 Task: Add the iQOO Z7 5G and a Casio G-Shock watch to your Amazon wish list.
Action: Mouse moved to (527, 332)
Screenshot: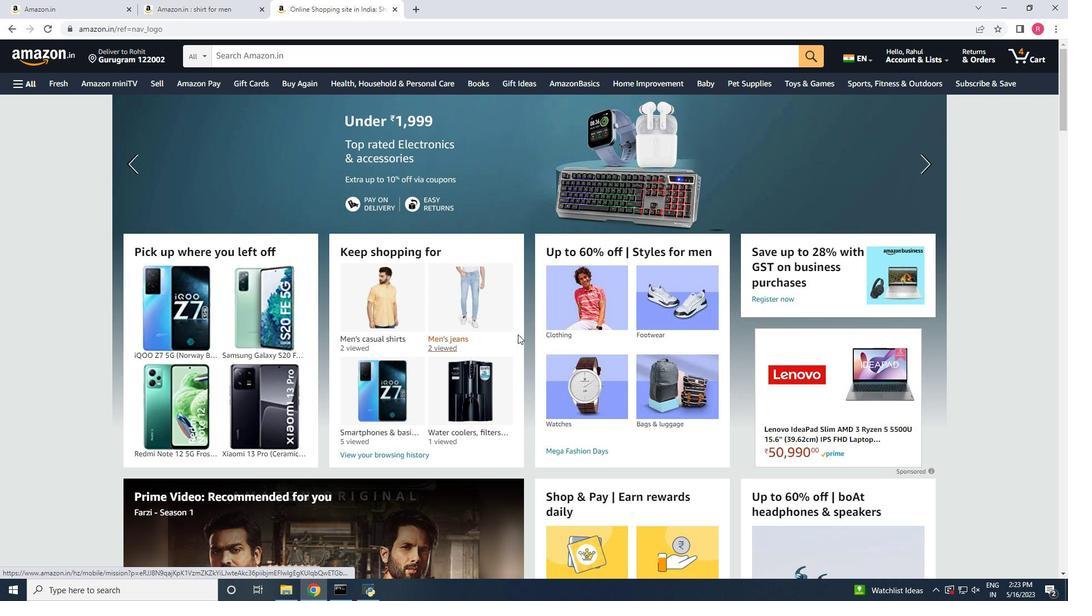 
Action: Mouse scrolled (527, 332) with delta (0, 0)
Screenshot: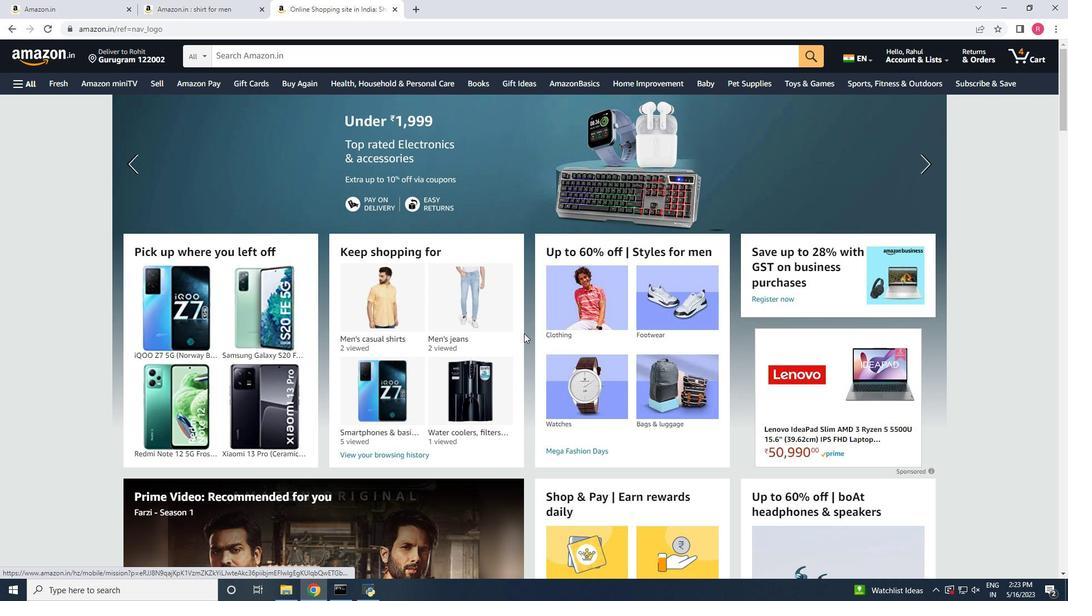 
Action: Mouse scrolled (527, 332) with delta (0, 0)
Screenshot: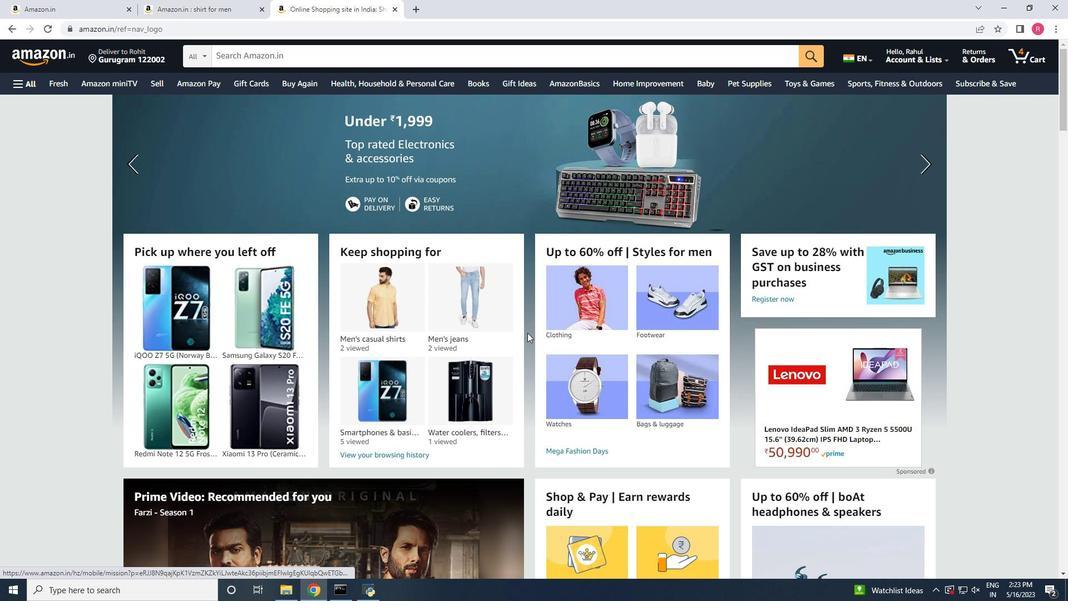 
Action: Mouse moved to (584, 248)
Screenshot: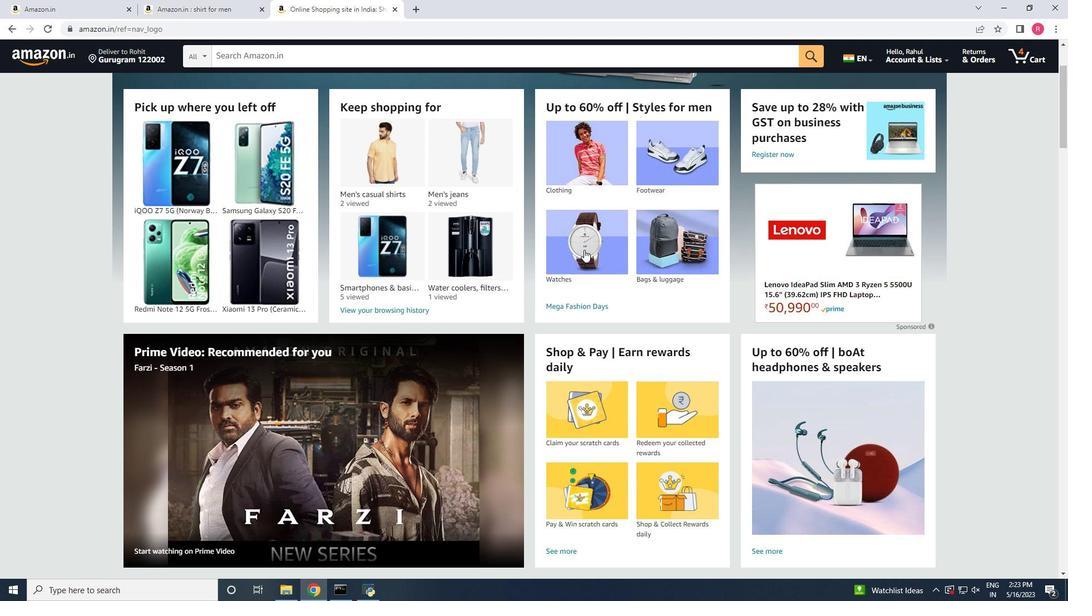
Action: Mouse pressed left at (584, 248)
Screenshot: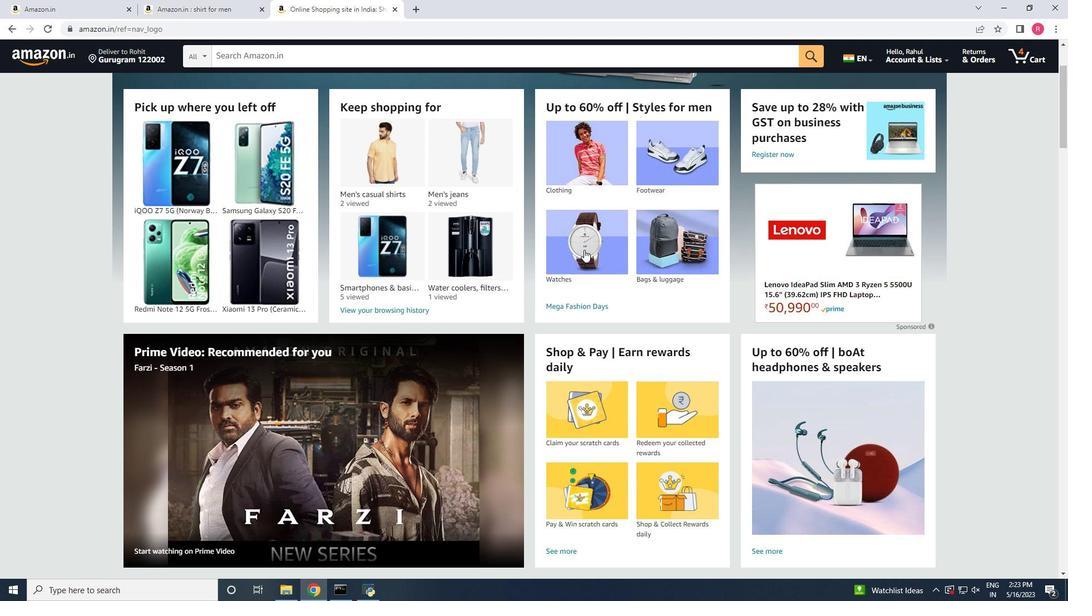 
Action: Mouse moved to (221, 299)
Screenshot: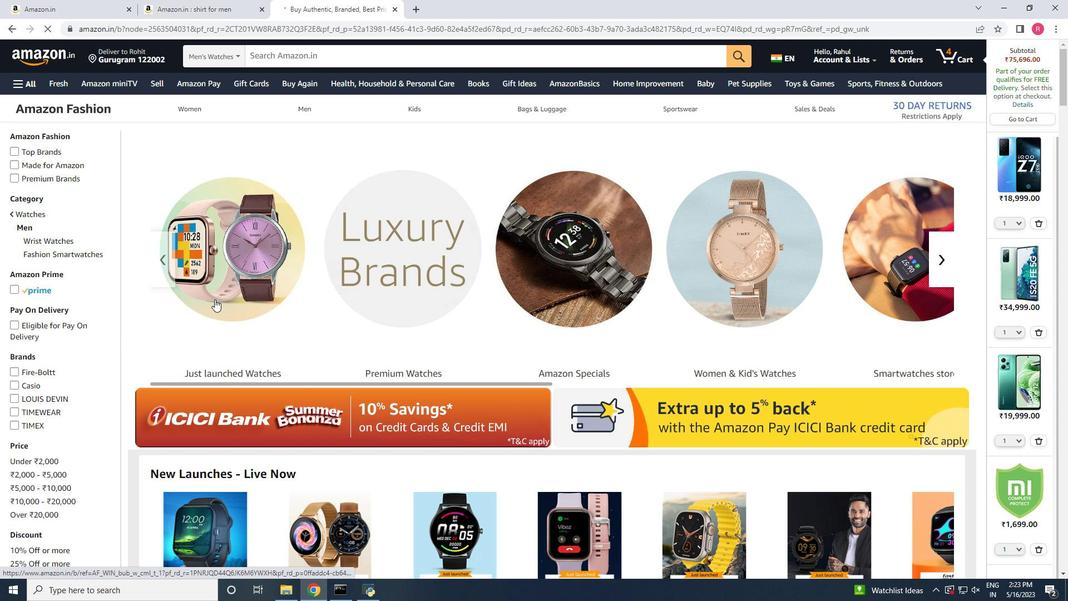 
Action: Mouse scrolled (221, 298) with delta (0, 0)
Screenshot: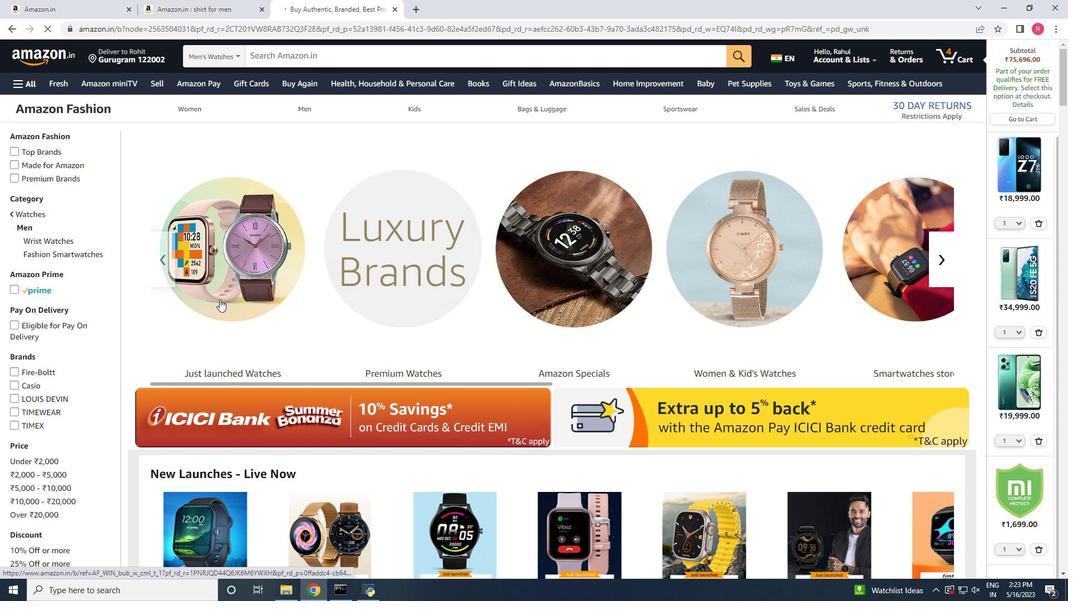 
Action: Mouse scrolled (221, 298) with delta (0, 0)
Screenshot: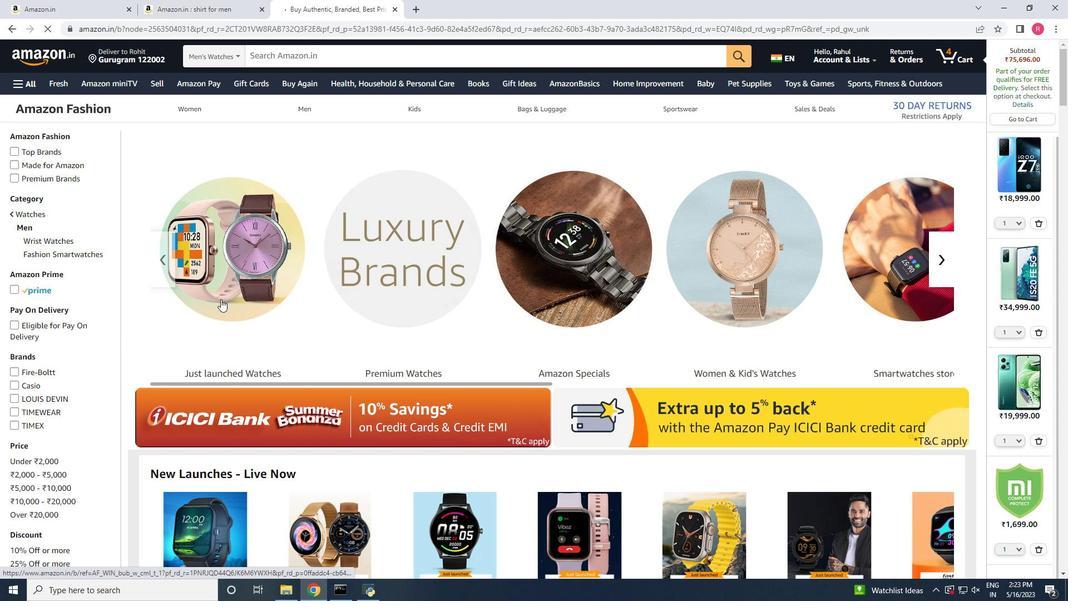 
Action: Mouse scrolled (221, 298) with delta (0, 0)
Screenshot: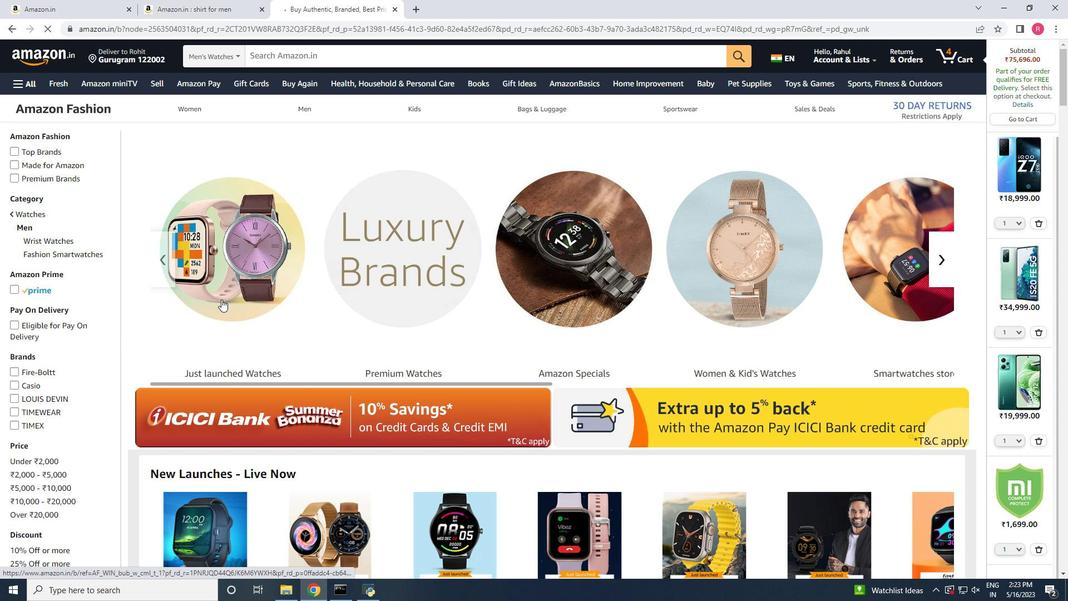 
Action: Mouse scrolled (221, 298) with delta (0, 0)
Screenshot: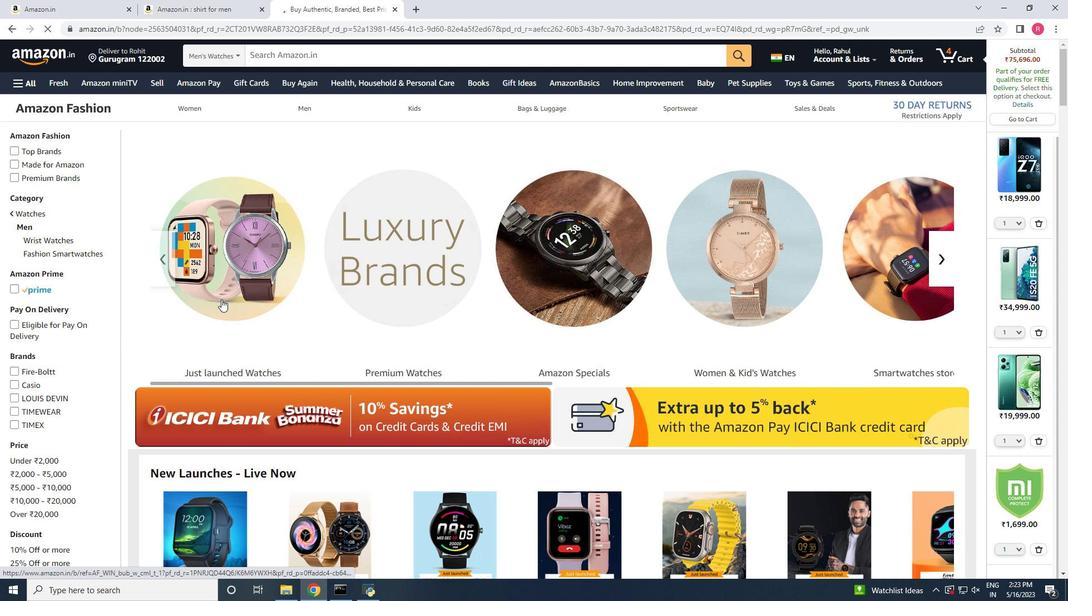 
Action: Mouse scrolled (221, 298) with delta (0, 0)
Screenshot: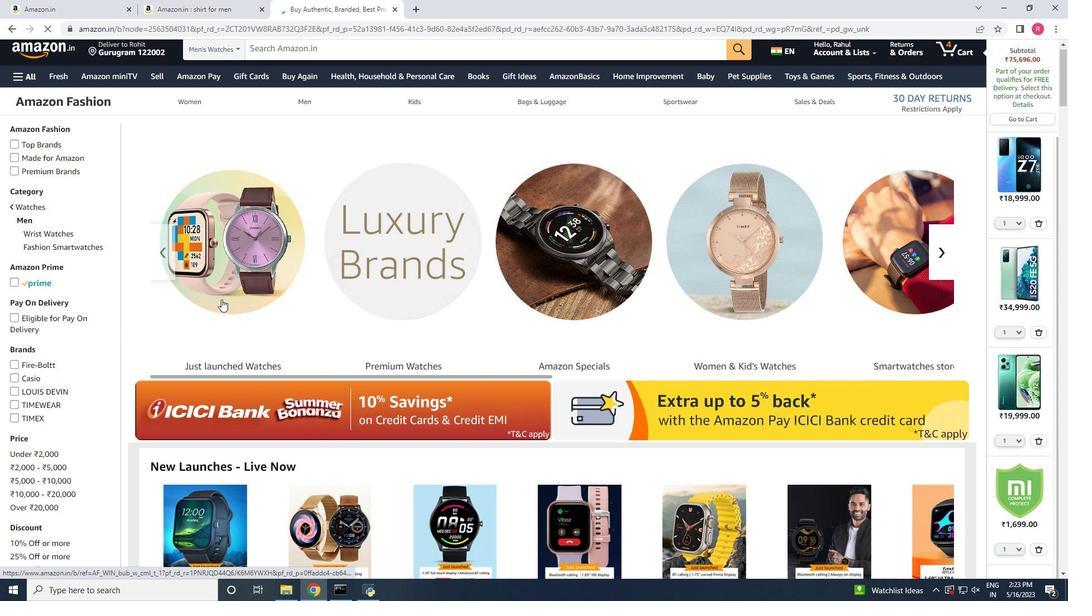 
Action: Mouse moved to (433, 444)
Screenshot: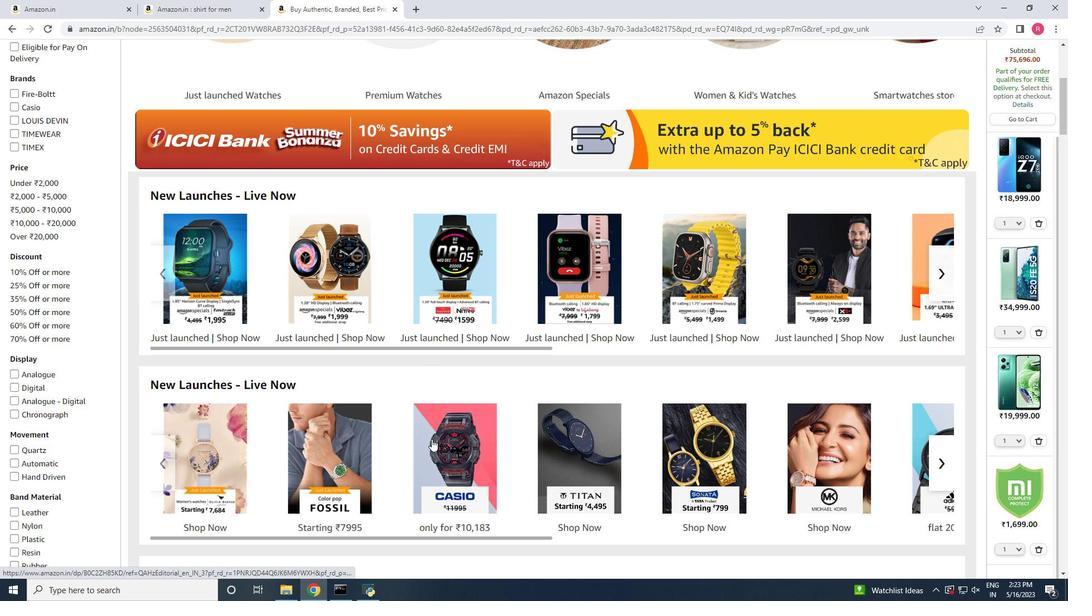 
Action: Mouse pressed left at (433, 444)
Screenshot: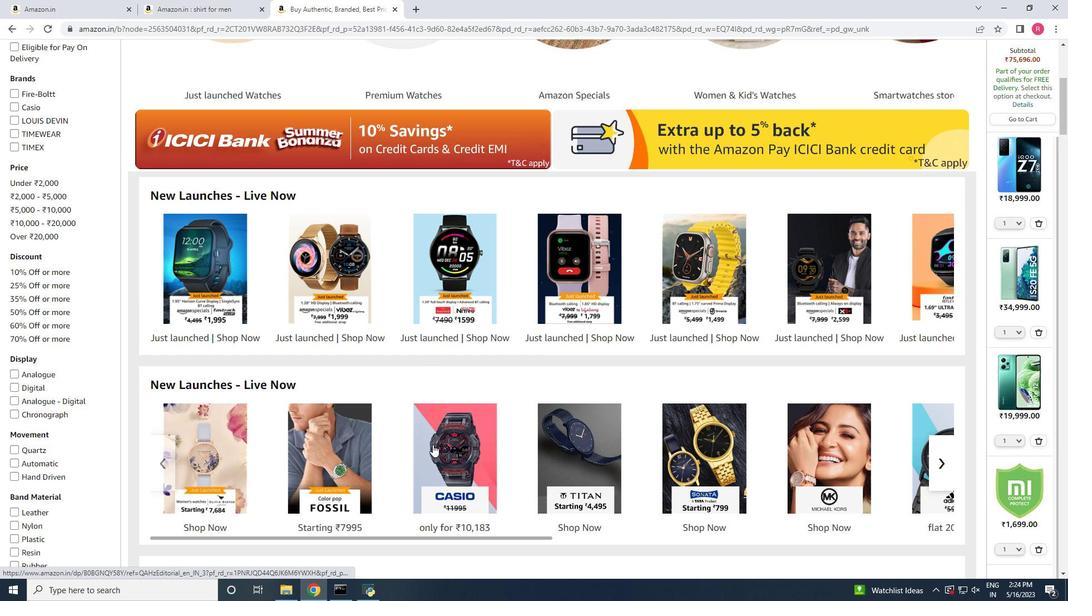 
Action: Mouse moved to (282, 398)
Screenshot: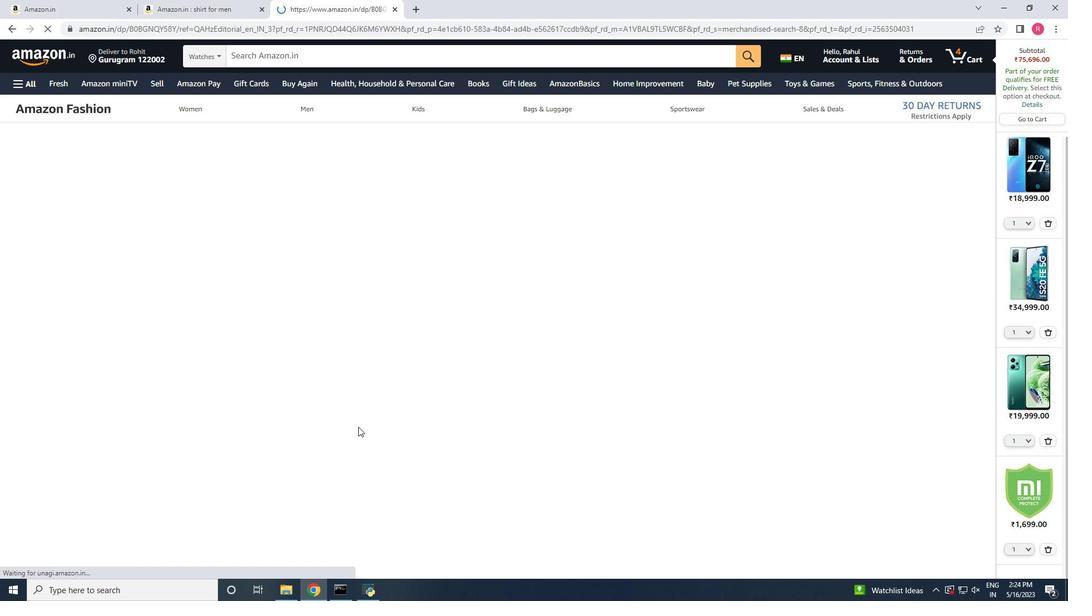 
Action: Mouse scrolled (282, 398) with delta (0, 0)
Screenshot: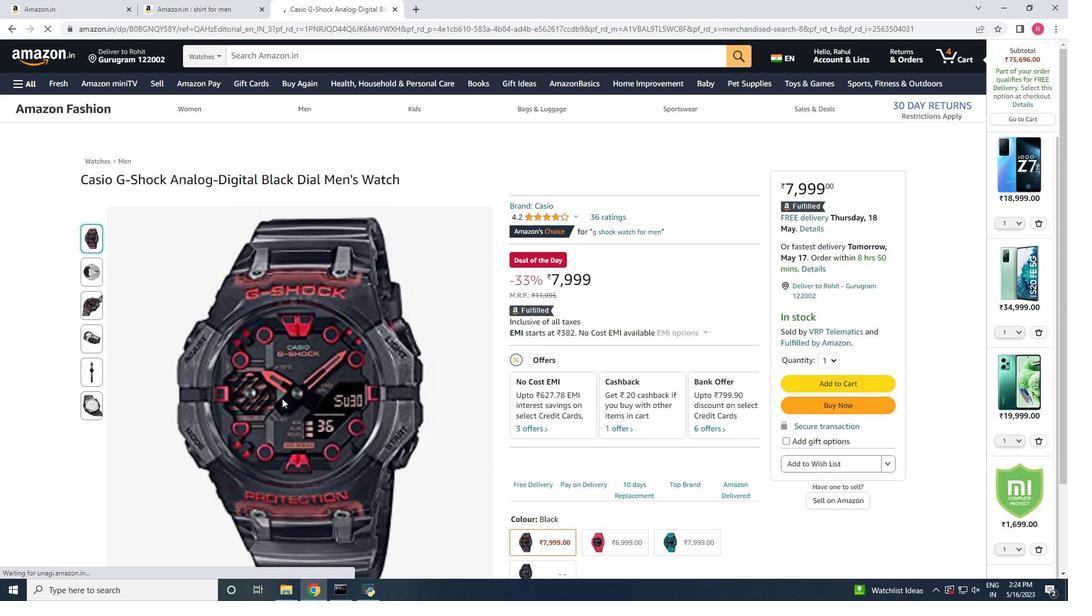 
Action: Mouse scrolled (282, 398) with delta (0, 0)
Screenshot: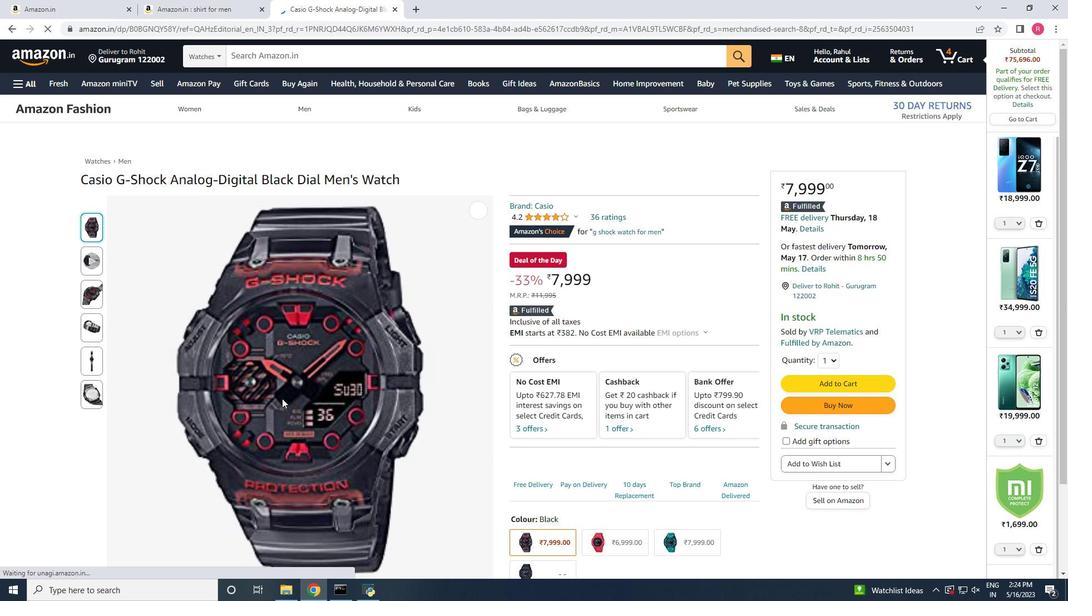 
Action: Mouse scrolled (282, 398) with delta (0, 0)
Screenshot: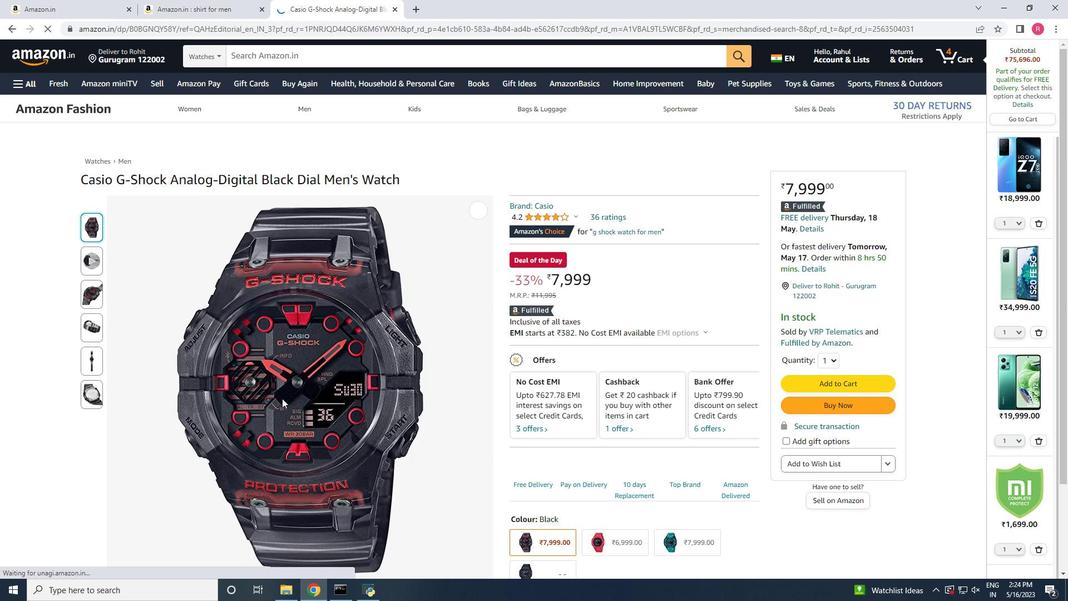 
Action: Mouse scrolled (282, 398) with delta (0, 0)
Screenshot: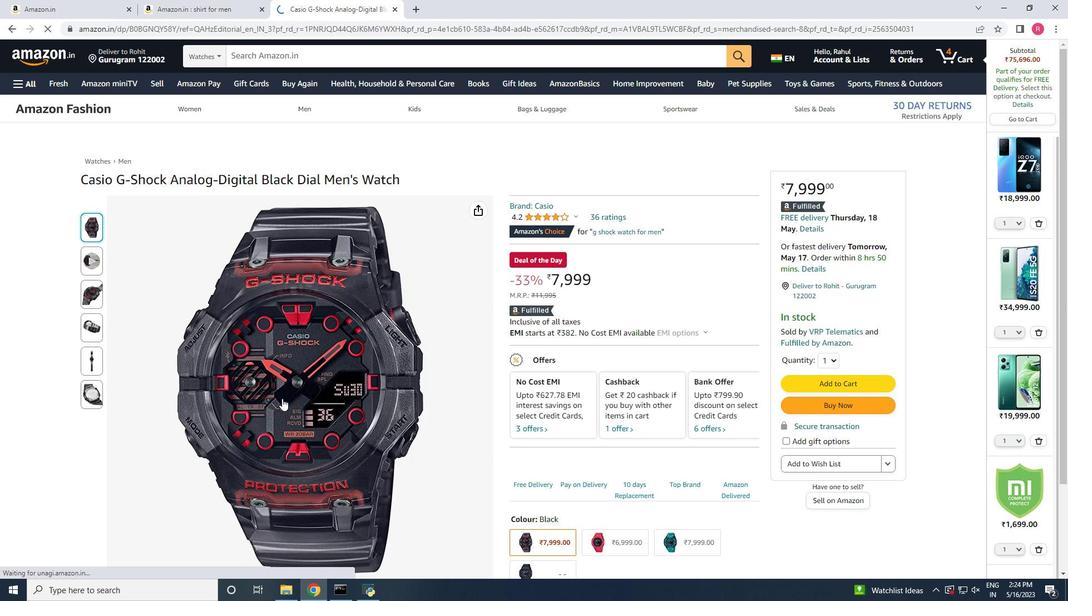 
Action: Mouse moved to (455, 414)
Screenshot: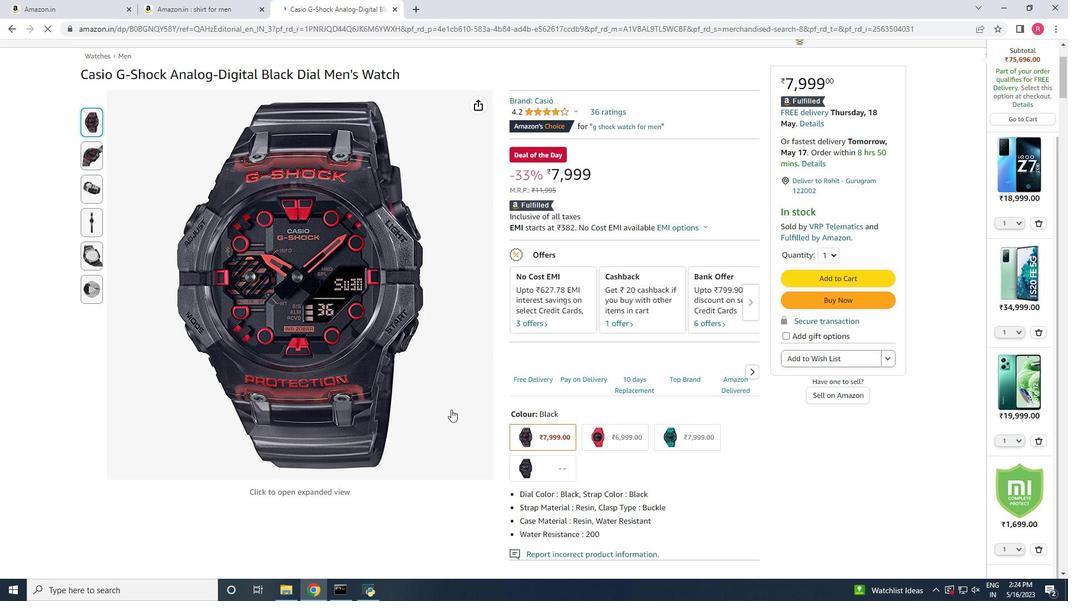 
Action: Mouse scrolled (455, 414) with delta (0, 0)
Screenshot: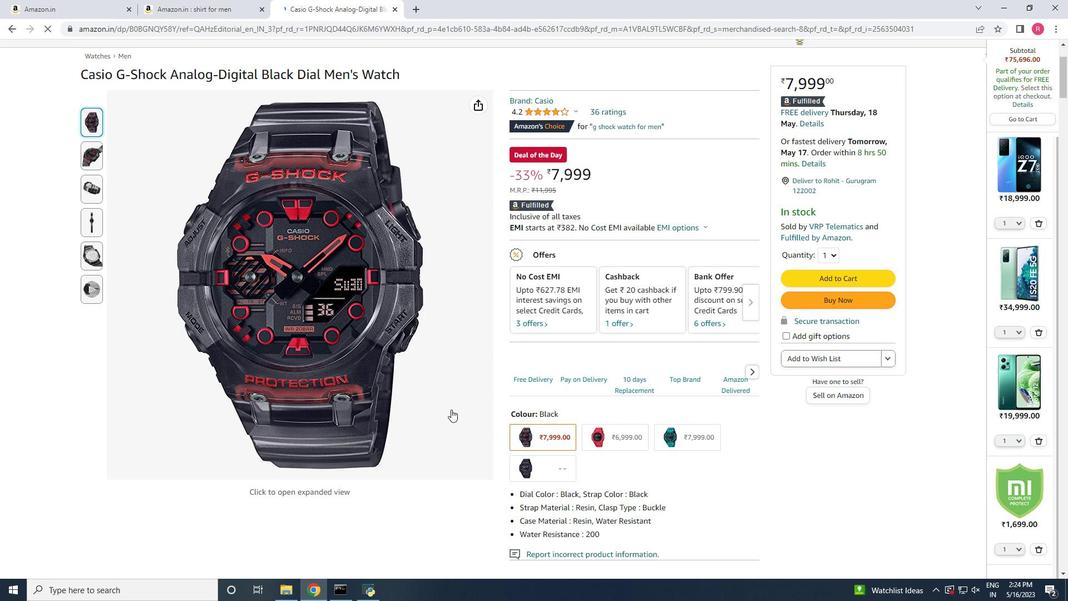 
Action: Mouse moved to (843, 303)
Screenshot: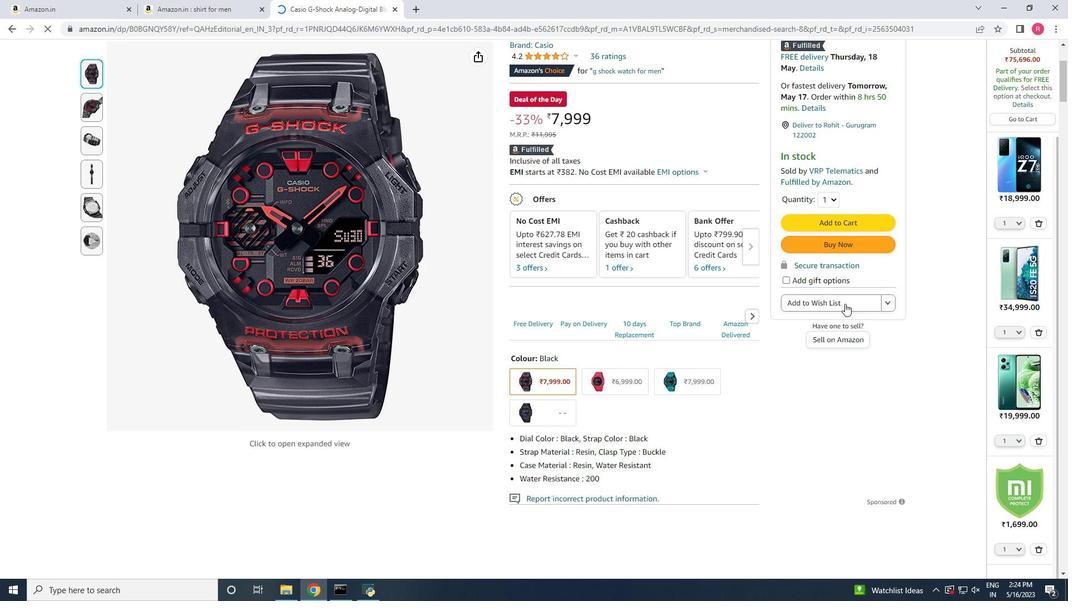 
Action: Mouse pressed left at (843, 303)
Screenshot: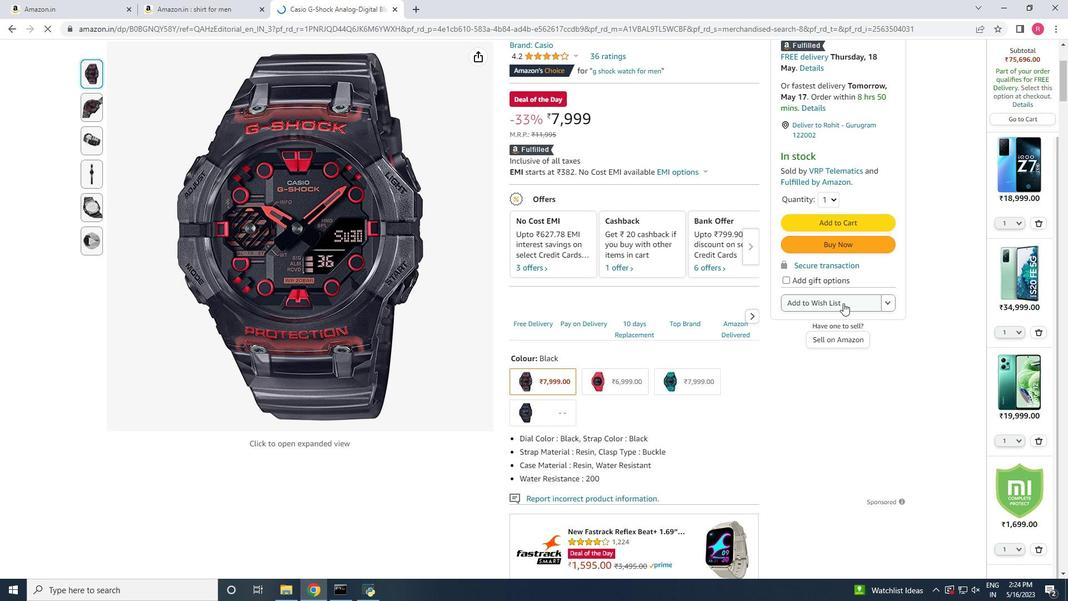 
Action: Mouse moved to (683, 198)
Screenshot: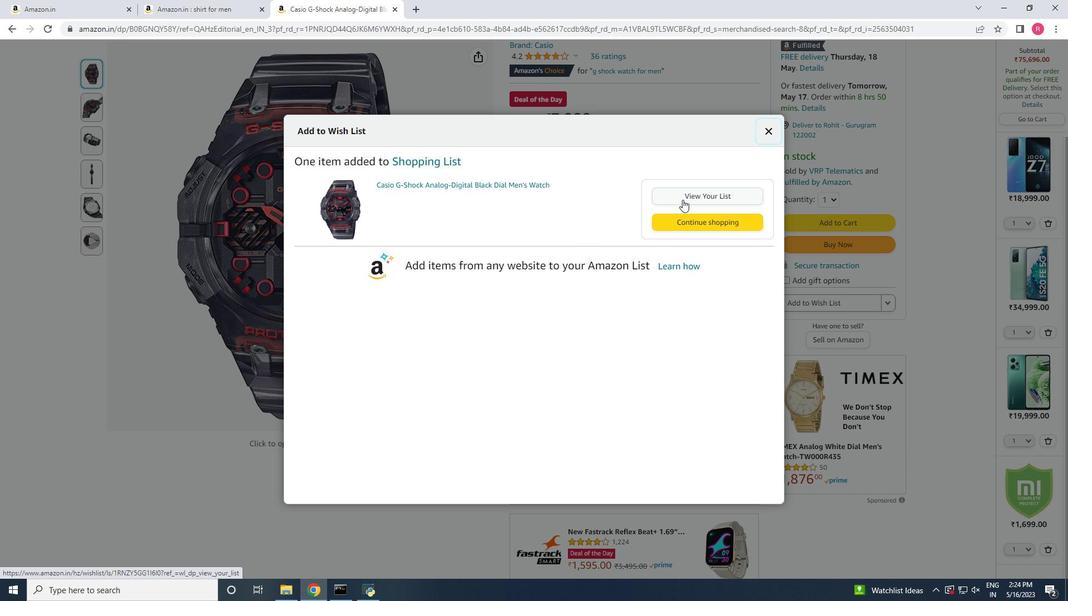 
Action: Mouse pressed left at (683, 198)
Screenshot: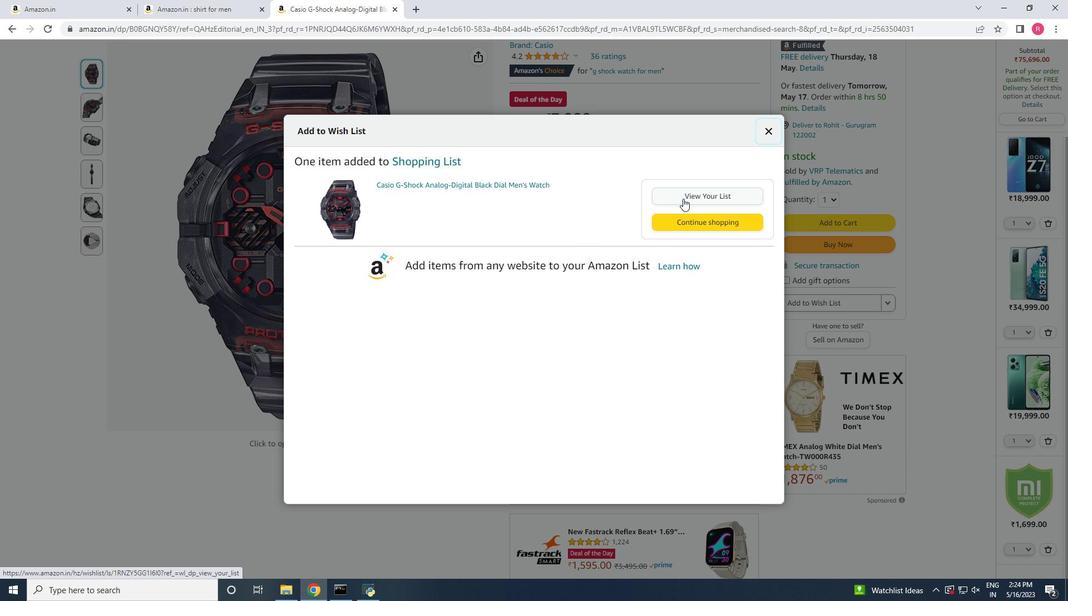 
Action: Mouse moved to (483, 303)
Screenshot: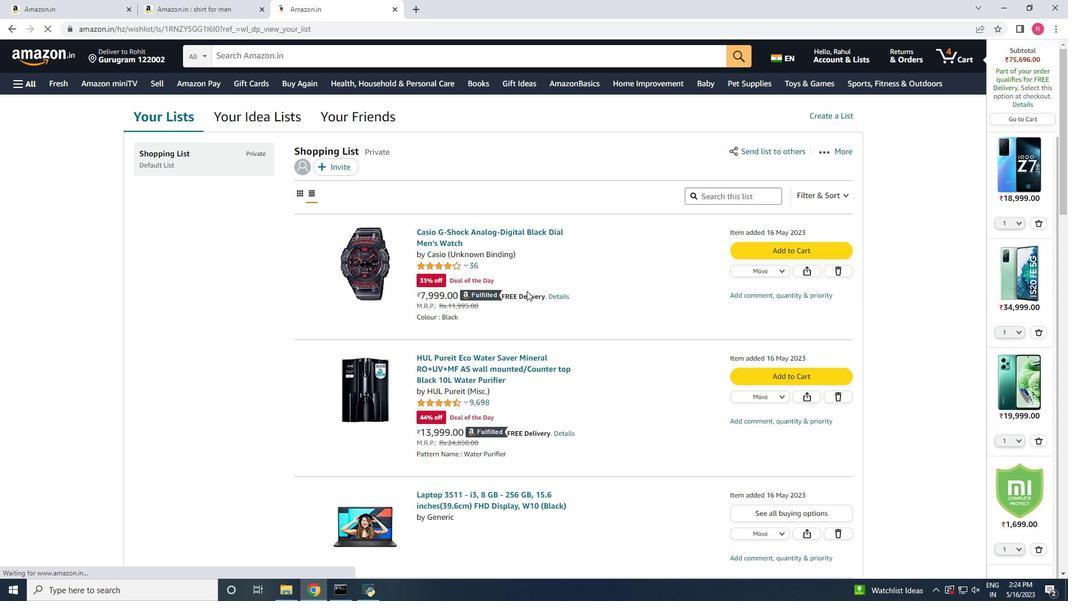 
Action: Mouse scrolled (483, 303) with delta (0, 0)
Screenshot: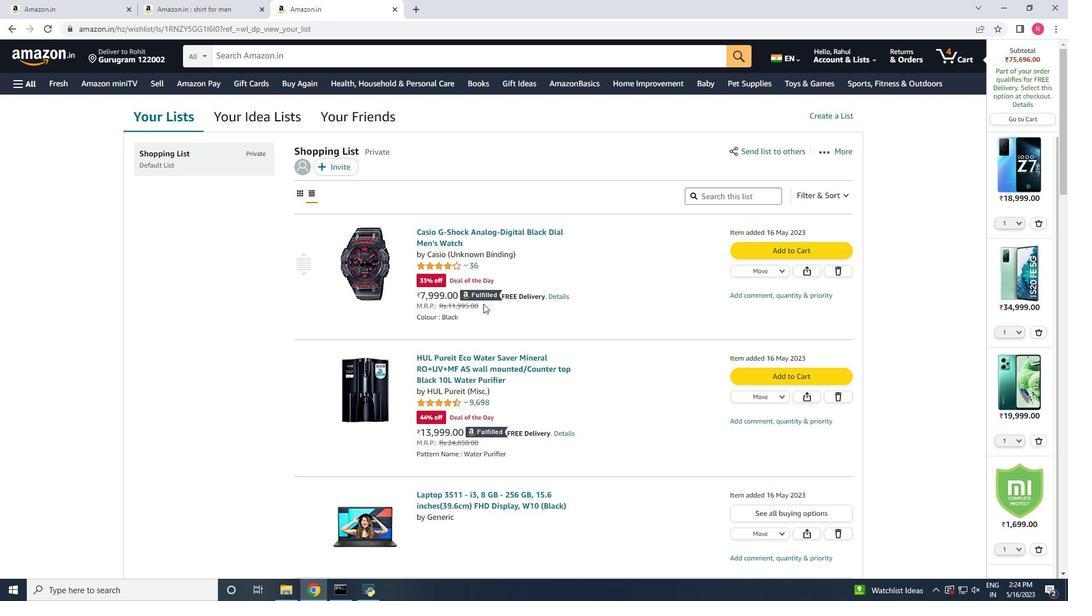
Action: Mouse scrolled (483, 303) with delta (0, 0)
Screenshot: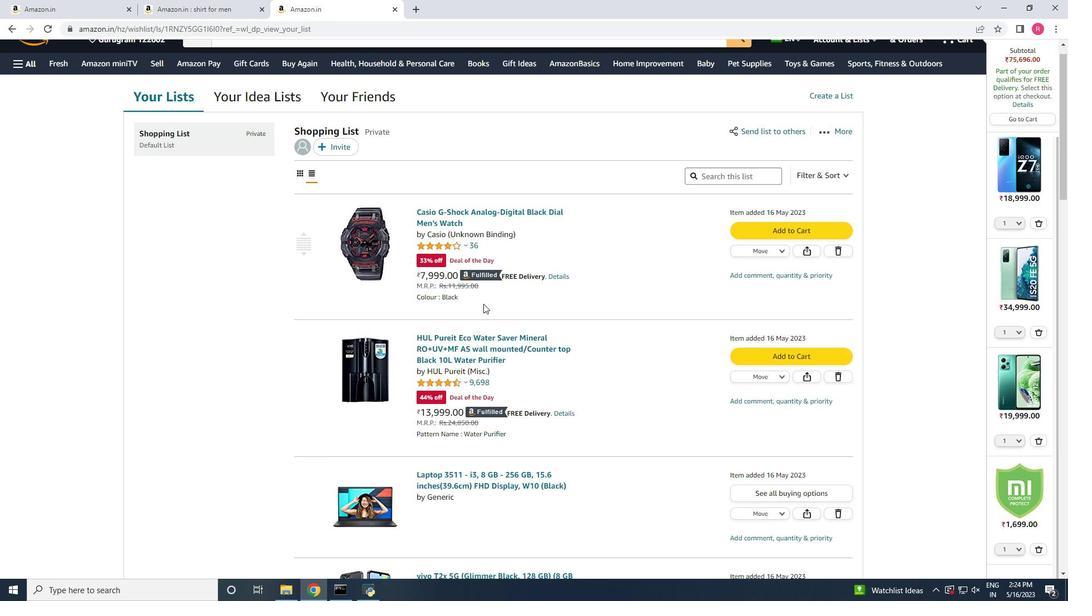 
Action: Mouse scrolled (483, 303) with delta (0, 0)
Screenshot: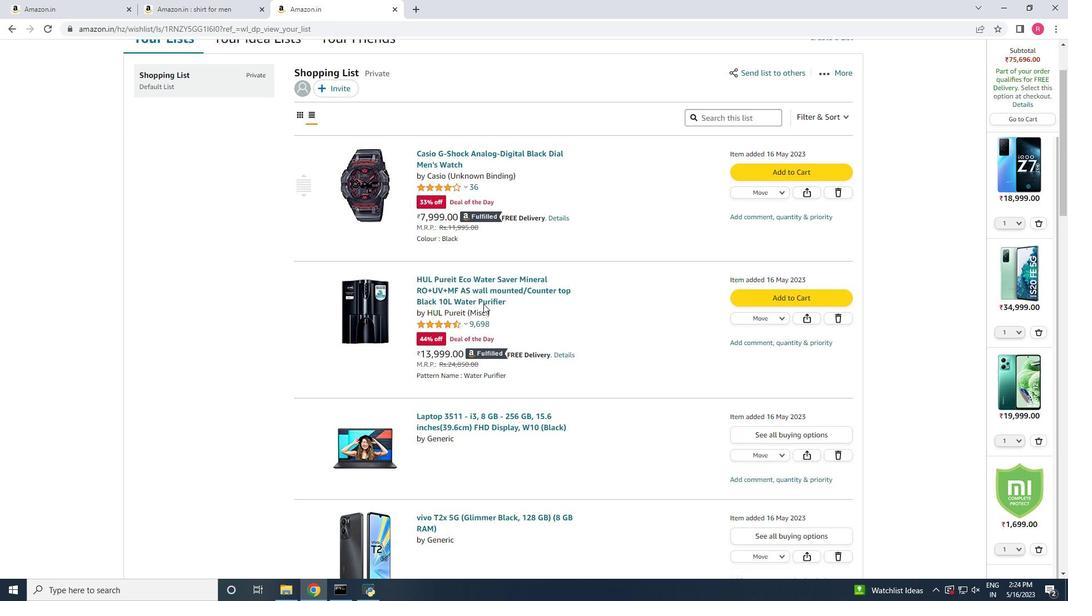 
Action: Mouse scrolled (483, 303) with delta (0, 0)
Screenshot: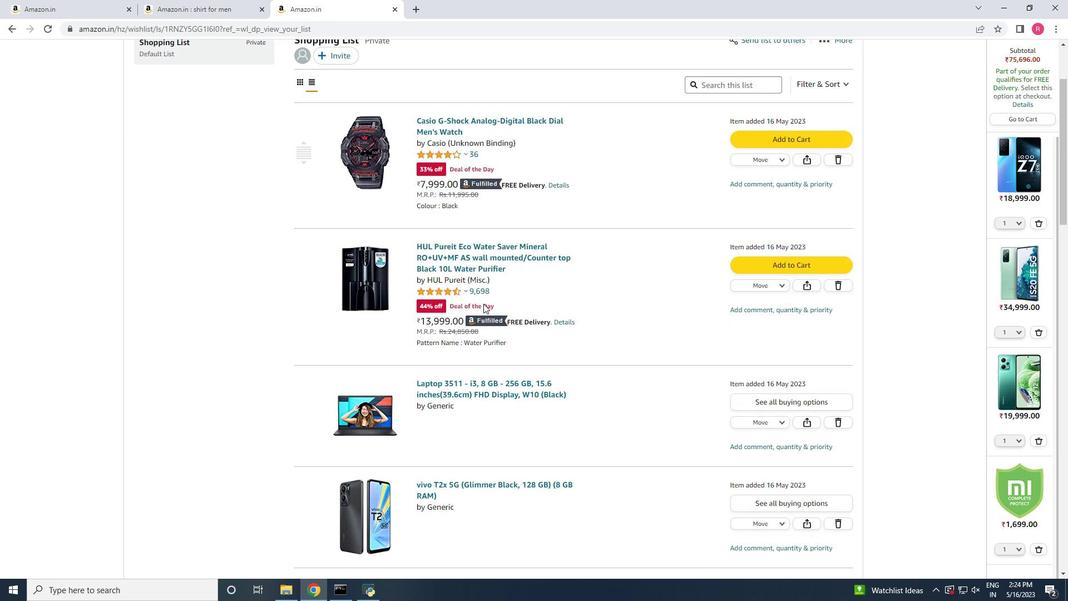 
Action: Mouse scrolled (483, 303) with delta (0, 0)
Screenshot: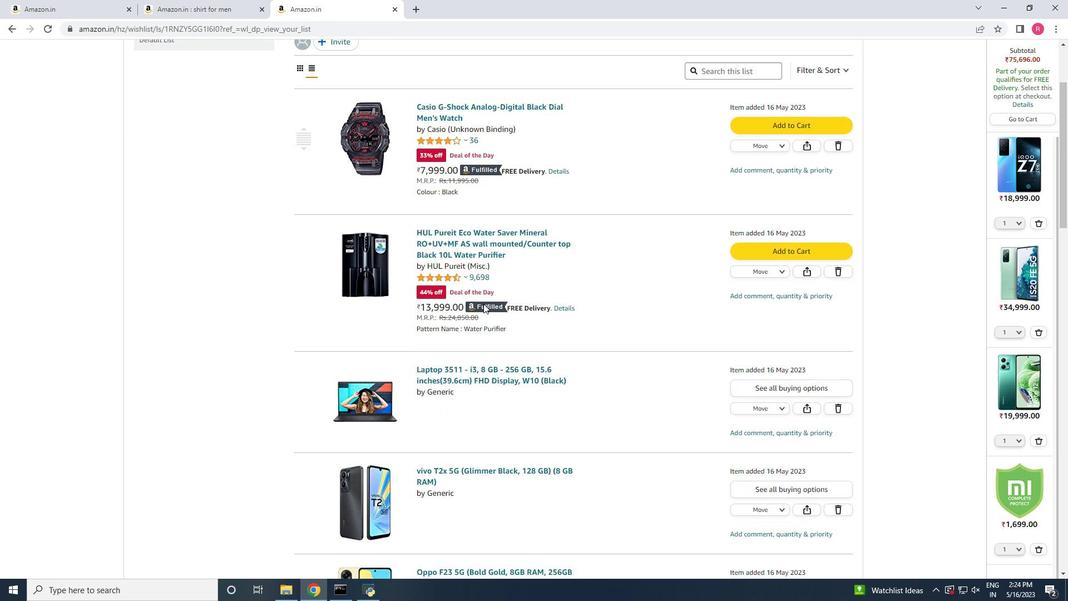 
Action: Mouse scrolled (483, 303) with delta (0, 0)
Screenshot: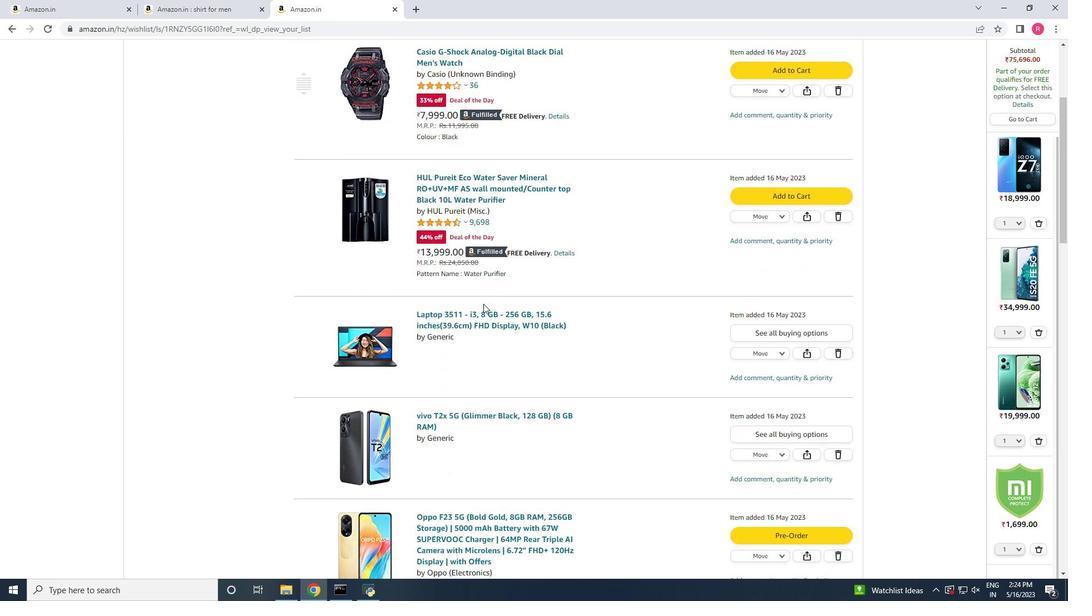 
Action: Mouse scrolled (483, 303) with delta (0, 0)
Screenshot: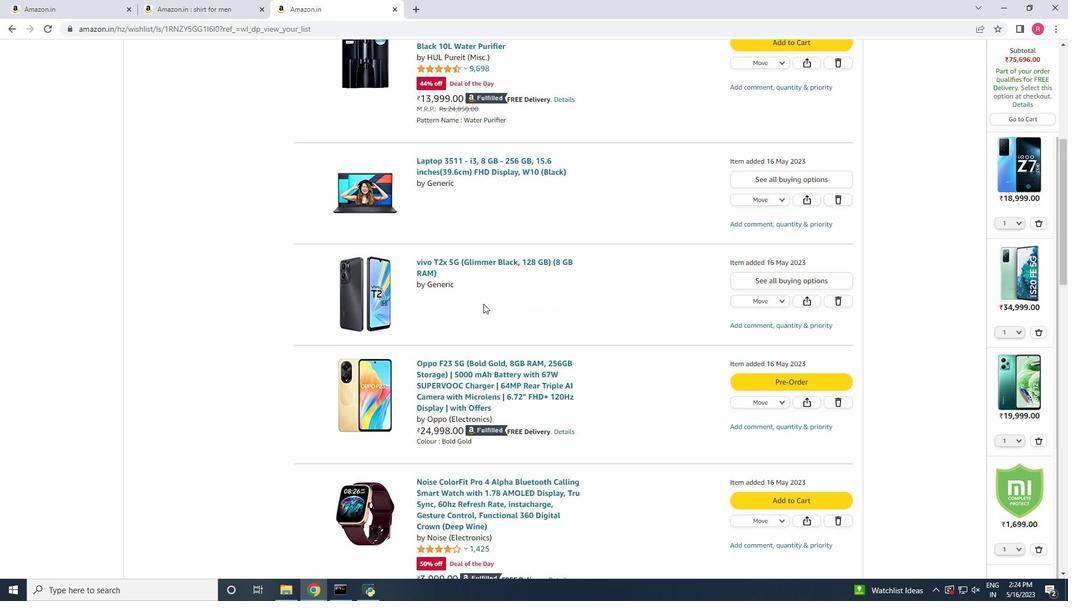 
Action: Mouse scrolled (483, 303) with delta (0, 0)
Screenshot: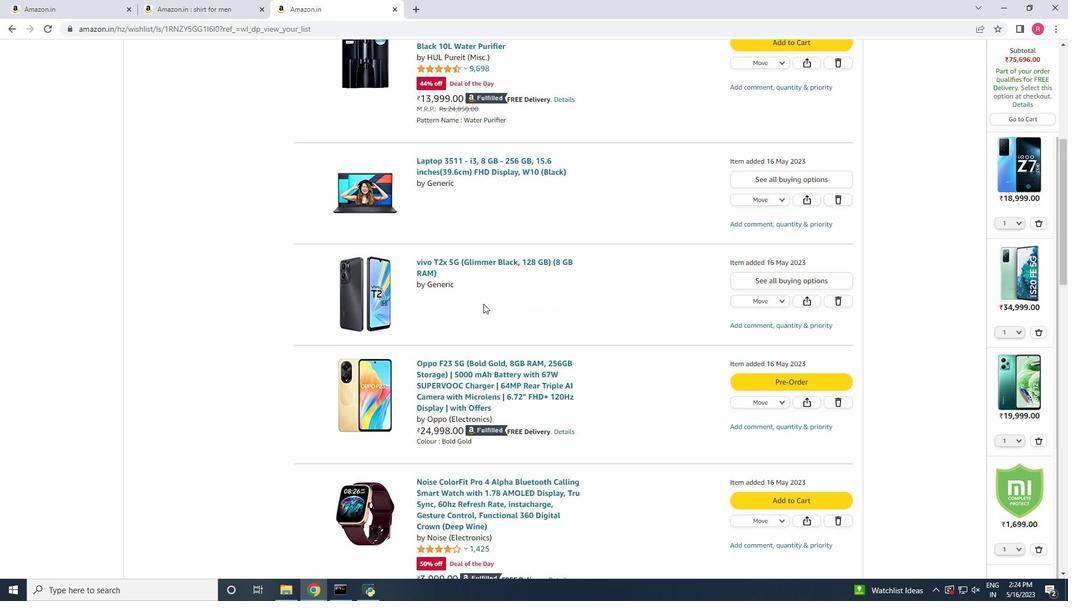 
Action: Mouse scrolled (483, 303) with delta (0, 0)
Screenshot: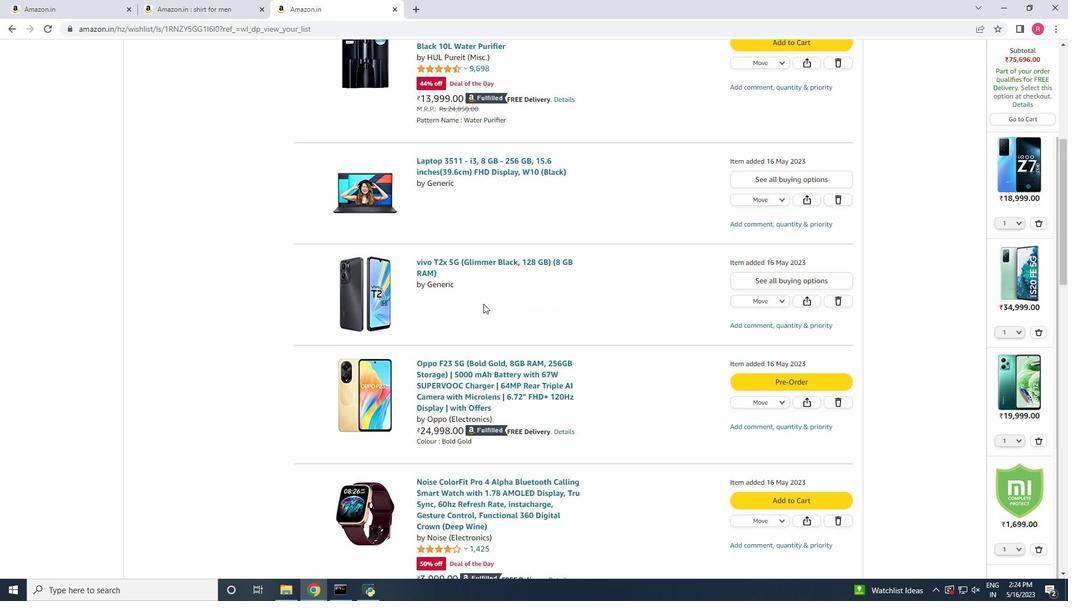 
Action: Mouse scrolled (483, 303) with delta (0, 0)
Screenshot: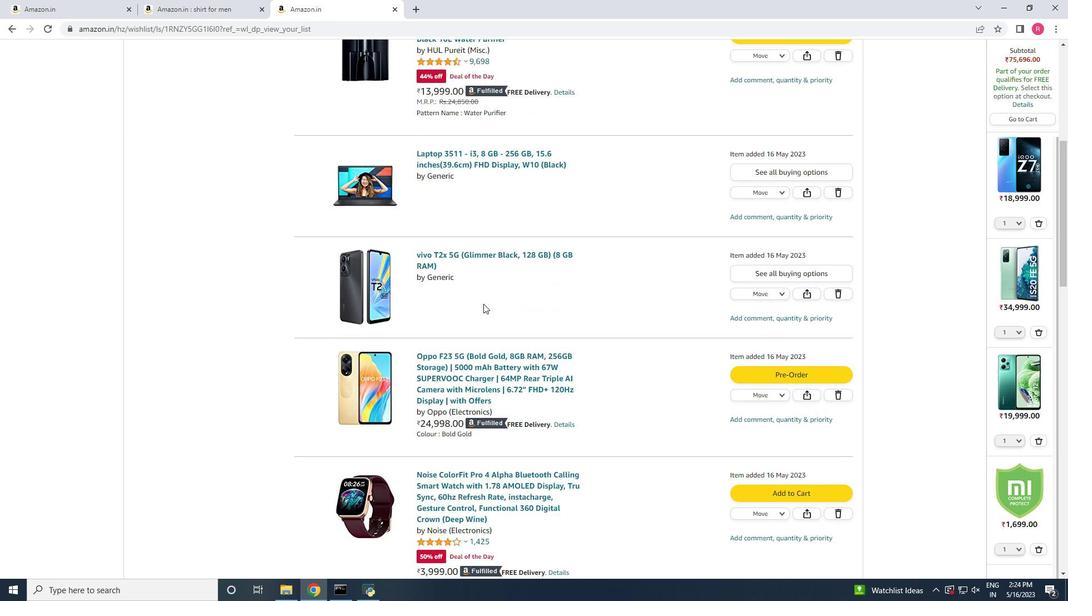 
Action: Mouse scrolled (483, 303) with delta (0, 0)
Screenshot: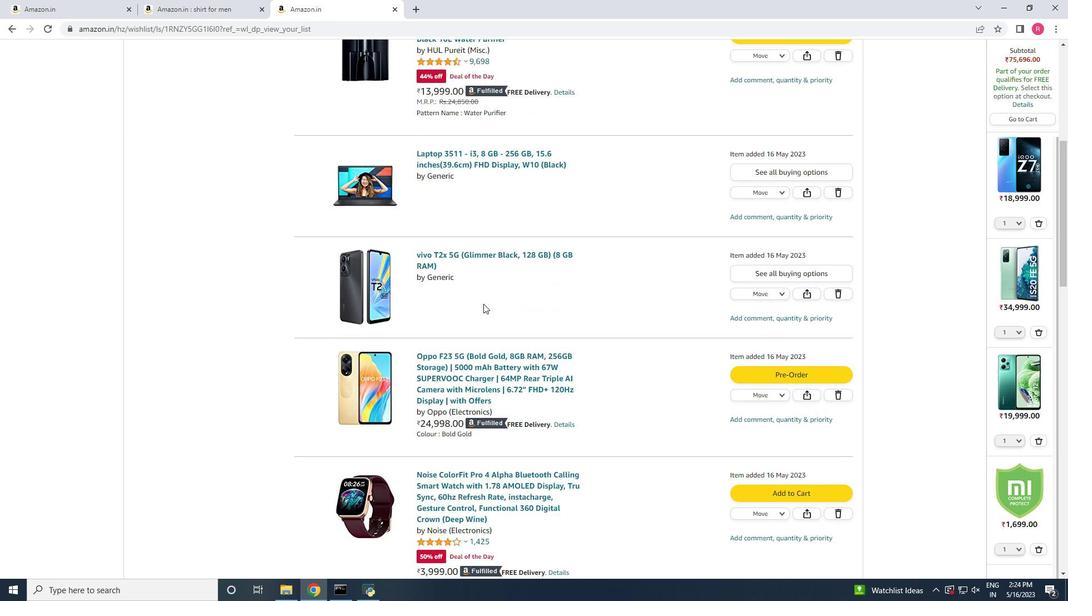 
Action: Mouse scrolled (483, 303) with delta (0, 0)
Screenshot: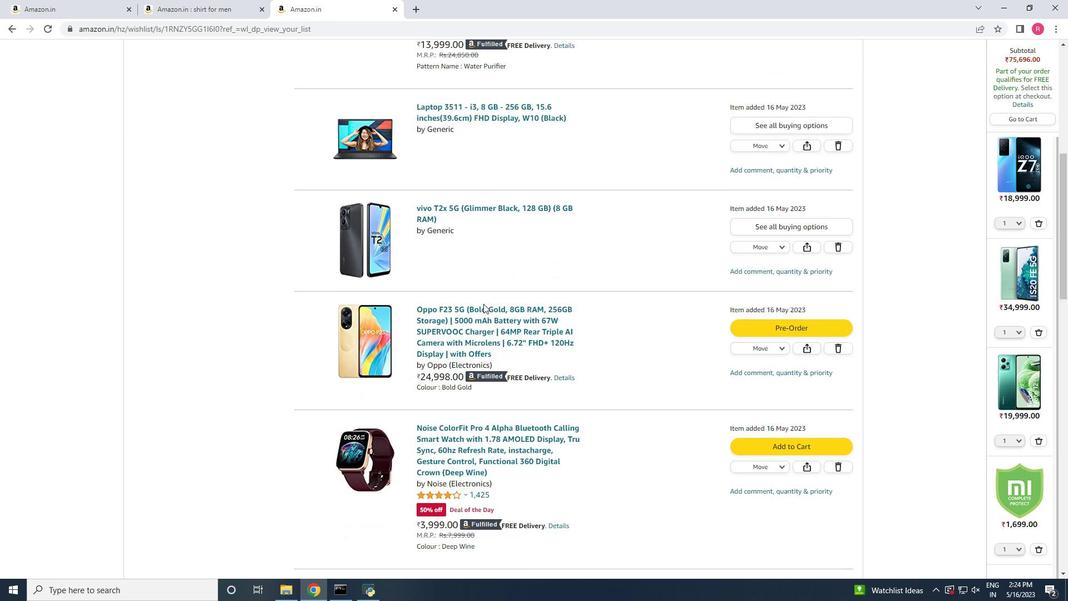 
Action: Mouse scrolled (483, 303) with delta (0, 0)
Screenshot: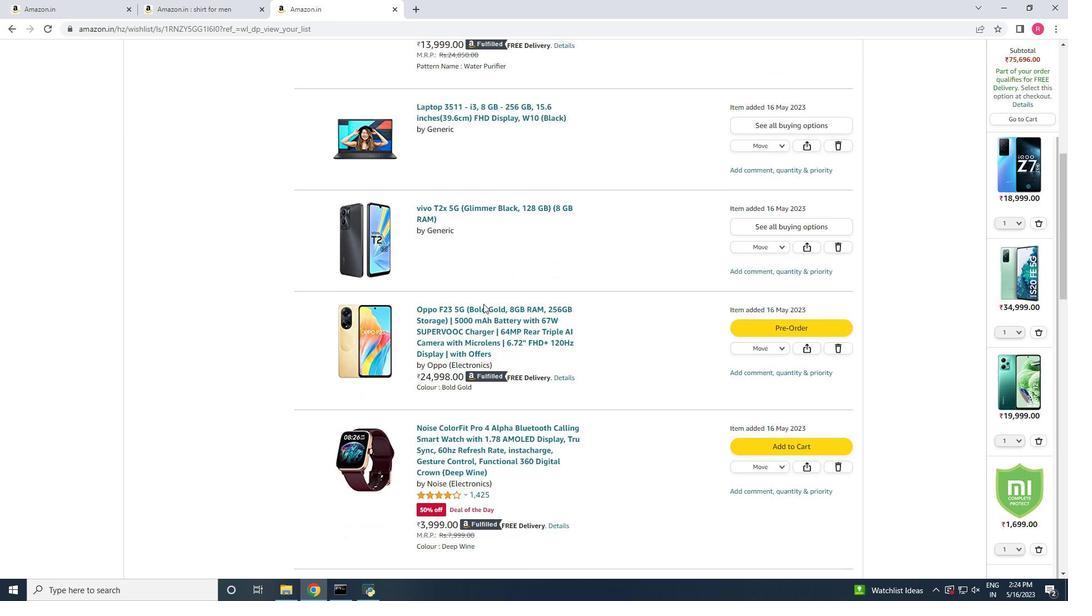 
Action: Mouse scrolled (483, 303) with delta (0, 0)
Screenshot: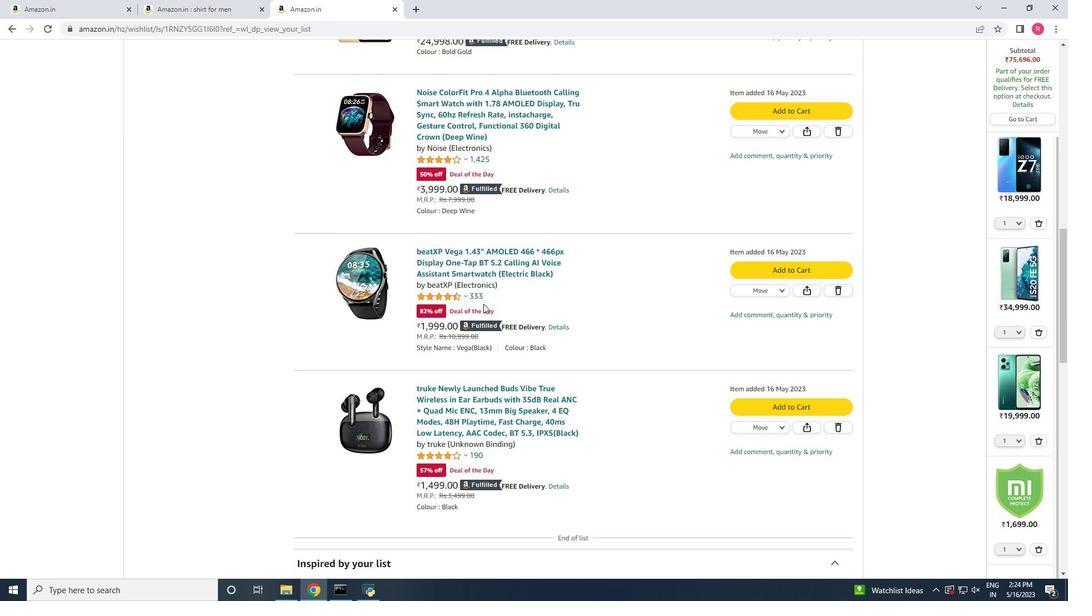 
Action: Mouse scrolled (483, 303) with delta (0, 0)
Screenshot: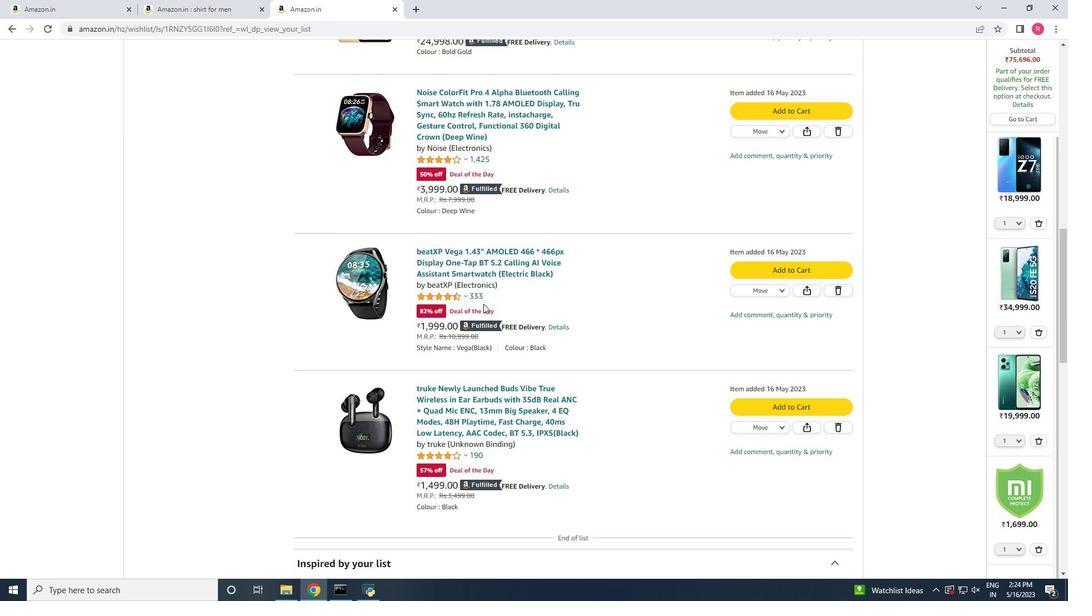 
Action: Mouse scrolled (483, 303) with delta (0, 0)
Screenshot: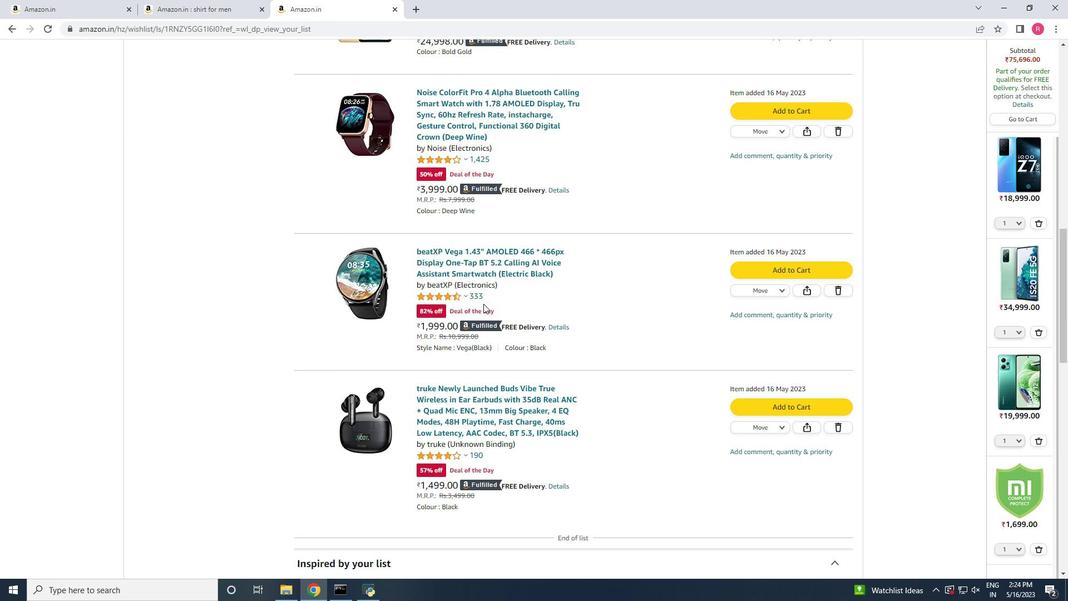 
Action: Mouse scrolled (483, 303) with delta (0, 0)
Screenshot: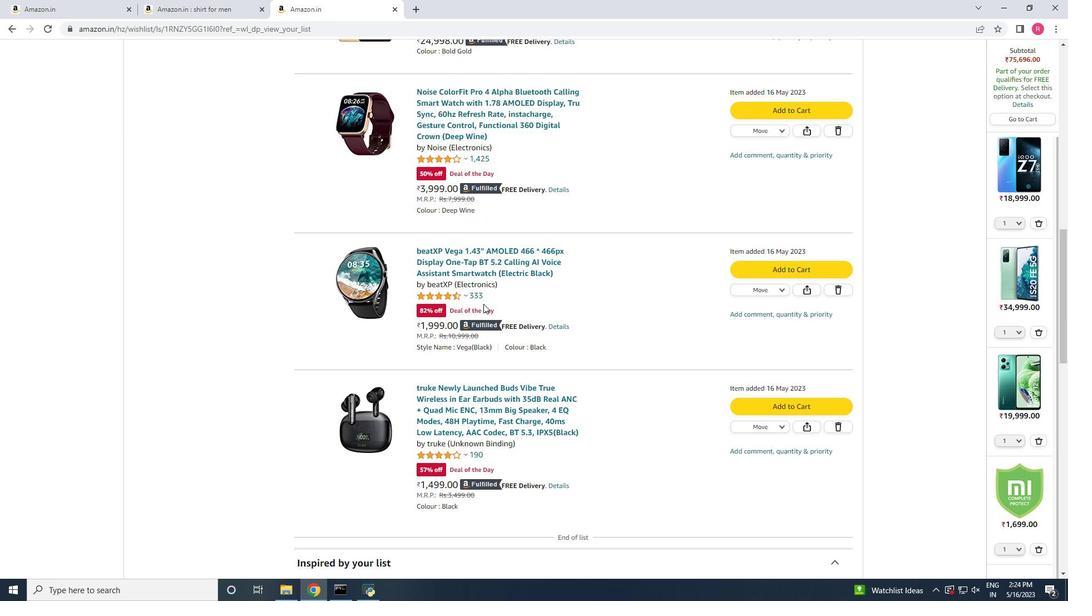 
Action: Mouse scrolled (483, 303) with delta (0, 0)
Screenshot: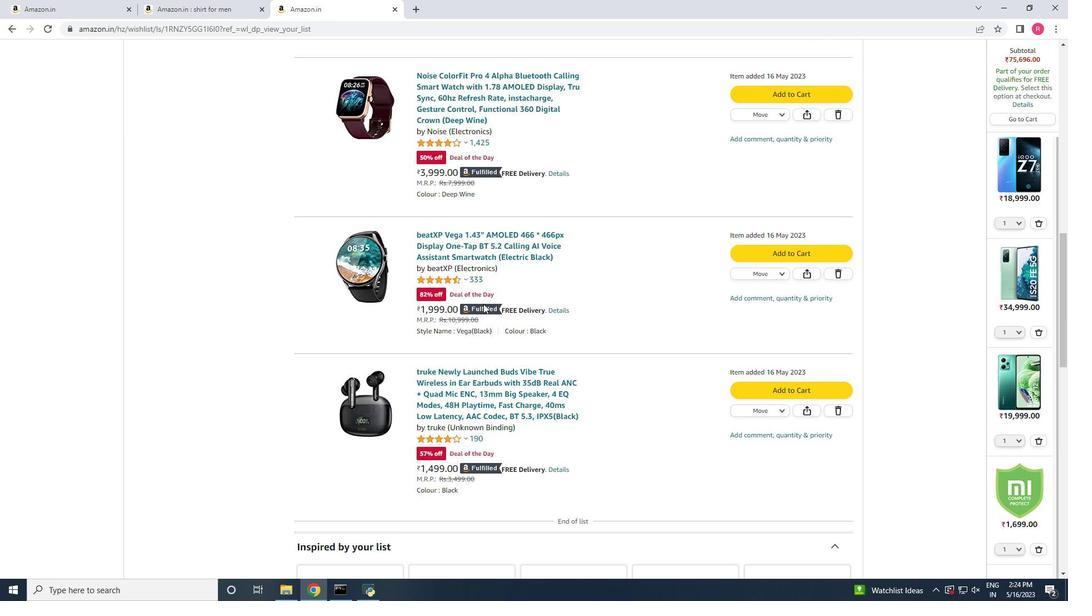 
Action: Mouse scrolled (483, 303) with delta (0, 0)
Screenshot: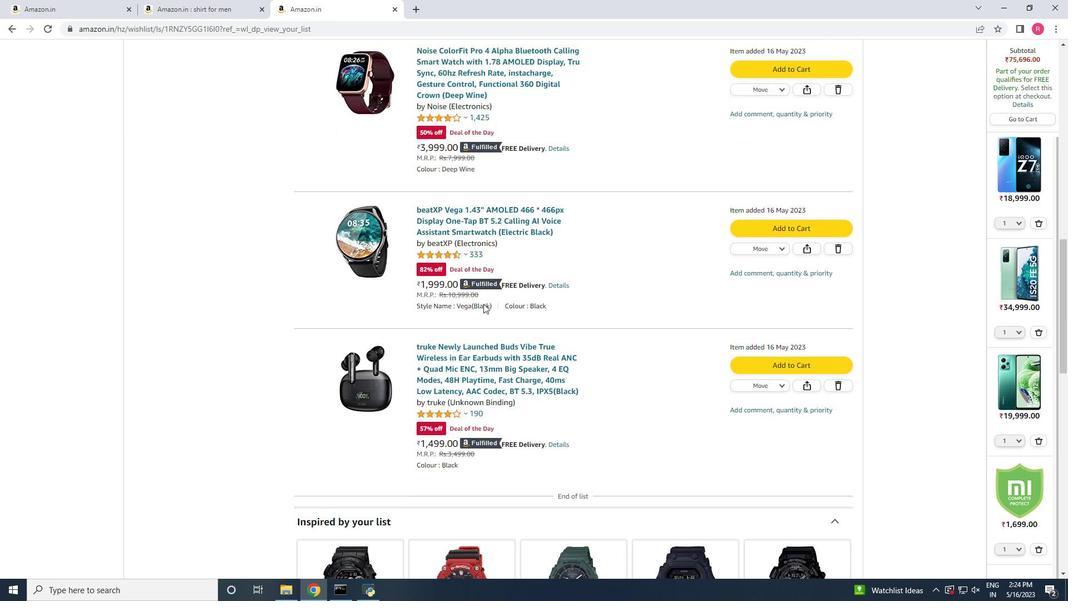 
Action: Mouse scrolled (483, 303) with delta (0, 0)
Screenshot: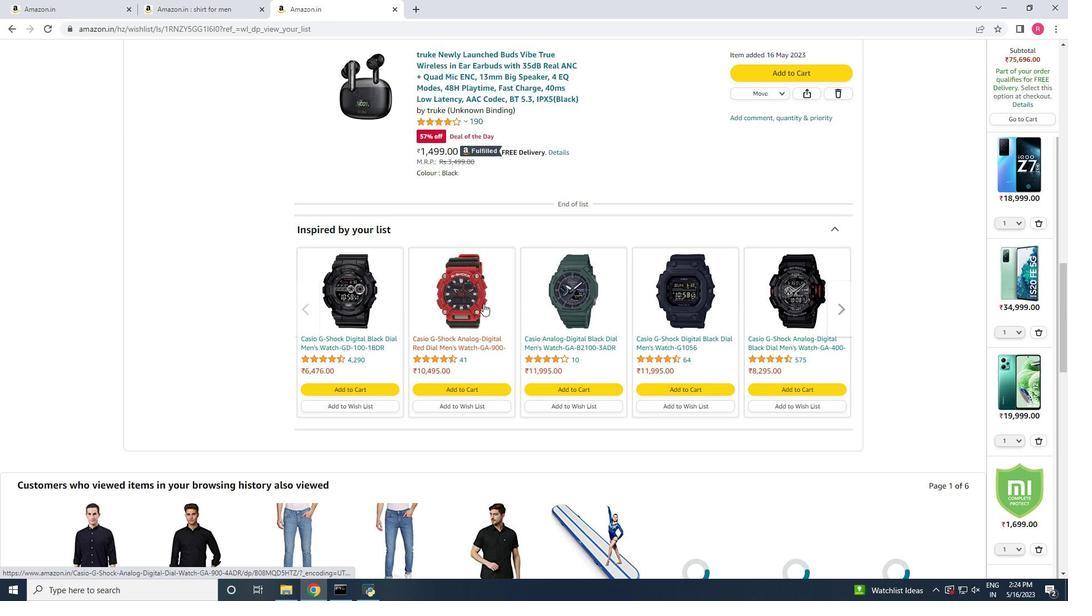 
Action: Mouse scrolled (483, 303) with delta (0, 0)
Screenshot: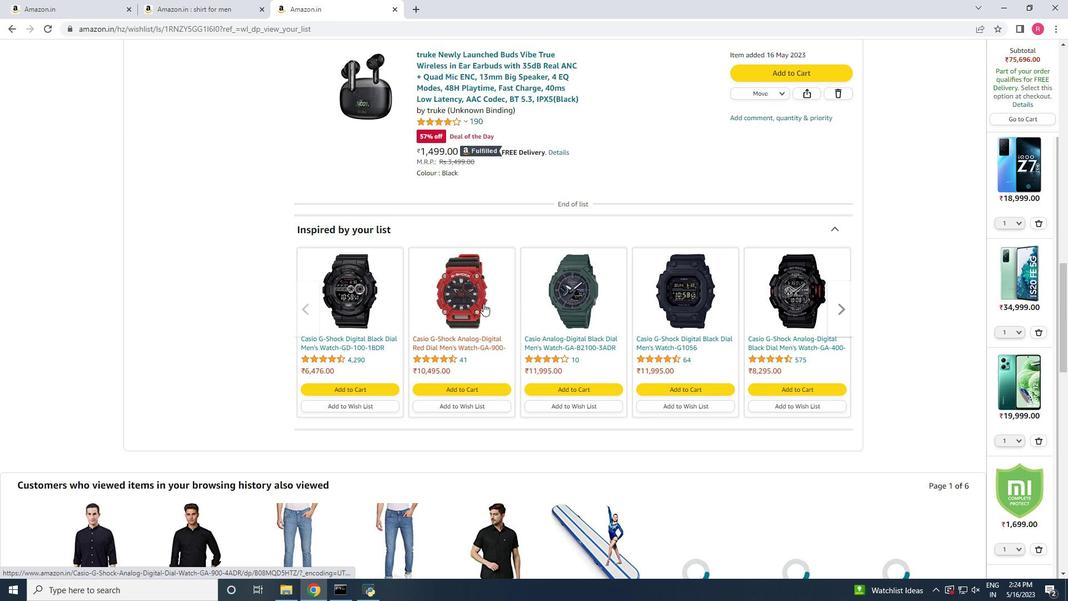 
Action: Mouse scrolled (483, 303) with delta (0, 0)
Screenshot: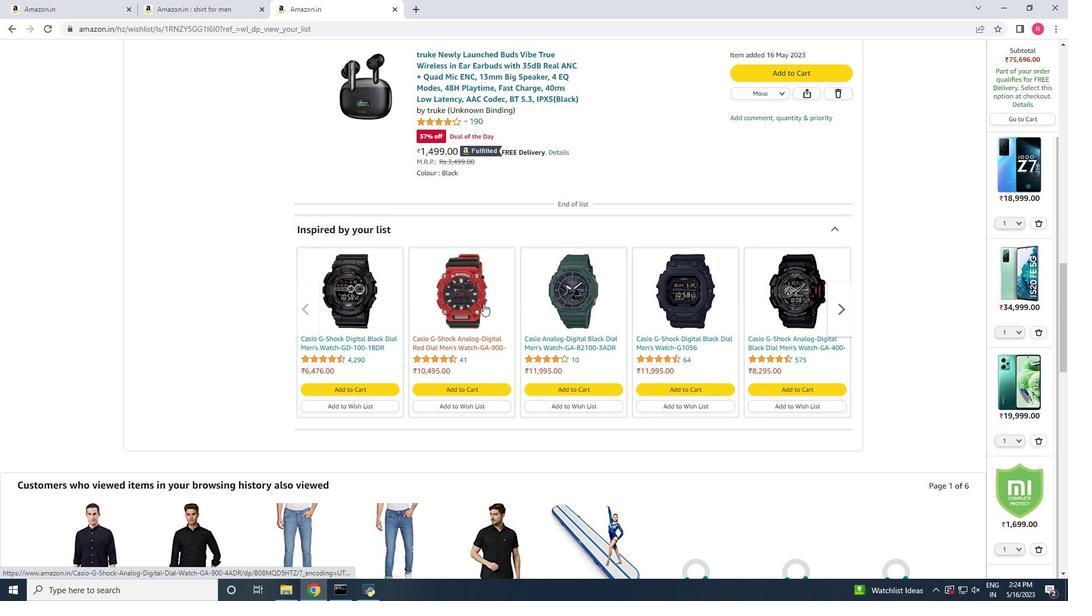 
Action: Mouse scrolled (483, 303) with delta (0, 0)
Screenshot: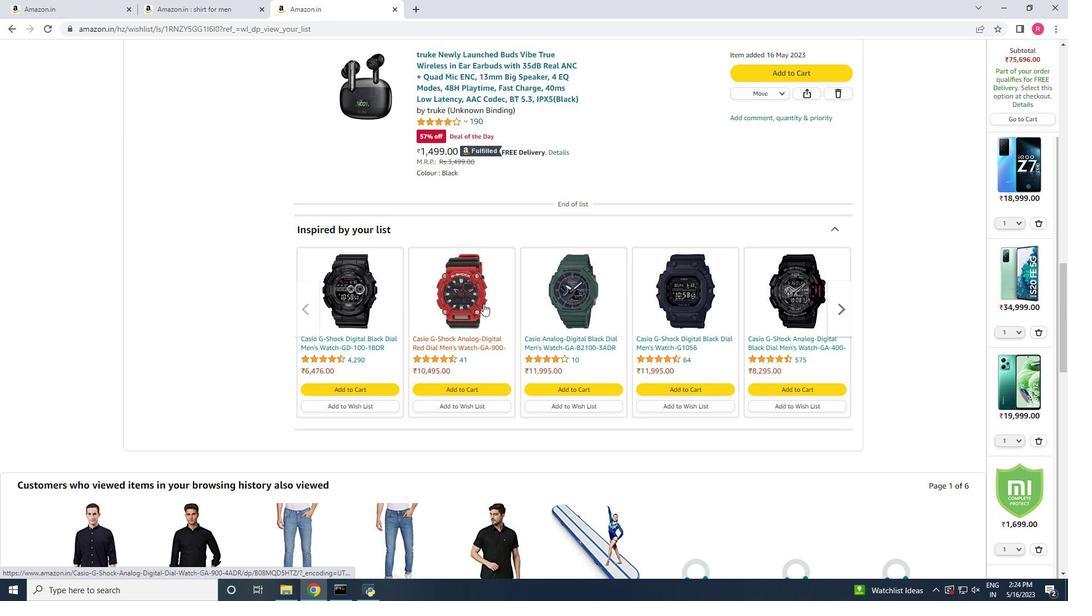 
Action: Mouse scrolled (483, 303) with delta (0, 0)
Screenshot: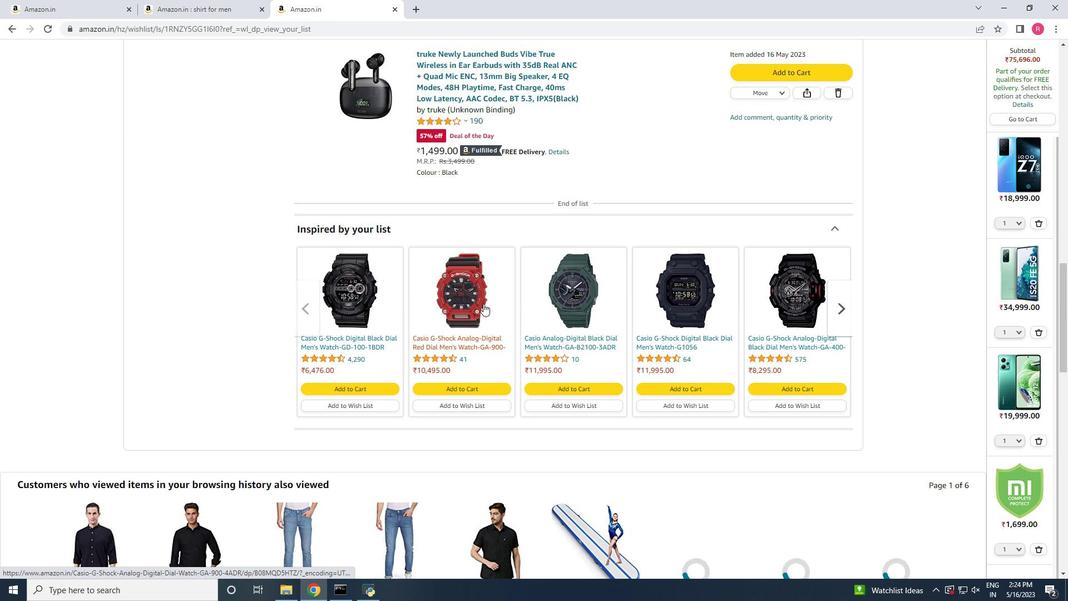 
Action: Mouse scrolled (483, 303) with delta (0, 0)
Screenshot: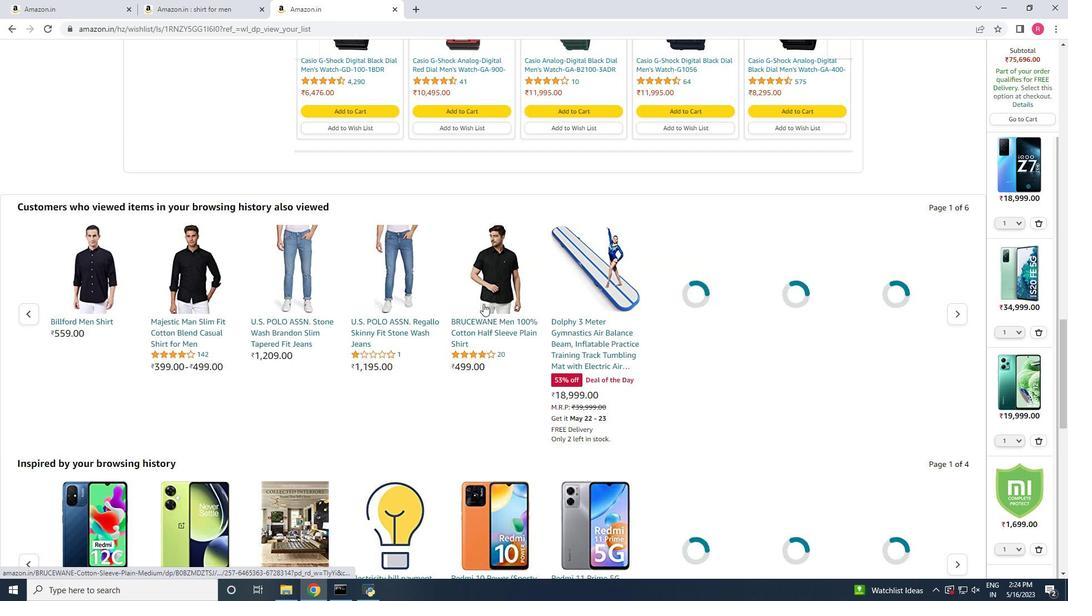 
Action: Mouse scrolled (483, 303) with delta (0, 0)
Screenshot: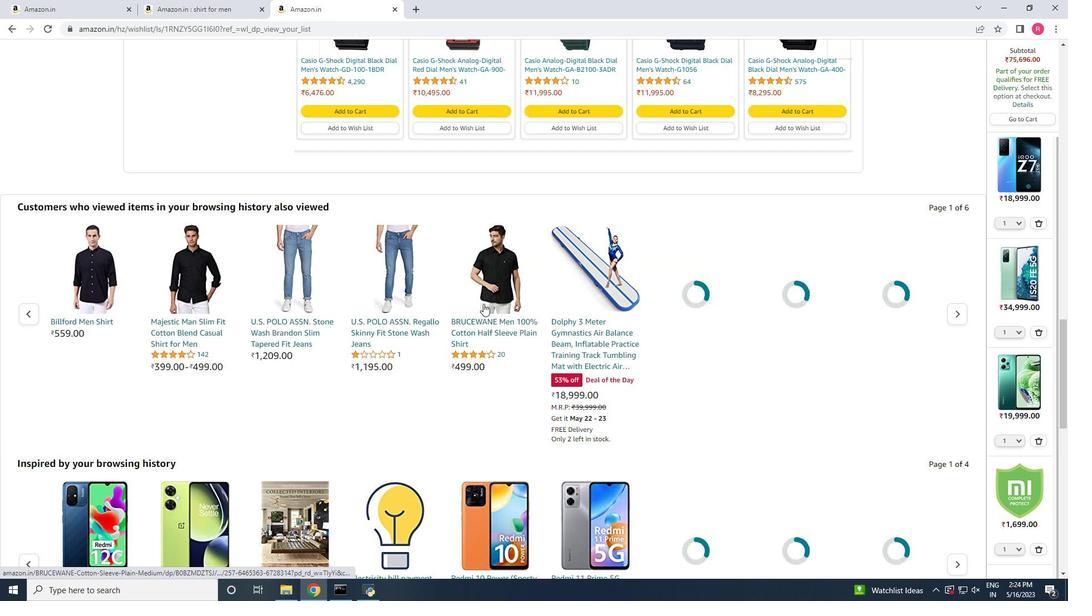
Action: Mouse scrolled (483, 303) with delta (0, 0)
Screenshot: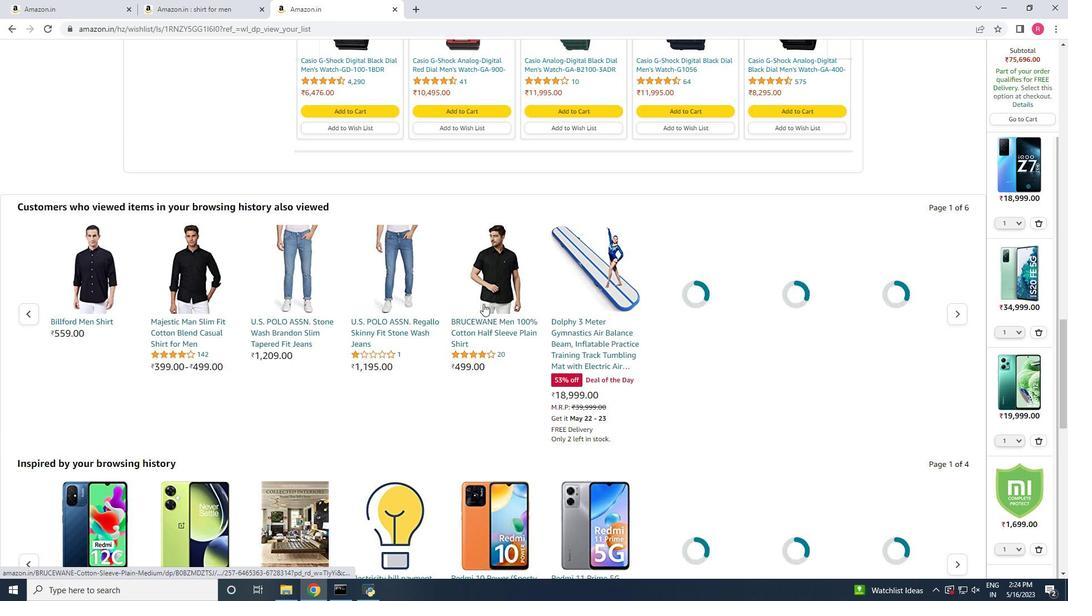 
Action: Mouse scrolled (483, 303) with delta (0, 0)
Screenshot: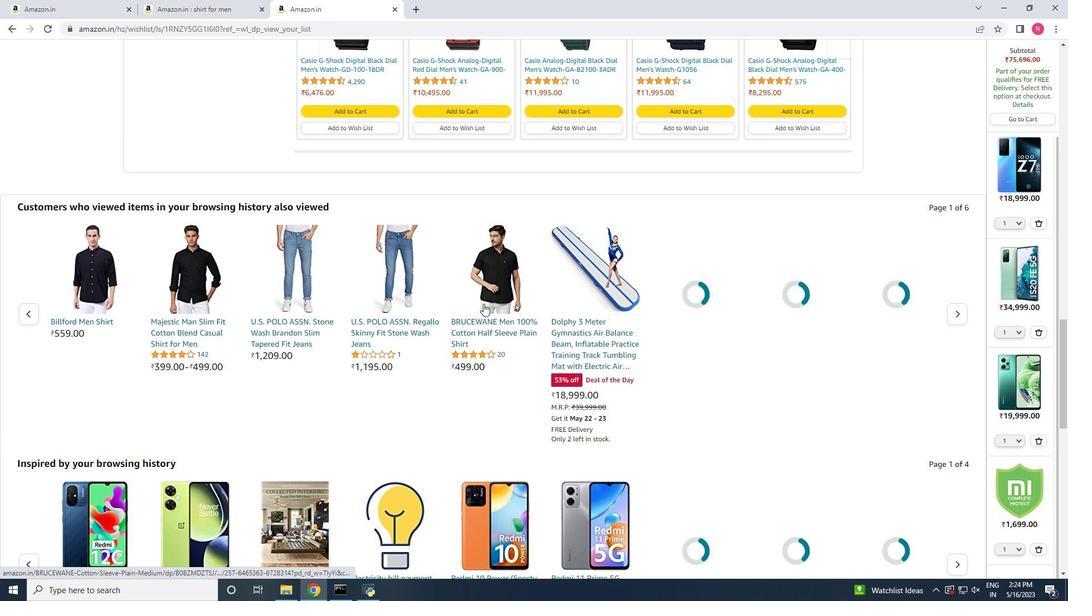 
Action: Mouse scrolled (483, 303) with delta (0, 0)
Screenshot: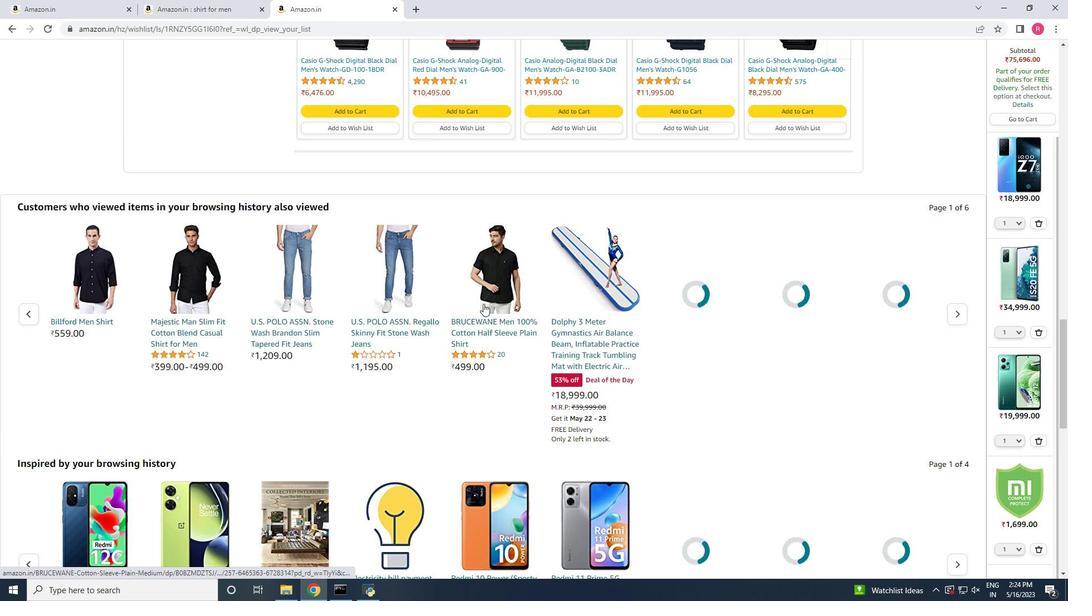 
Action: Mouse scrolled (483, 304) with delta (0, 0)
Screenshot: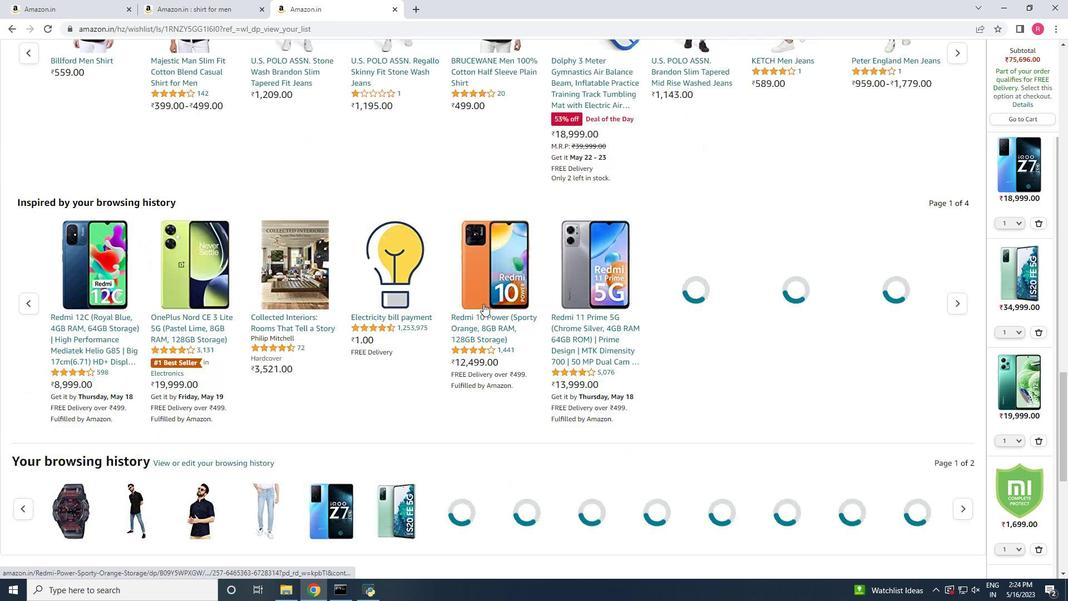 
Action: Mouse scrolled (483, 304) with delta (0, 0)
Screenshot: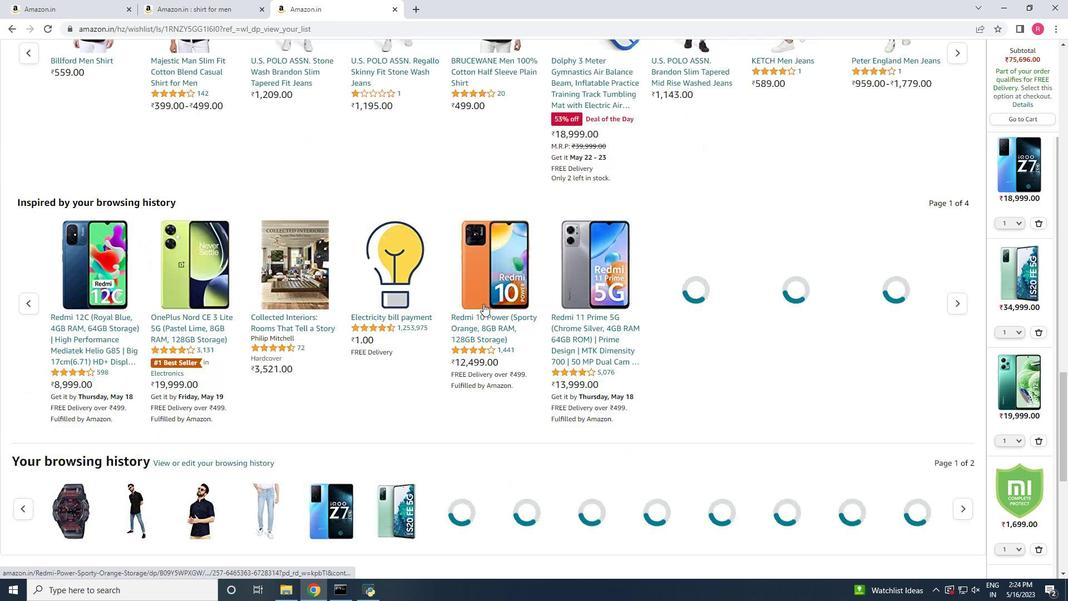 
Action: Mouse scrolled (483, 304) with delta (0, 0)
Screenshot: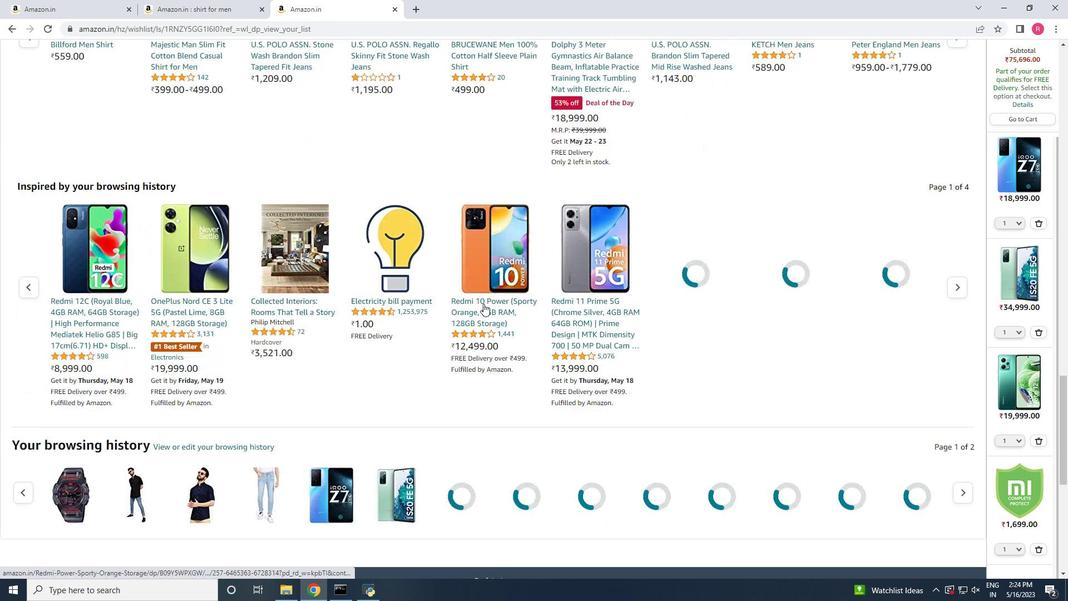 
Action: Mouse scrolled (483, 304) with delta (0, 0)
Screenshot: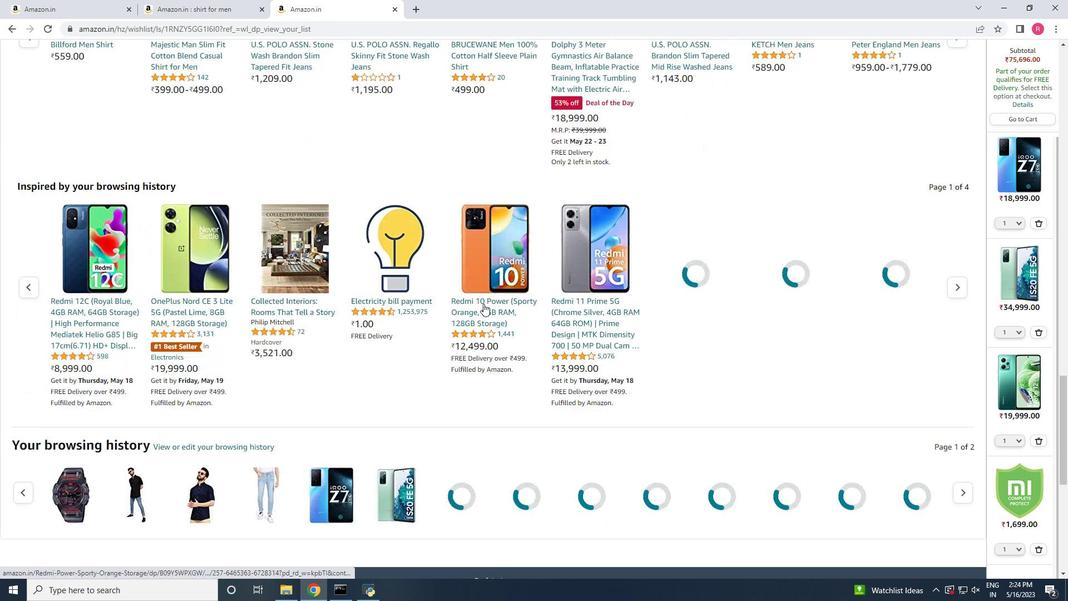 
Action: Mouse scrolled (483, 304) with delta (0, 0)
Screenshot: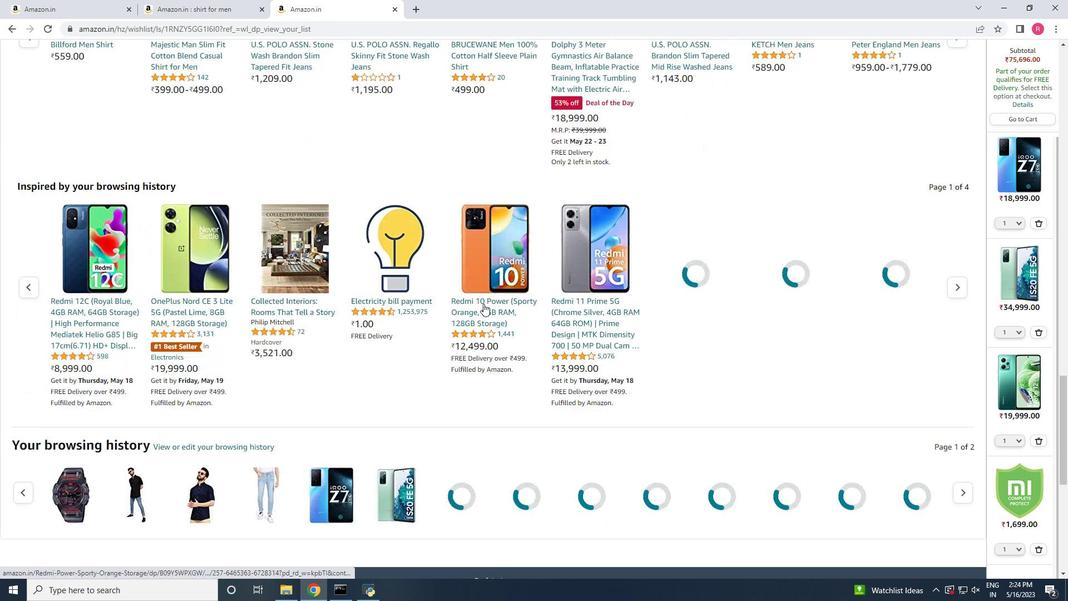 
Action: Mouse scrolled (483, 304) with delta (0, 0)
Screenshot: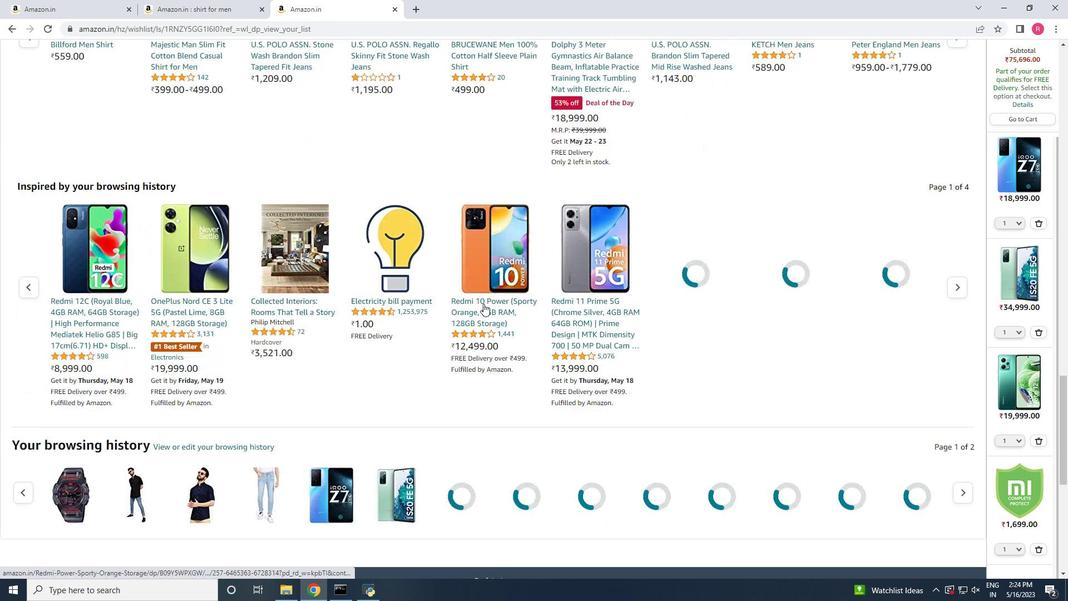 
Action: Mouse scrolled (483, 304) with delta (0, 0)
Screenshot: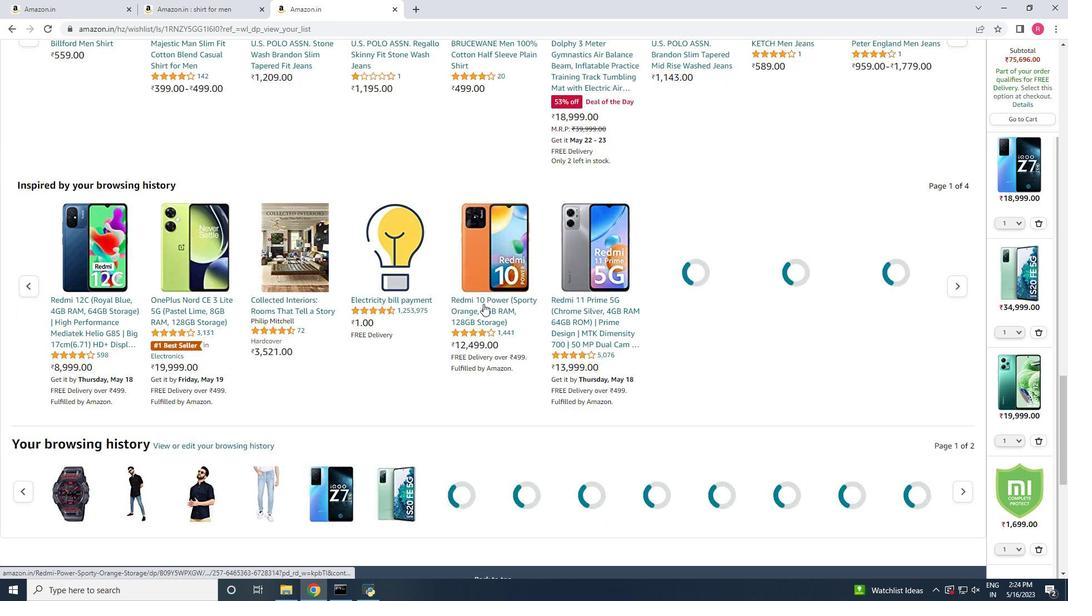 
Action: Mouse scrolled (483, 304) with delta (0, 0)
Screenshot: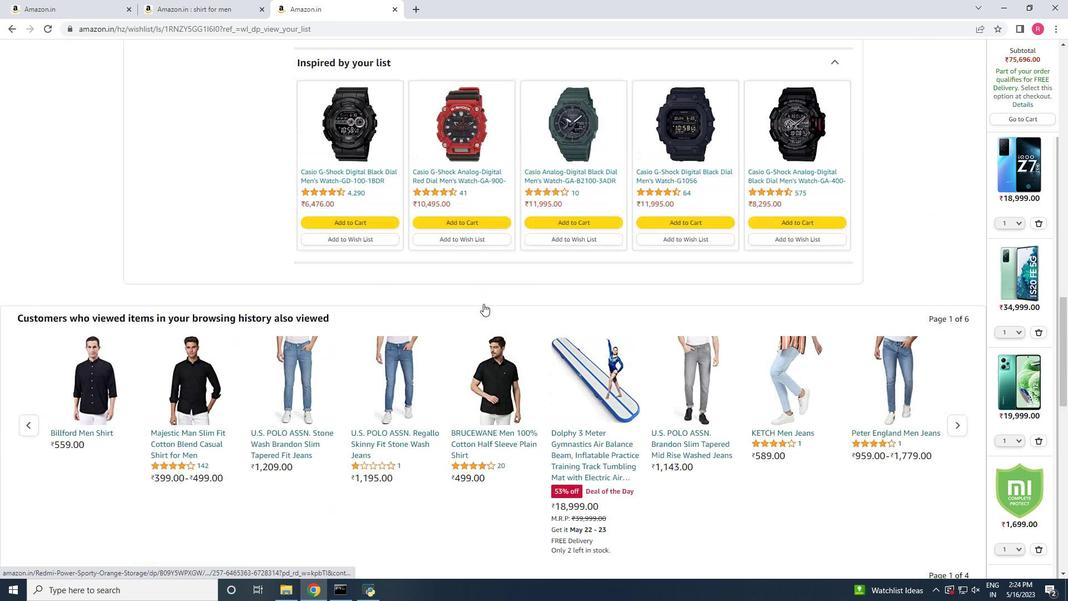 
Action: Mouse scrolled (483, 304) with delta (0, 0)
Screenshot: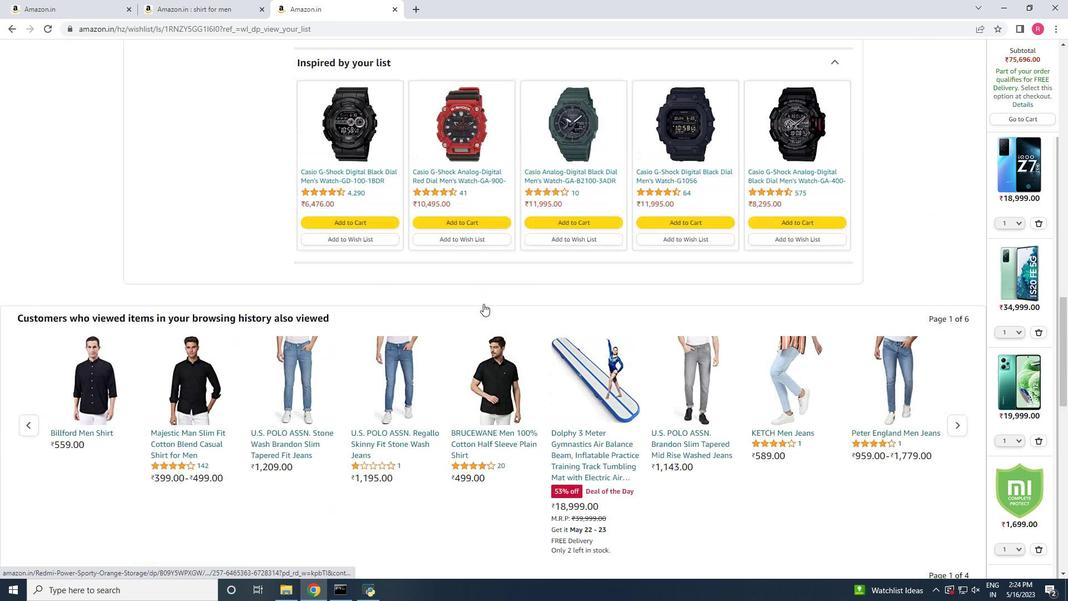 
Action: Mouse scrolled (483, 304) with delta (0, 0)
Screenshot: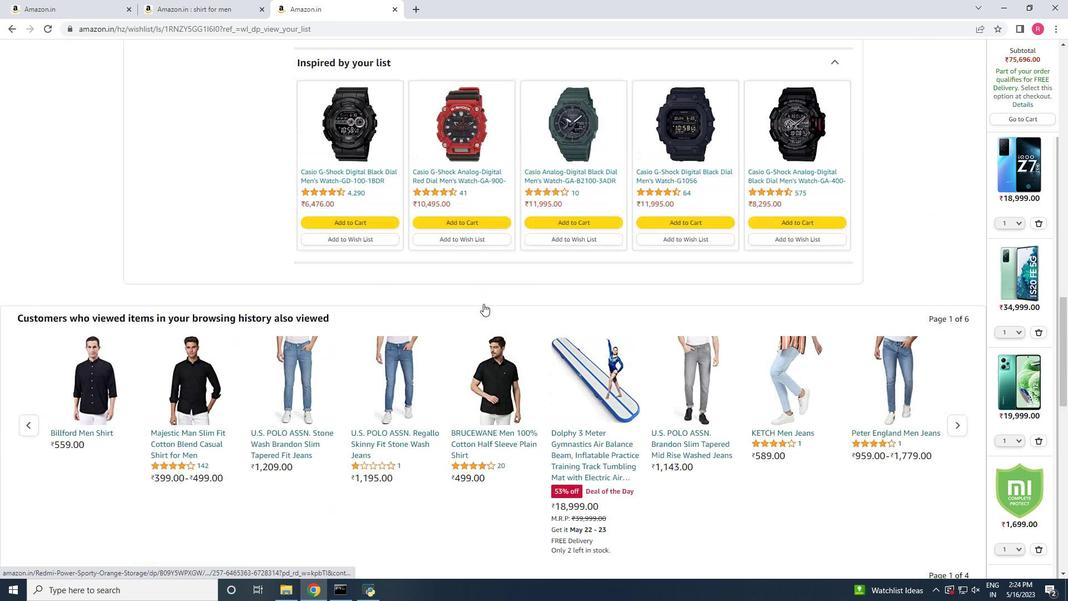 
Action: Mouse scrolled (483, 304) with delta (0, 0)
Screenshot: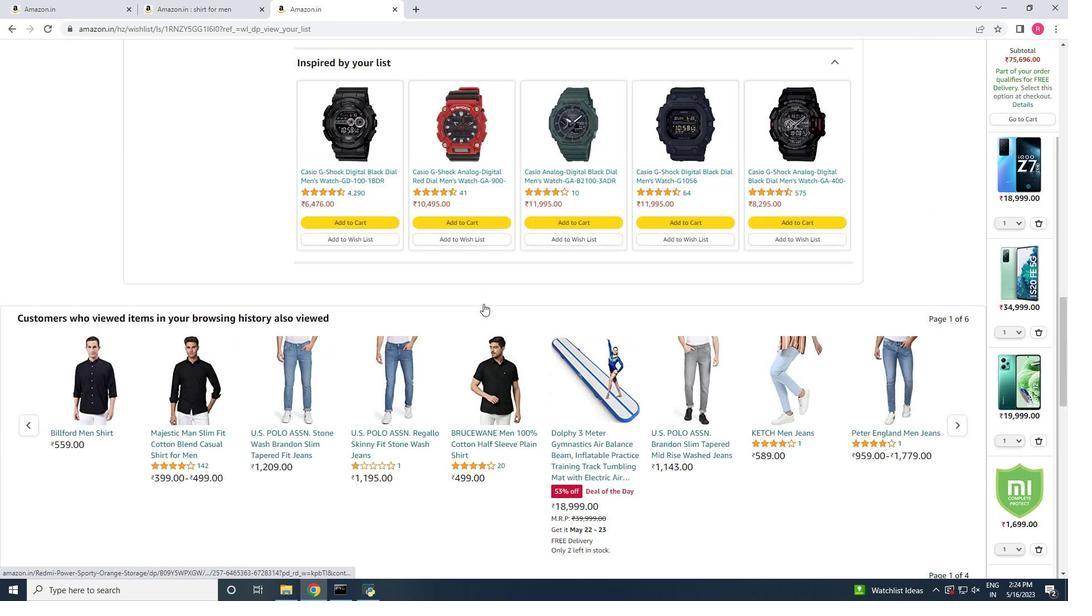 
Action: Mouse scrolled (483, 303) with delta (0, 0)
Screenshot: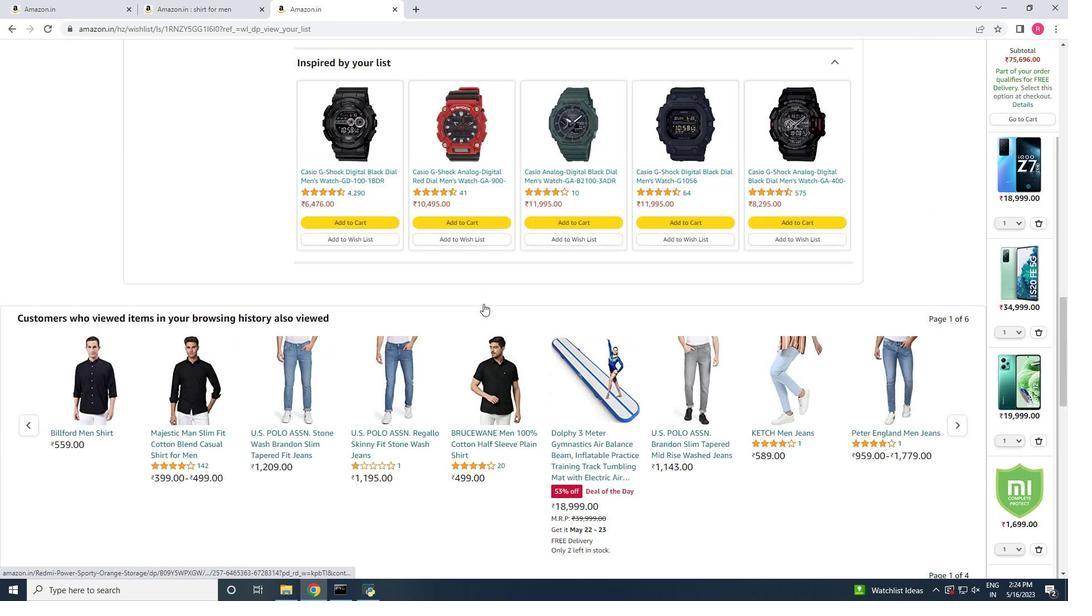 
Action: Mouse scrolled (483, 304) with delta (0, 0)
Screenshot: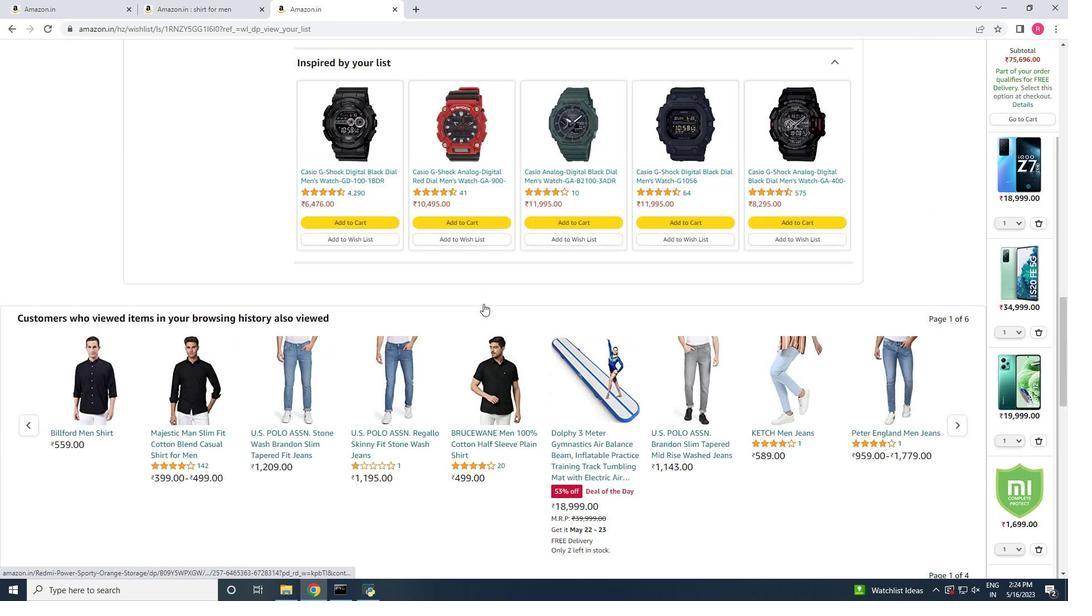 
Action: Mouse scrolled (483, 304) with delta (0, 0)
Screenshot: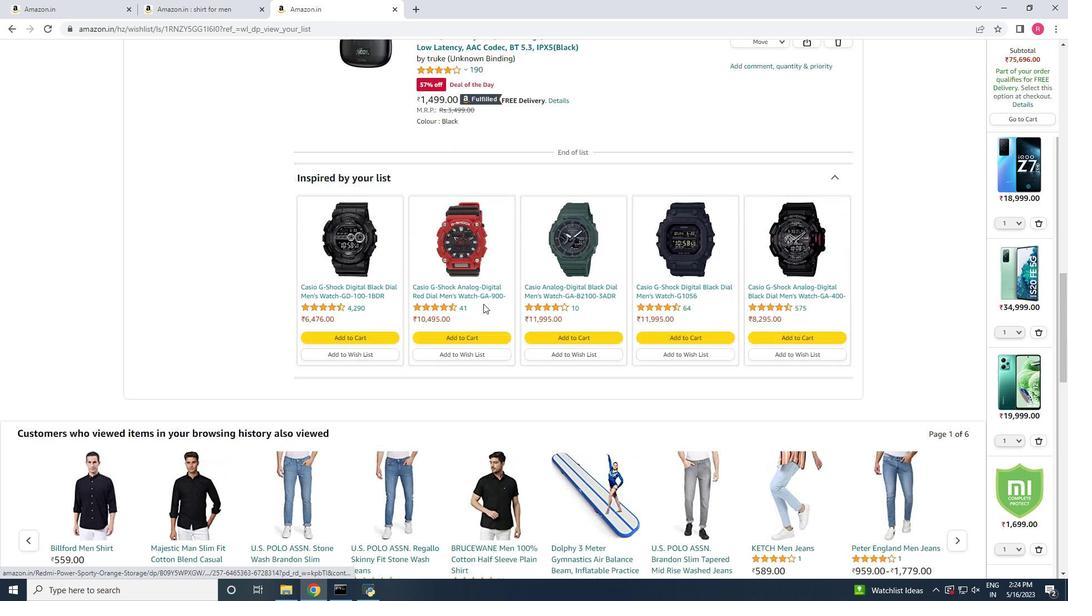 
Action: Mouse scrolled (483, 304) with delta (0, 0)
Screenshot: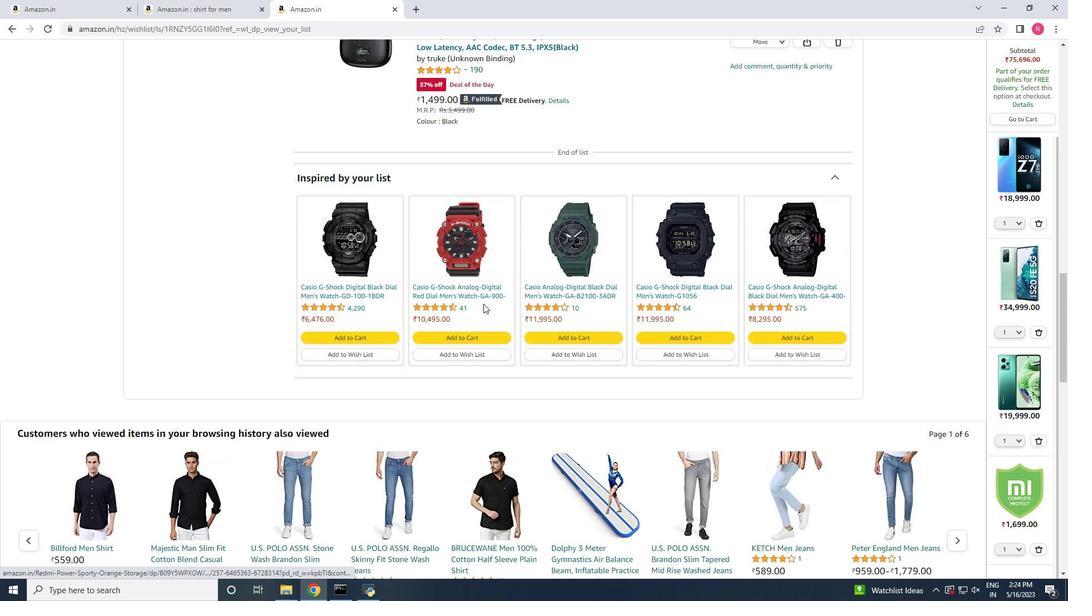 
Action: Mouse scrolled (483, 304) with delta (0, 0)
Screenshot: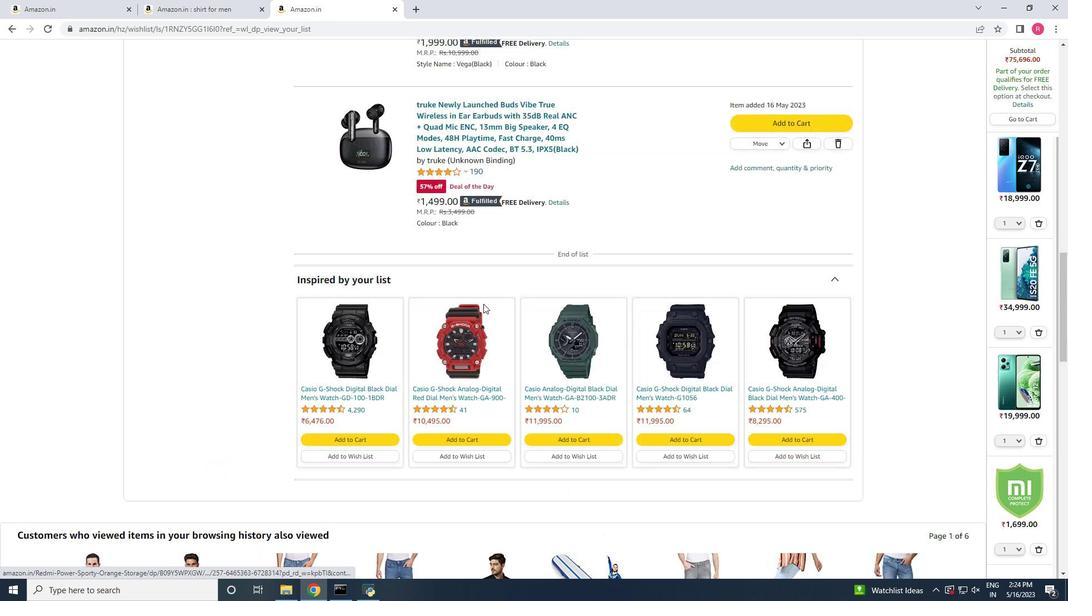 
Action: Mouse scrolled (483, 304) with delta (0, 0)
Screenshot: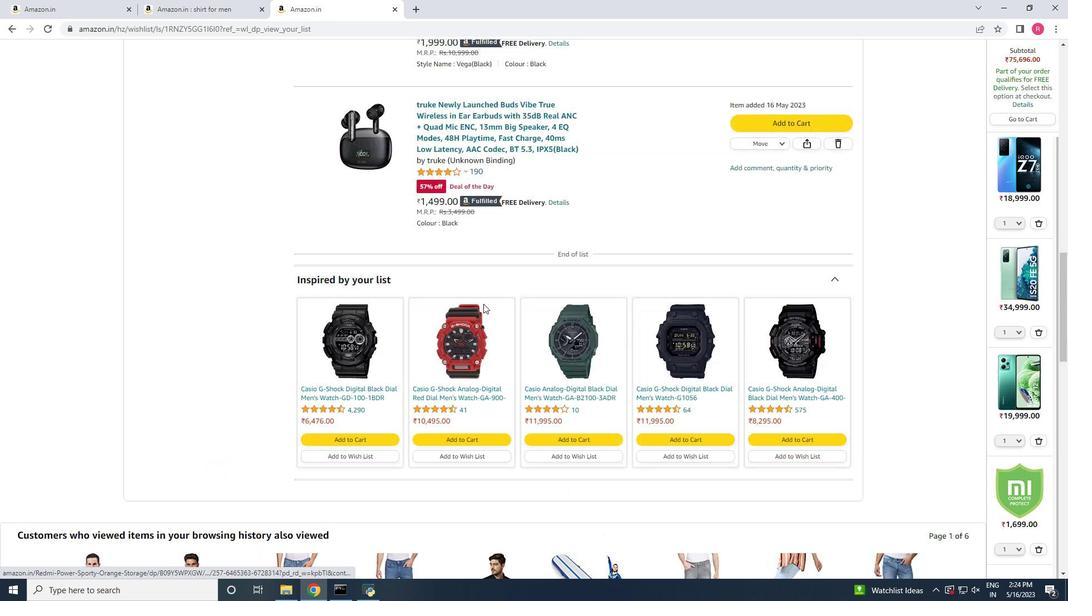 
Action: Mouse scrolled (483, 304) with delta (0, 0)
Screenshot: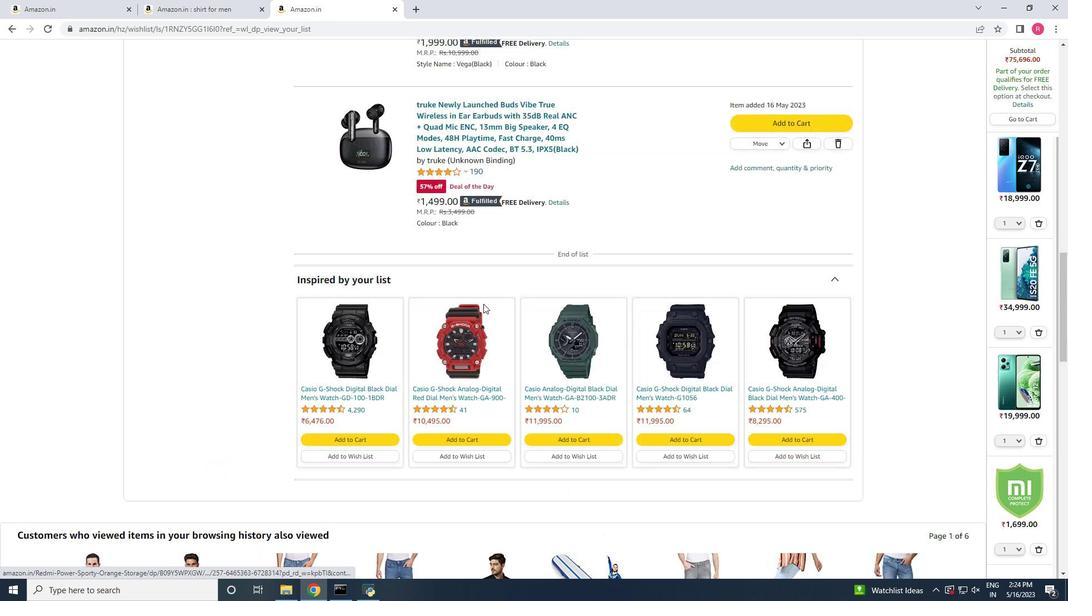 
Action: Mouse scrolled (483, 304) with delta (0, 0)
Screenshot: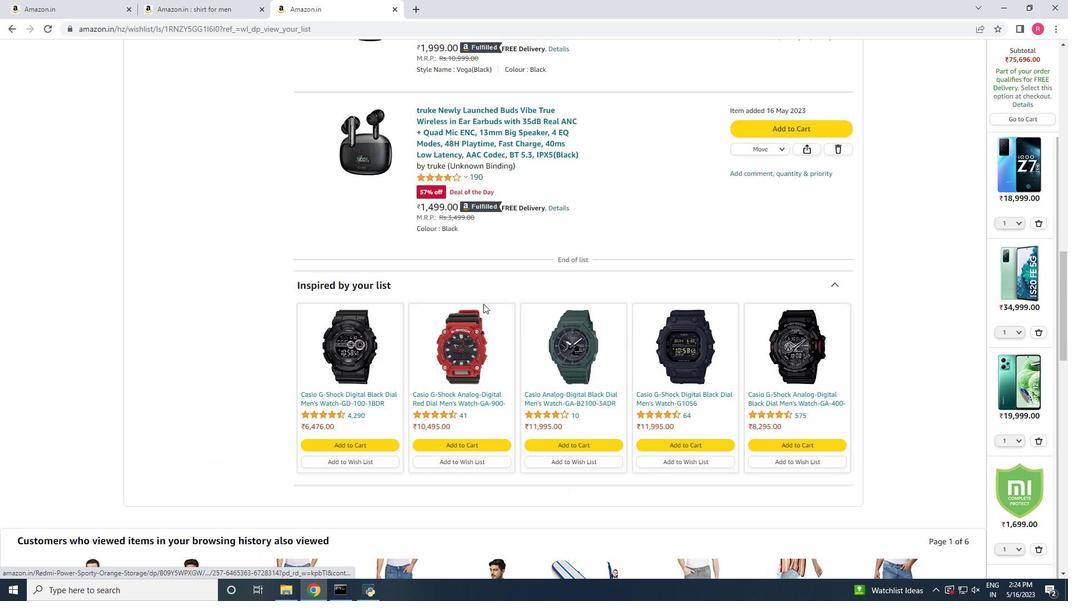 
Action: Mouse scrolled (483, 304) with delta (0, 0)
Screenshot: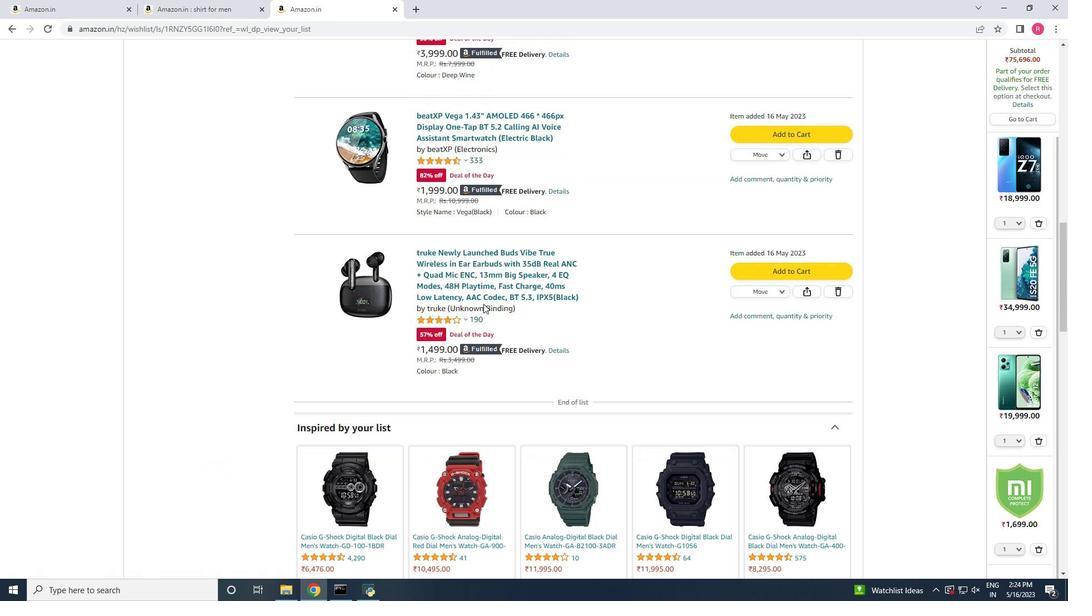 
Action: Mouse scrolled (483, 304) with delta (0, 0)
Screenshot: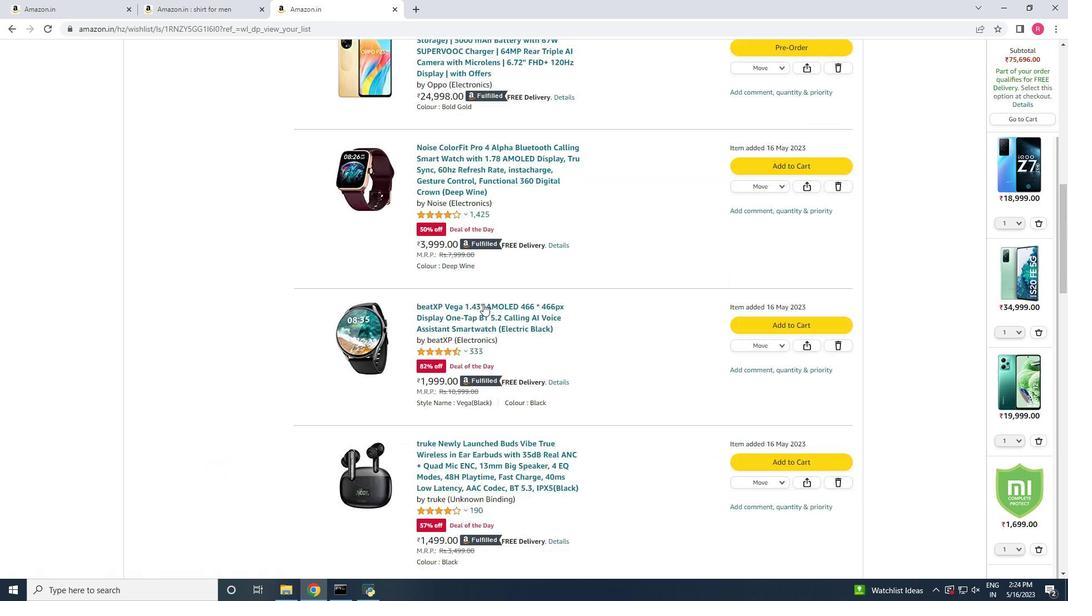 
Action: Mouse scrolled (483, 304) with delta (0, 0)
Screenshot: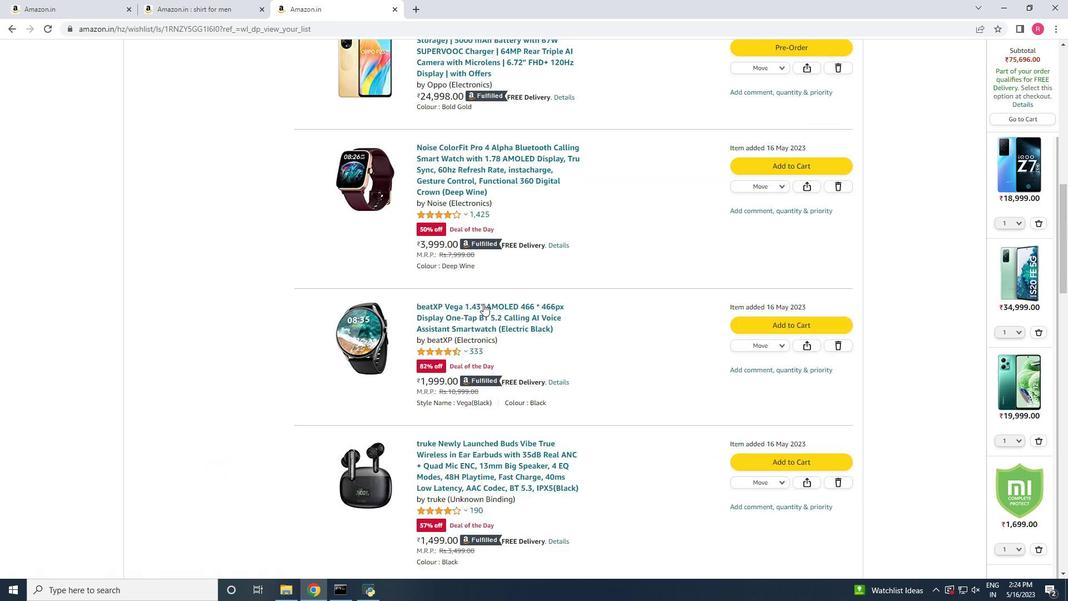 
Action: Mouse scrolled (483, 304) with delta (0, 0)
Screenshot: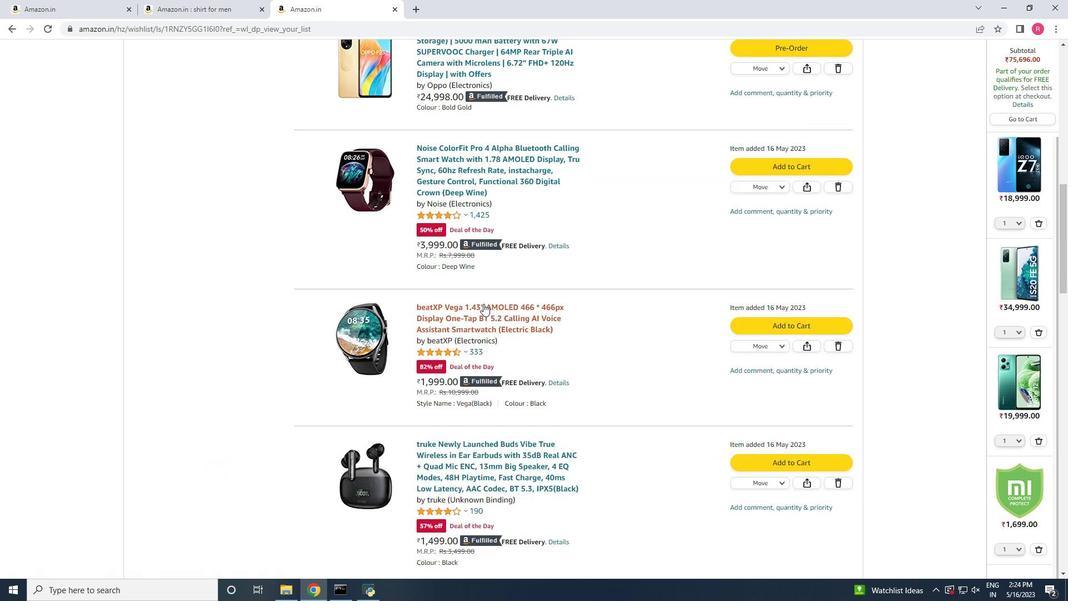 
Action: Mouse scrolled (483, 304) with delta (0, 0)
Screenshot: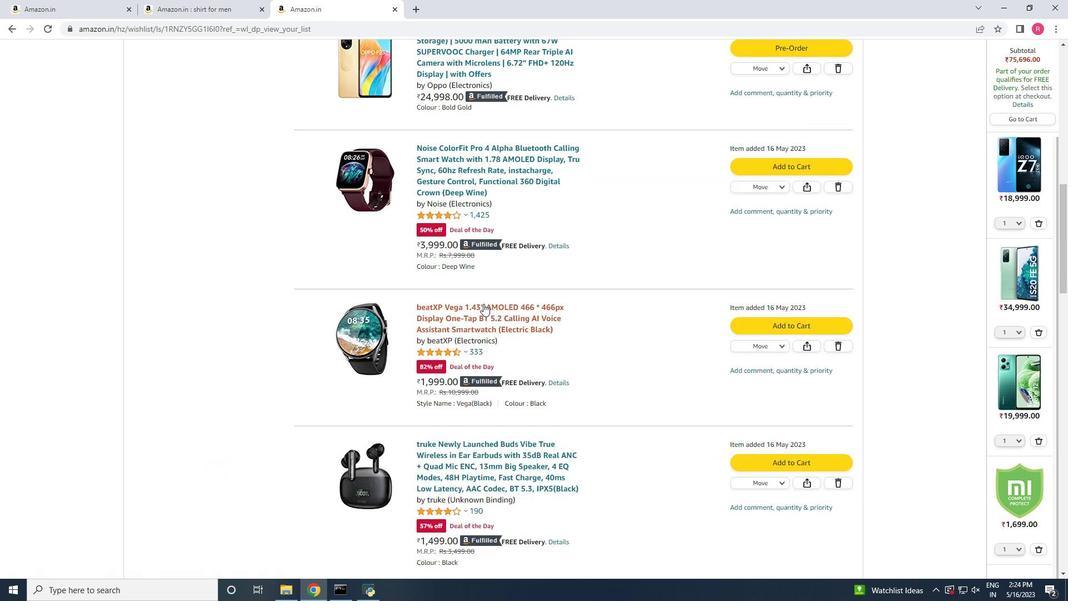 
Action: Mouse scrolled (483, 304) with delta (0, 0)
Screenshot: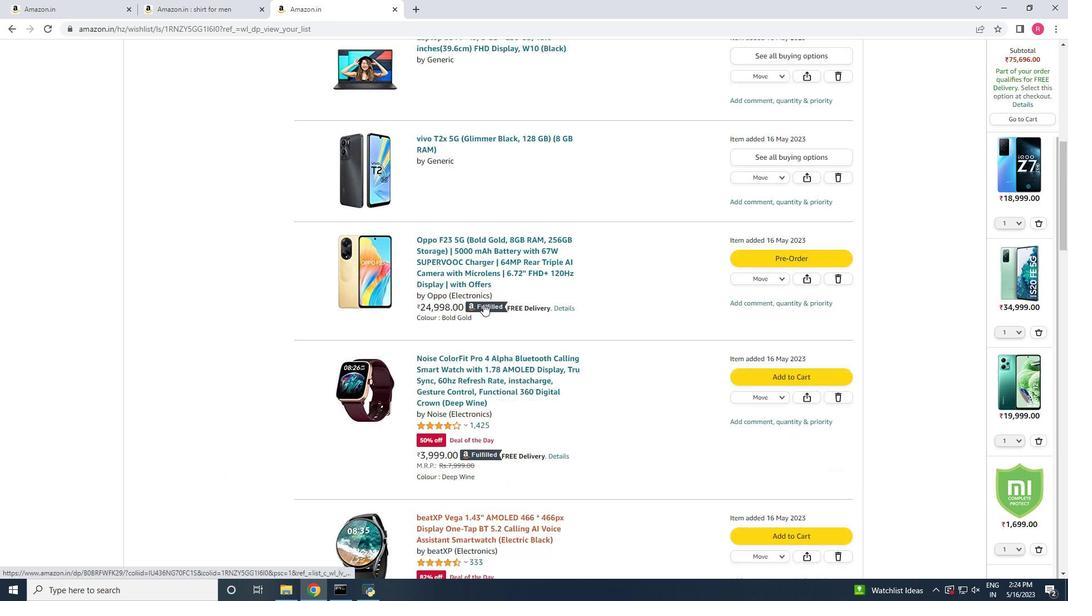 
Action: Mouse scrolled (483, 304) with delta (0, 0)
Screenshot: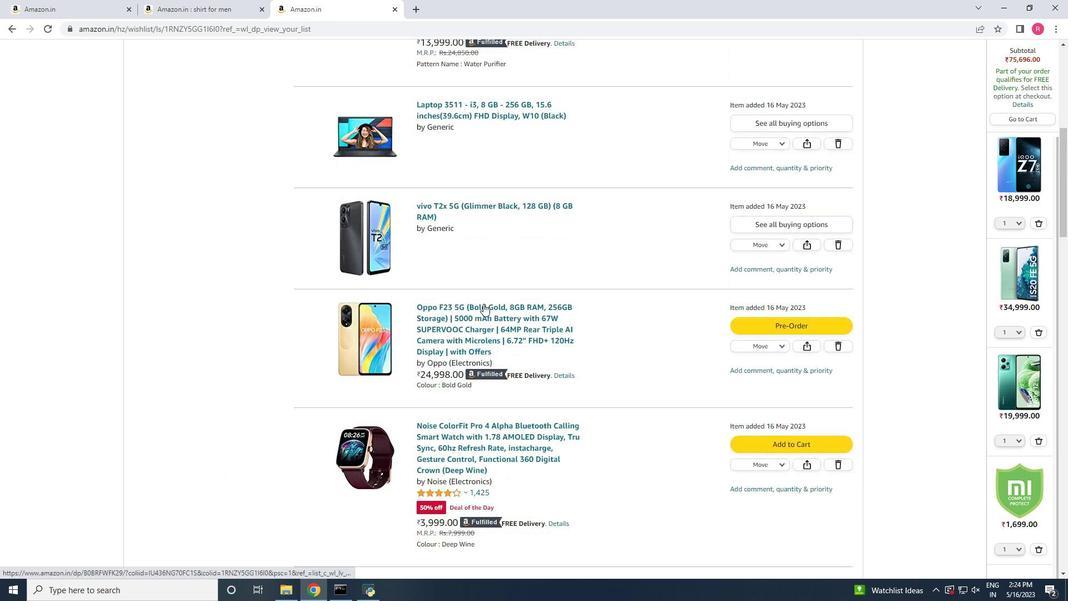 
Action: Mouse scrolled (483, 304) with delta (0, 0)
Screenshot: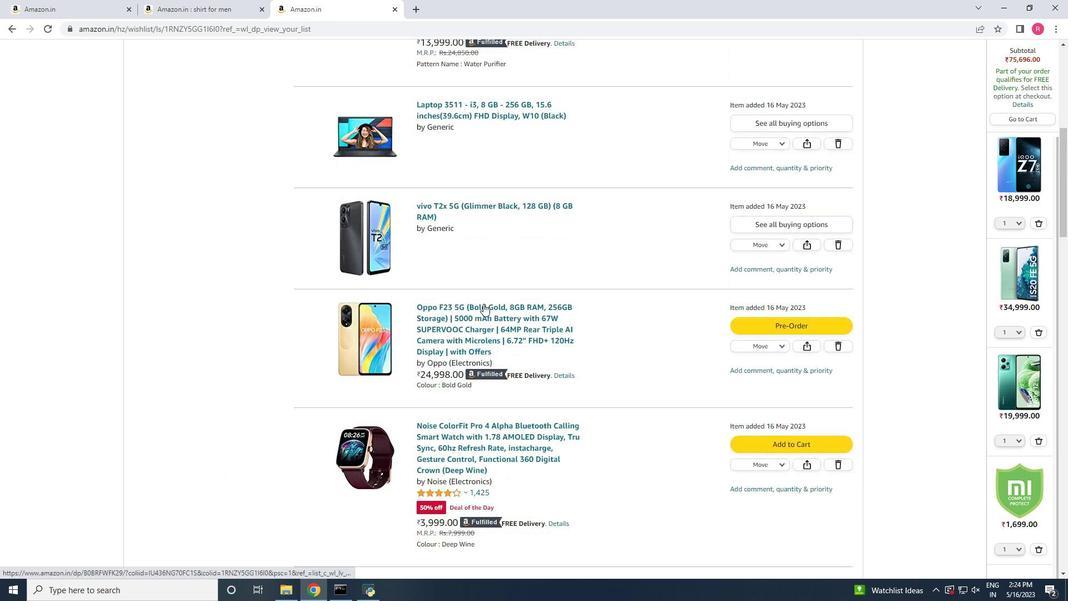
Action: Mouse scrolled (483, 304) with delta (0, 0)
Screenshot: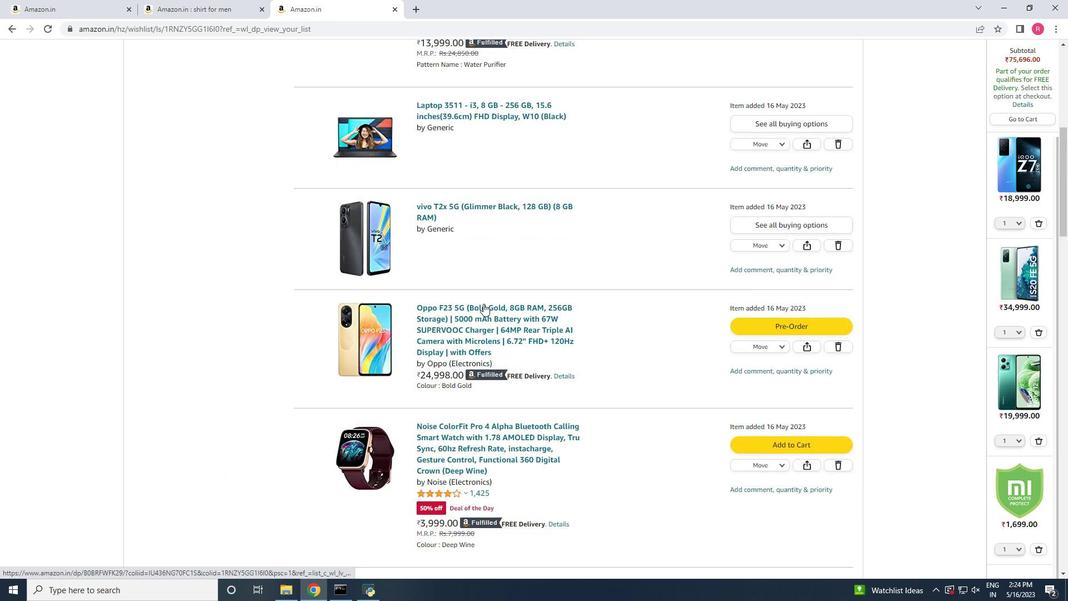 
Action: Mouse scrolled (483, 304) with delta (0, 0)
Screenshot: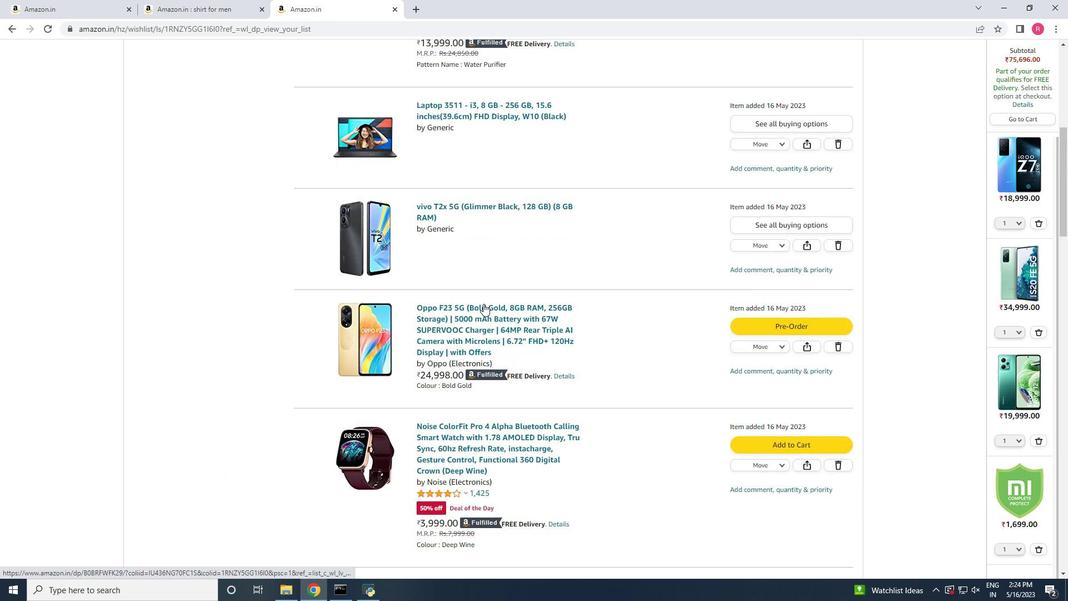 
Action: Mouse scrolled (483, 304) with delta (0, 0)
Screenshot: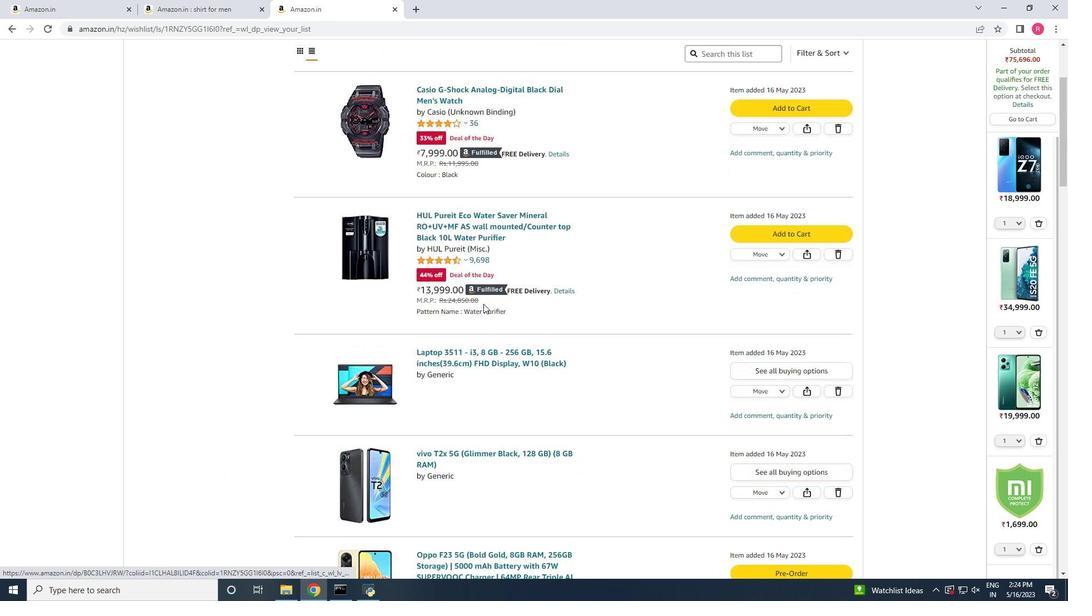 
Action: Mouse scrolled (483, 304) with delta (0, 0)
Screenshot: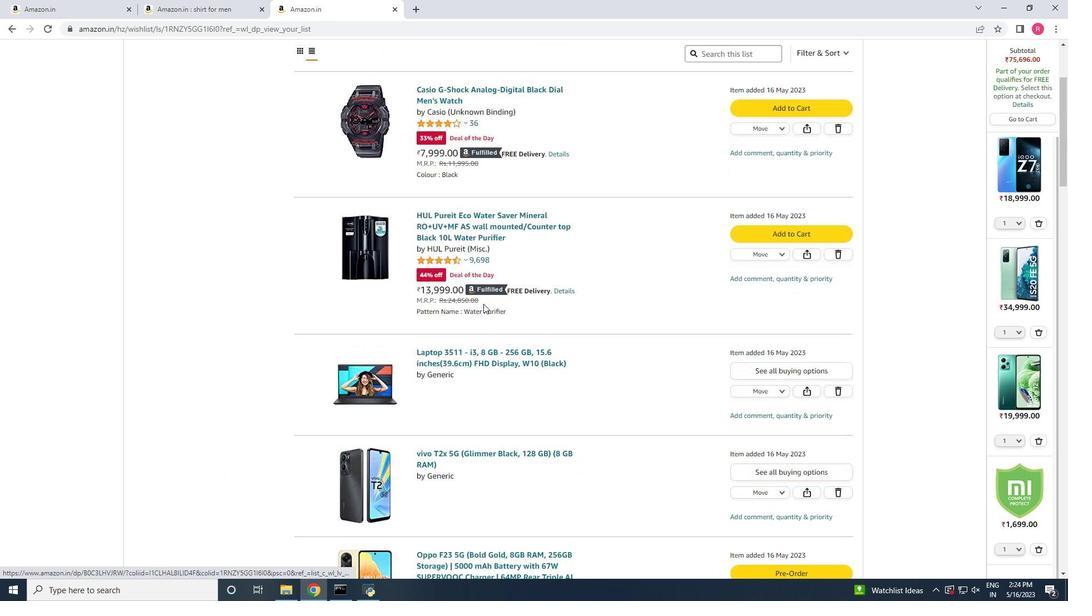 
Action: Mouse scrolled (483, 304) with delta (0, 0)
Screenshot: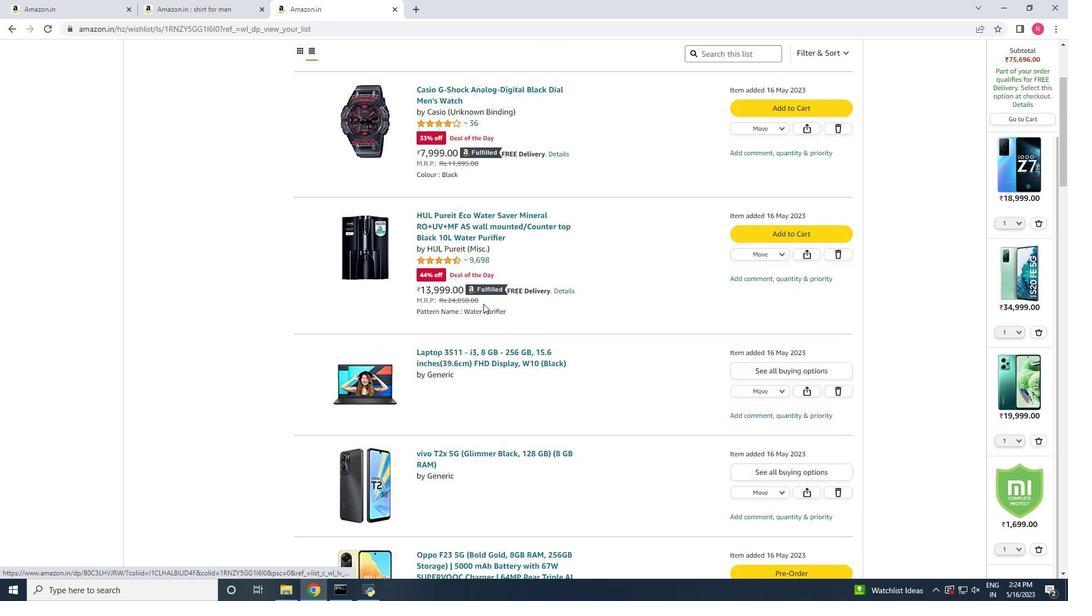 
Action: Mouse scrolled (483, 304) with delta (0, 0)
Screenshot: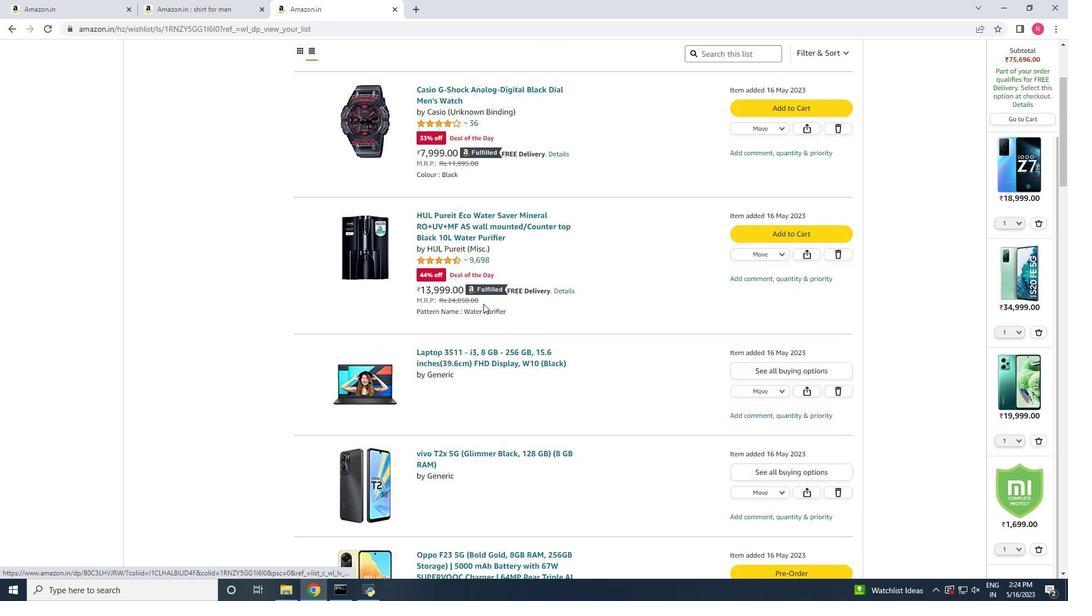 
Action: Mouse scrolled (483, 304) with delta (0, 0)
Screenshot: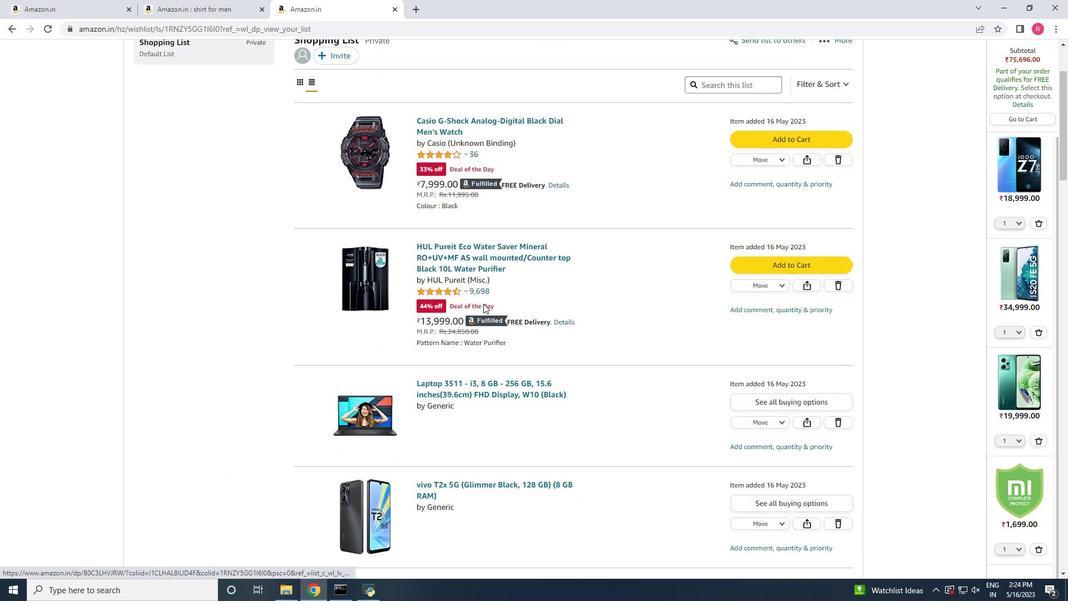 
Action: Mouse scrolled (483, 304) with delta (0, 0)
Screenshot: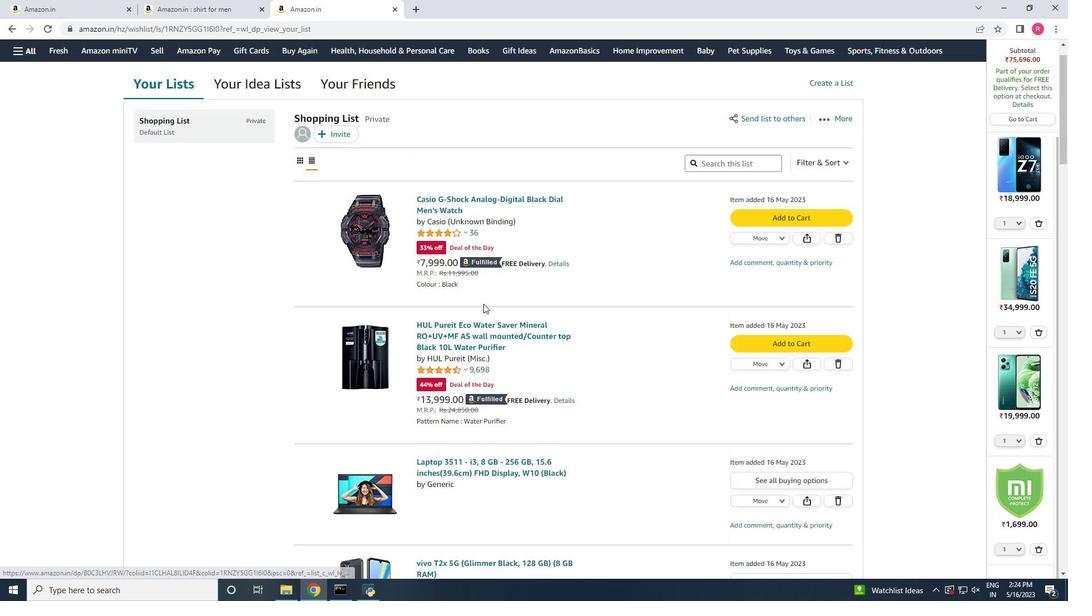 
Action: Mouse scrolled (483, 304) with delta (0, 0)
Screenshot: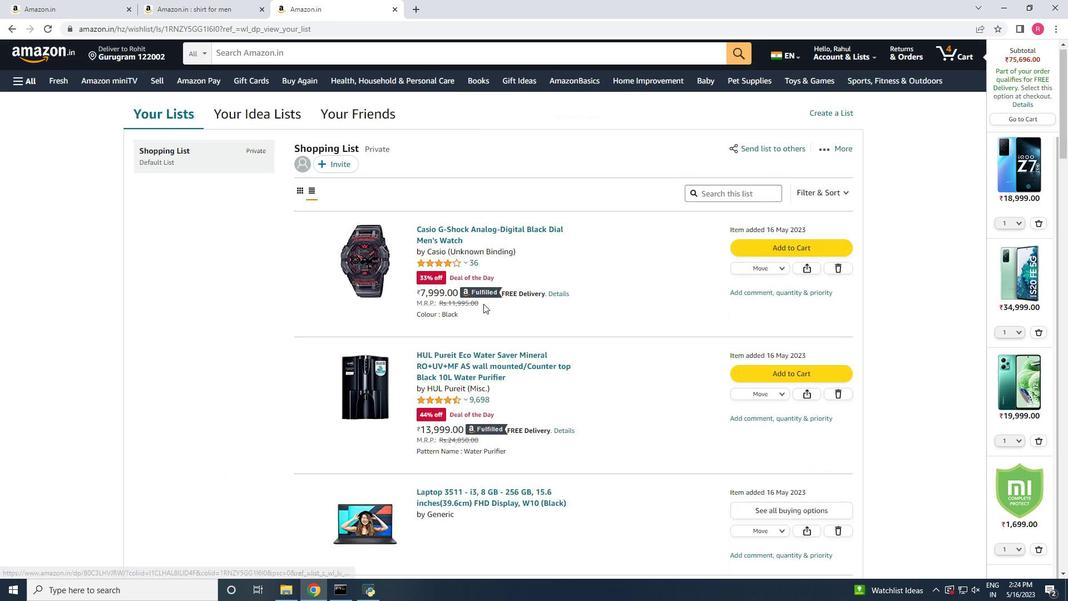 
Action: Mouse scrolled (483, 304) with delta (0, 0)
Screenshot: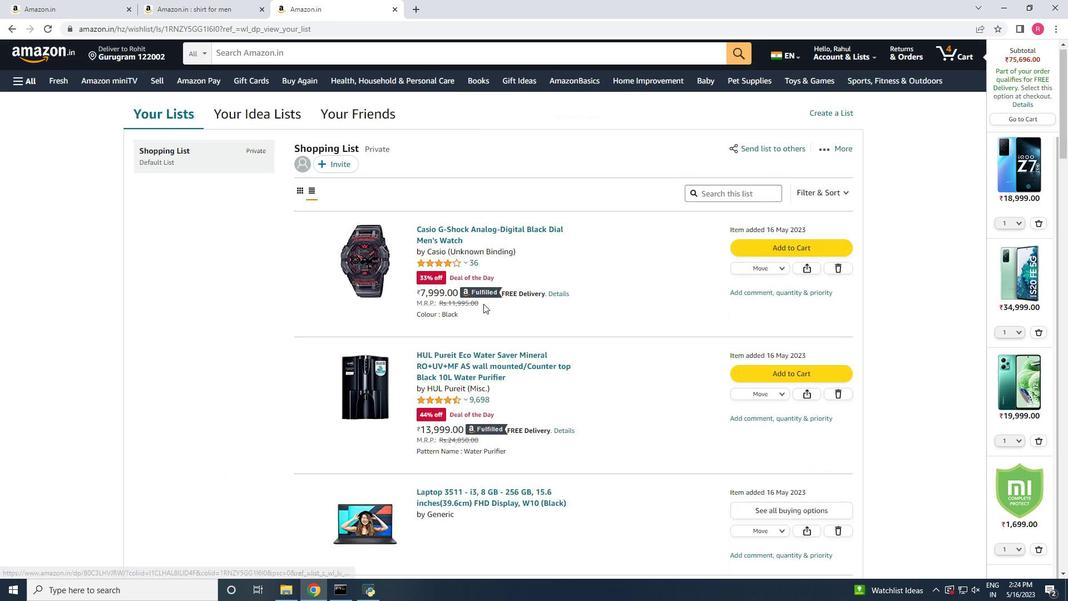 
Action: Mouse scrolled (483, 304) with delta (0, 0)
Screenshot: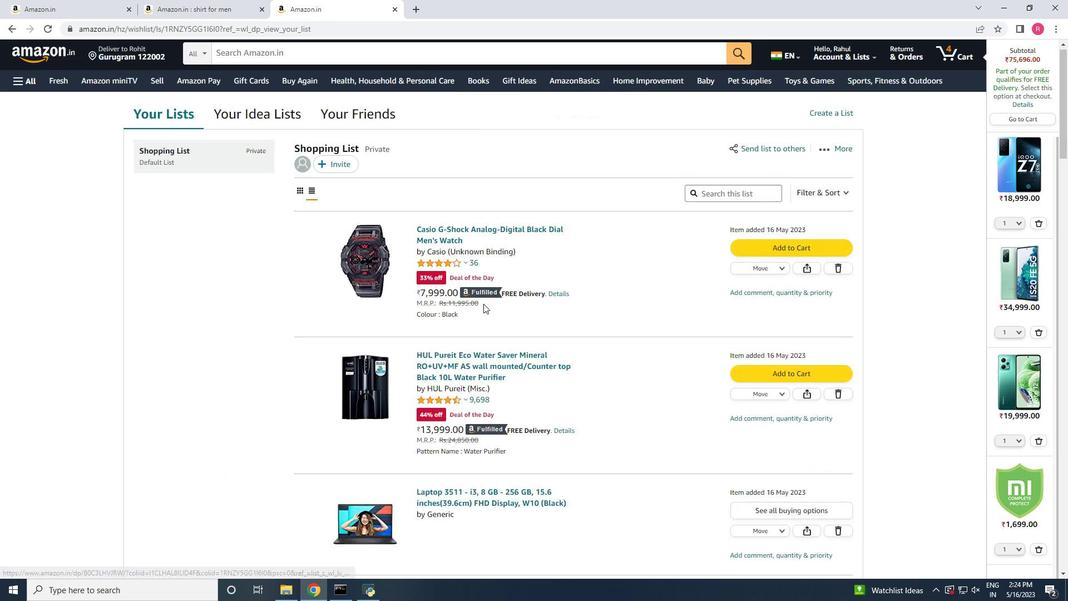 
Action: Mouse scrolled (483, 304) with delta (0, 0)
Screenshot: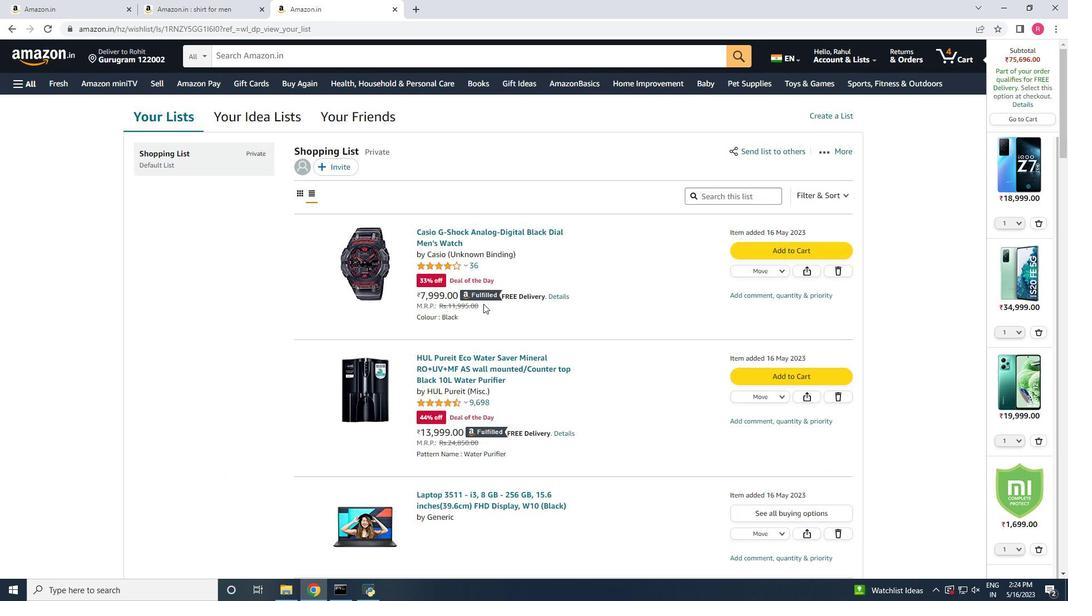 
Action: Mouse scrolled (483, 304) with delta (0, 0)
Screenshot: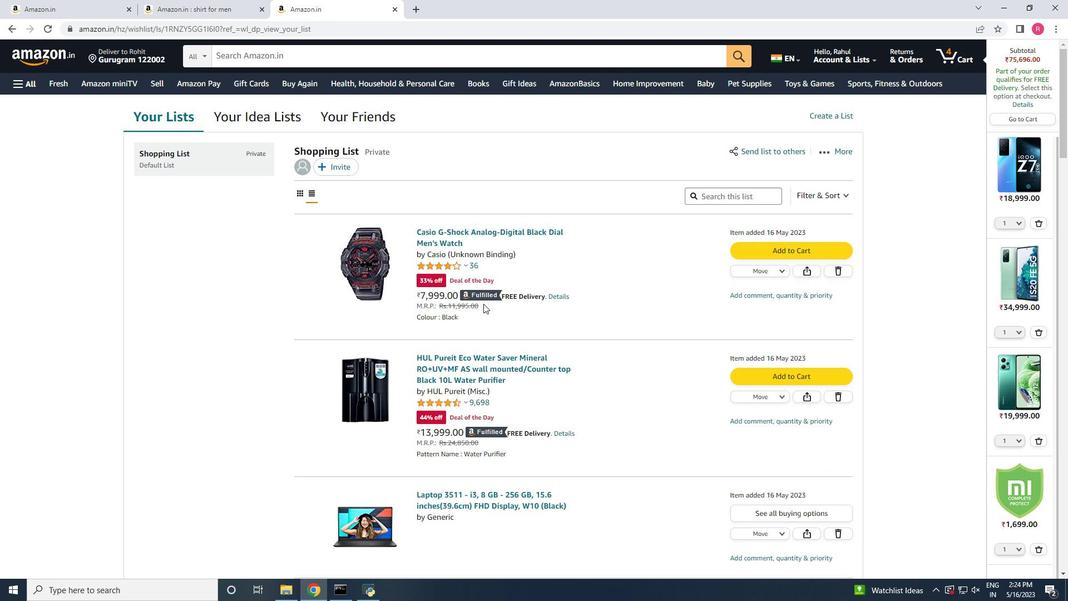 
Action: Mouse scrolled (483, 304) with delta (0, 0)
Screenshot: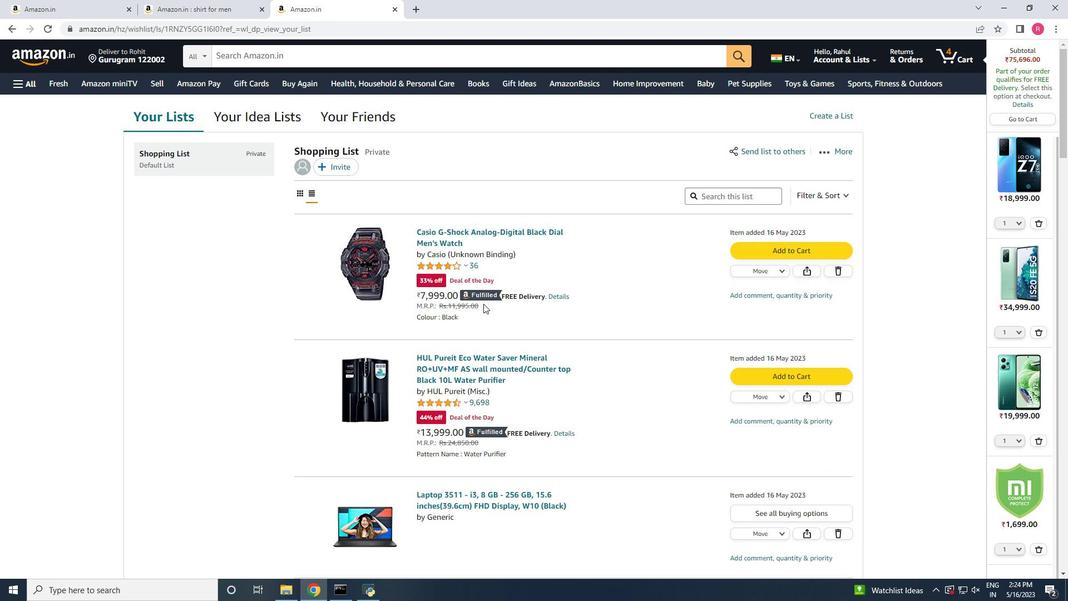 
Action: Mouse scrolled (483, 304) with delta (0, 0)
Screenshot: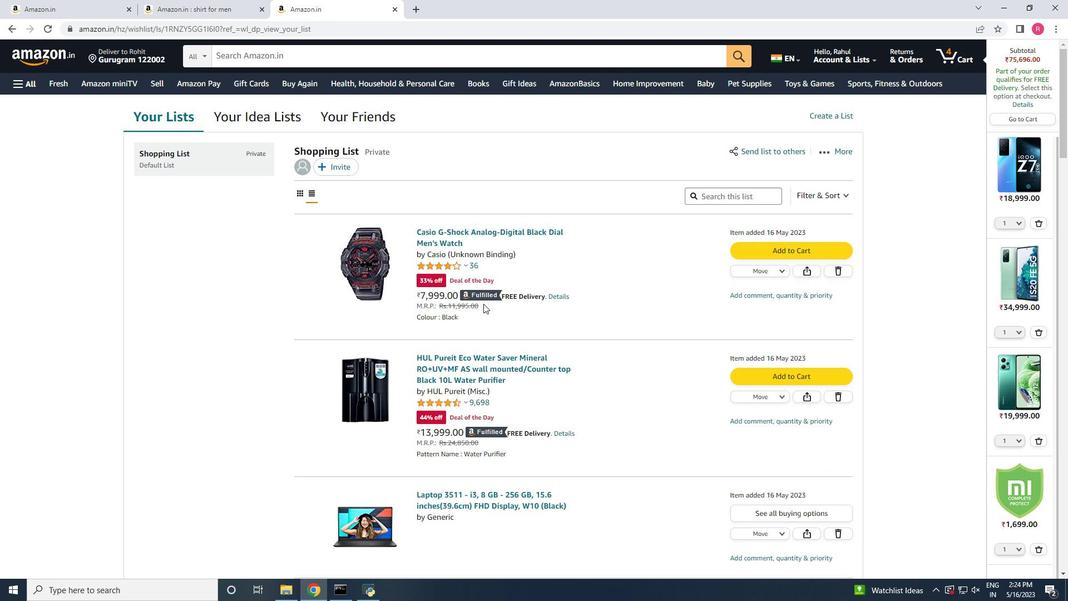 
Action: Mouse moved to (340, 56)
Screenshot: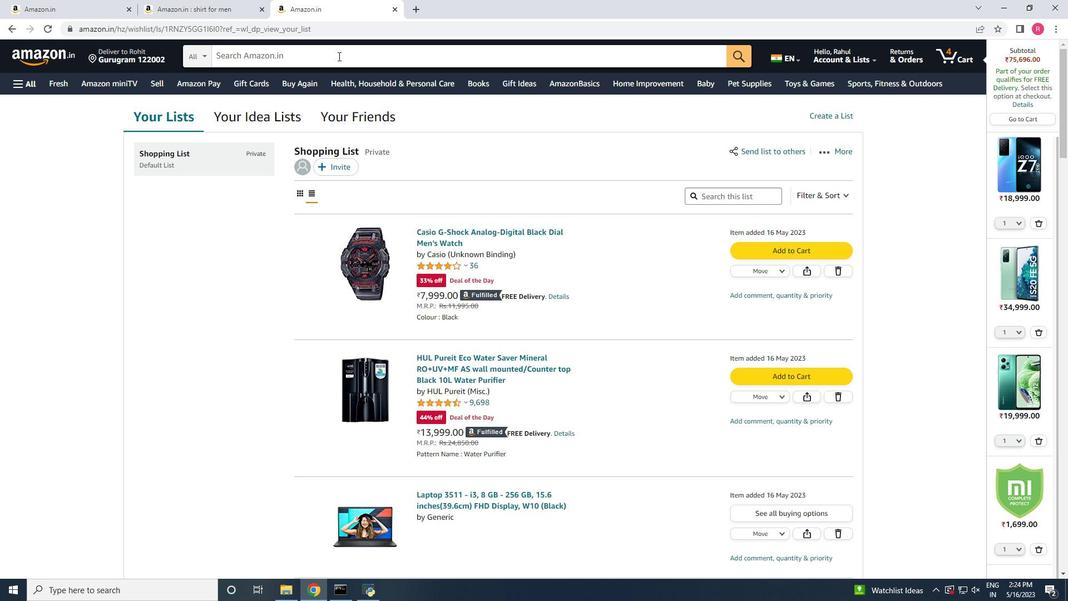 
Action: Mouse pressed left at (340, 56)
Screenshot: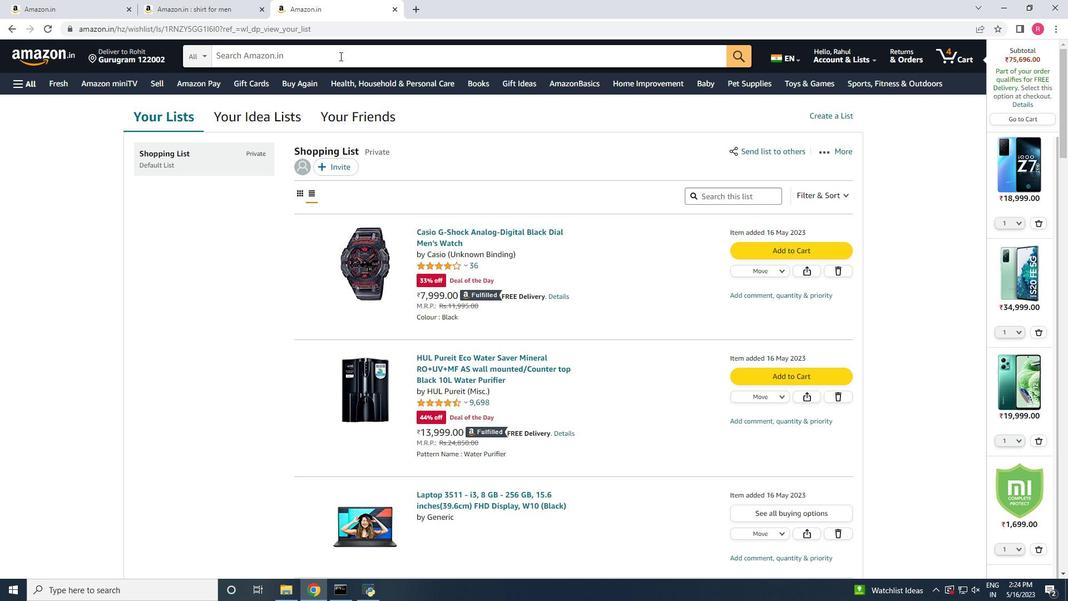 
Action: Mouse moved to (334, 134)
Screenshot: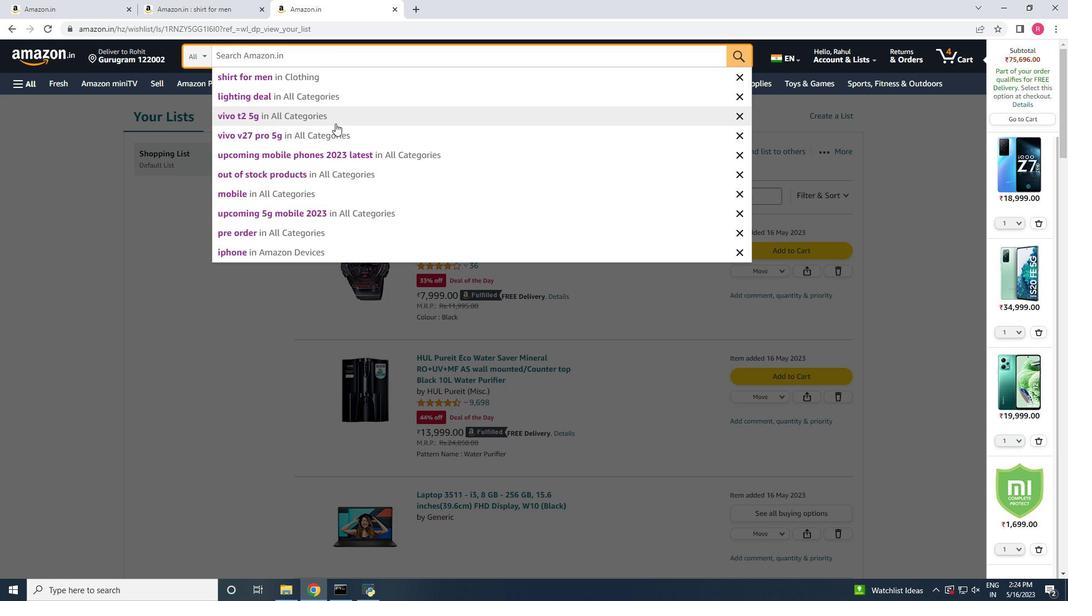 
Action: Mouse pressed left at (334, 134)
Screenshot: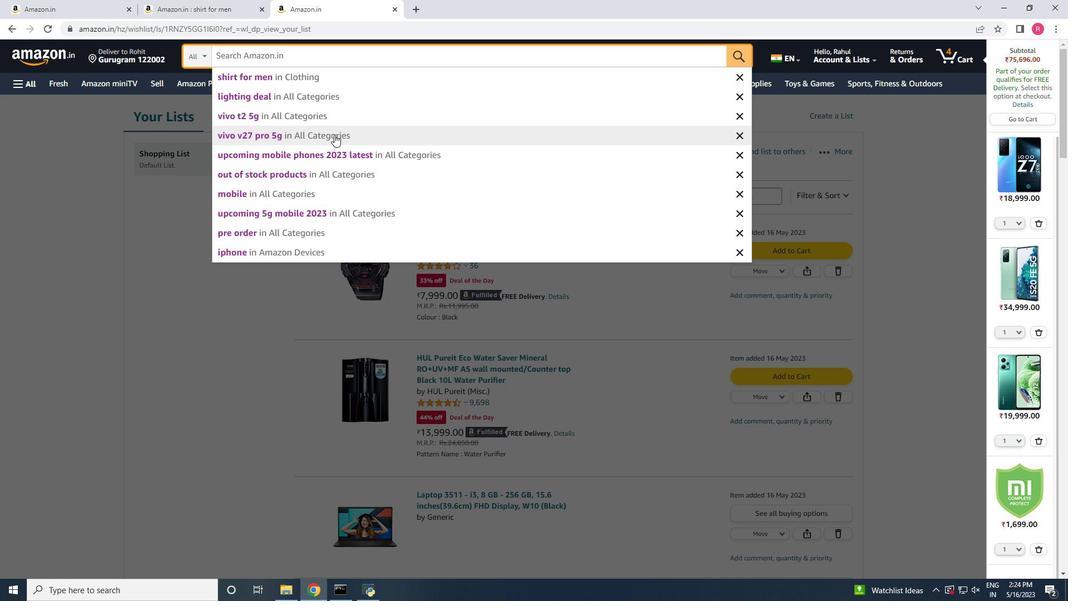 
Action: Mouse moved to (450, 292)
Screenshot: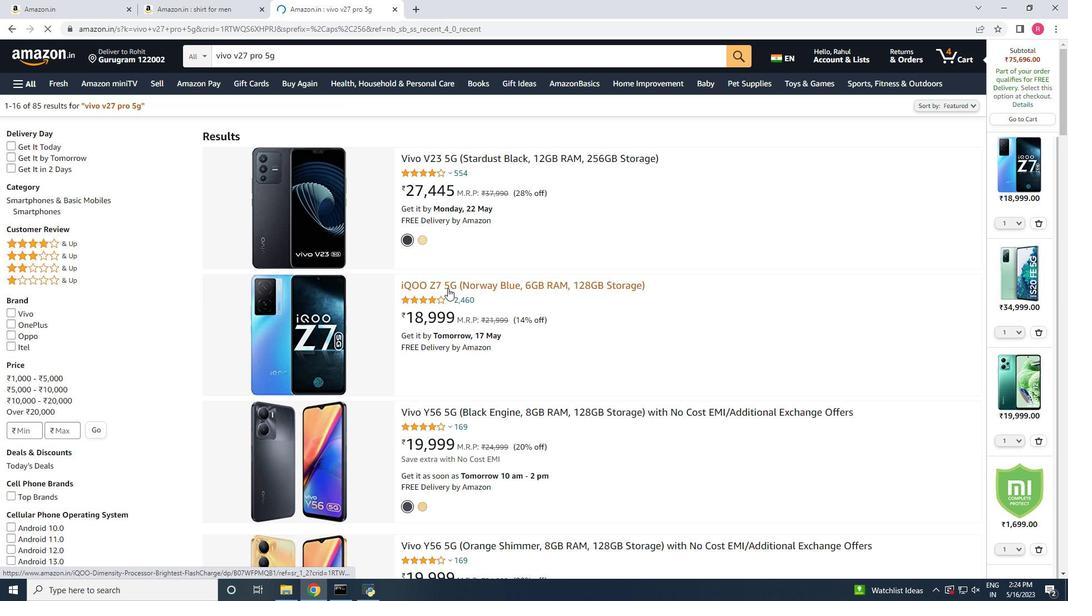 
Action: Mouse scrolled (449, 290) with delta (0, 0)
Screenshot: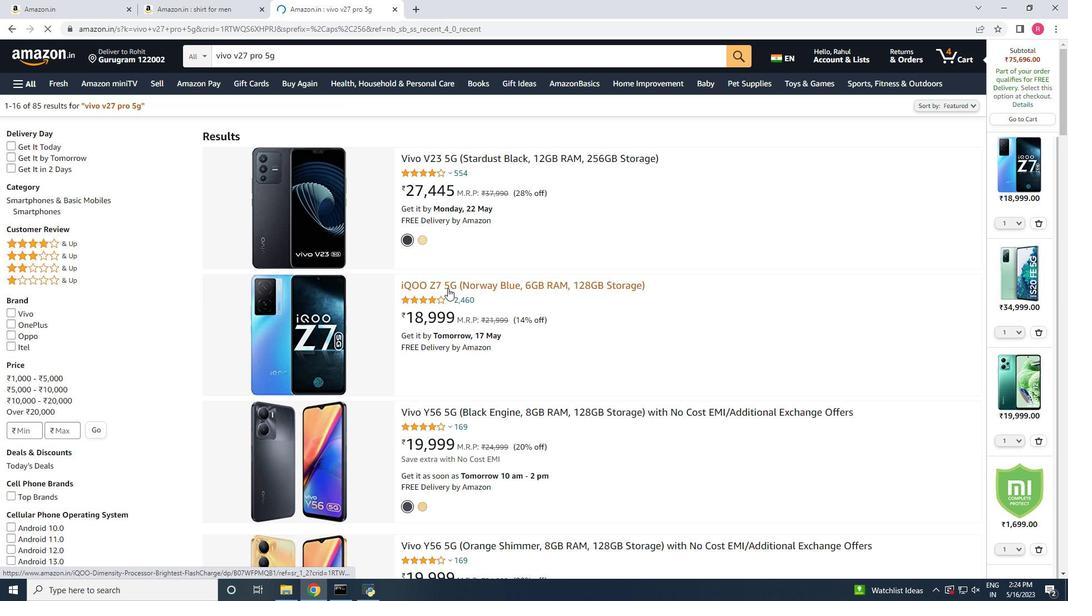 
Action: Mouse scrolled (450, 291) with delta (0, 0)
Screenshot: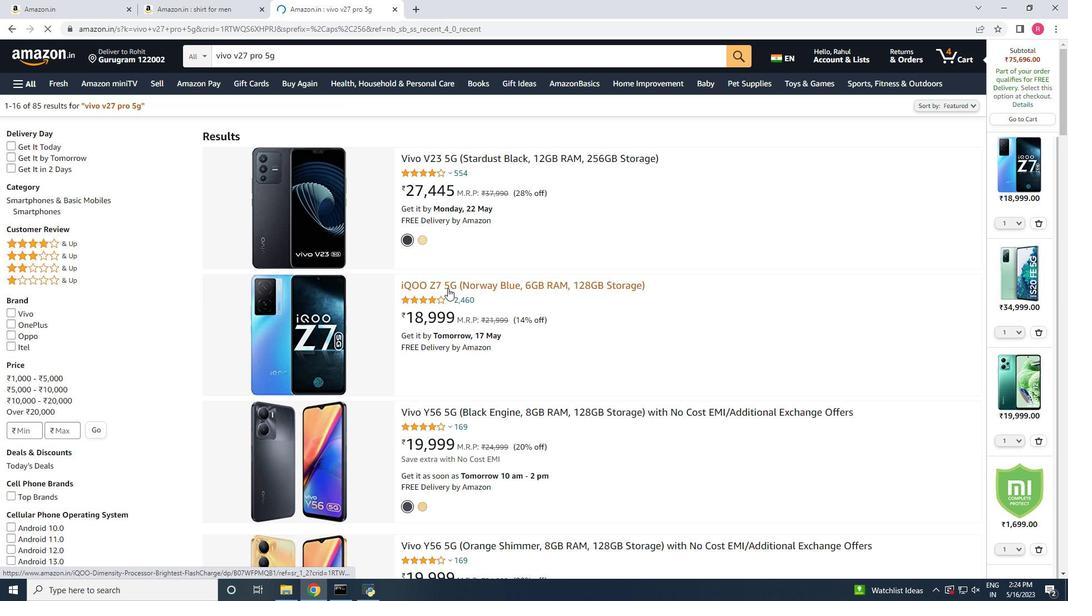 
Action: Mouse moved to (339, 210)
Screenshot: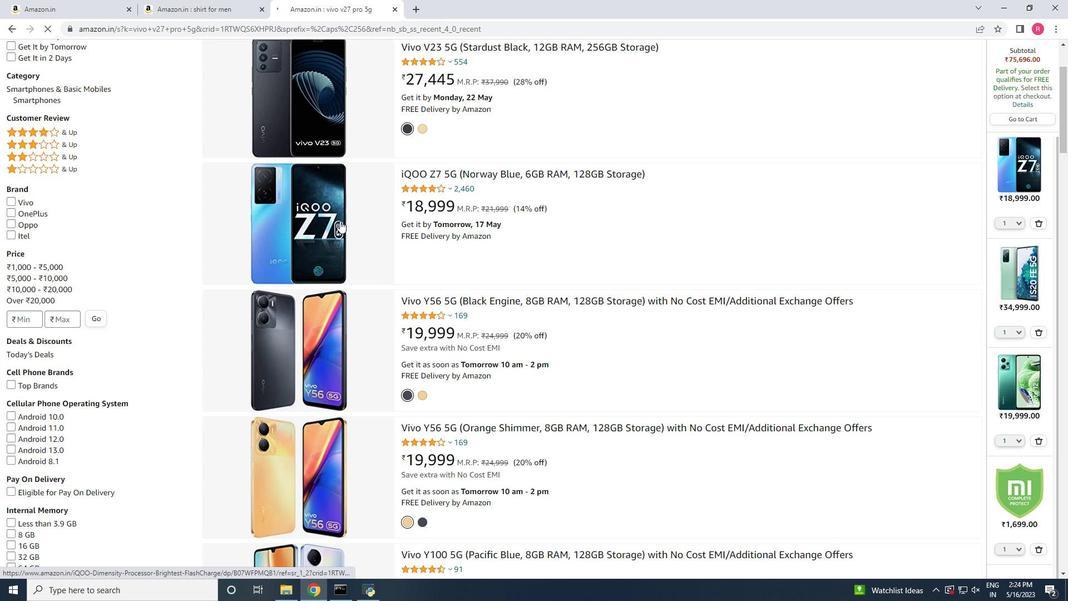 
Action: Mouse pressed left at (339, 210)
Screenshot: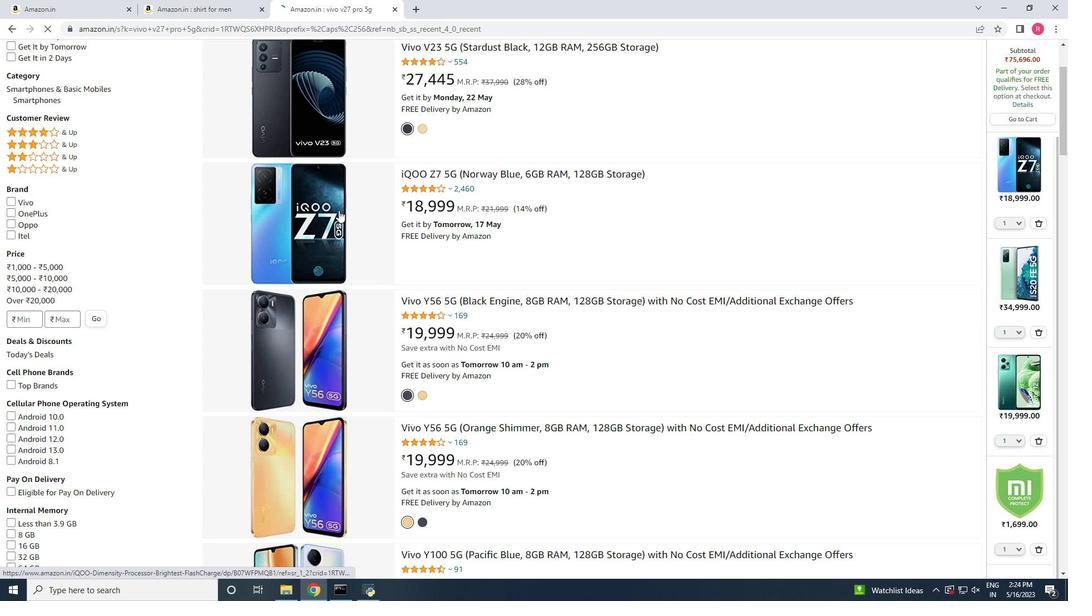 
Action: Mouse moved to (836, 506)
Screenshot: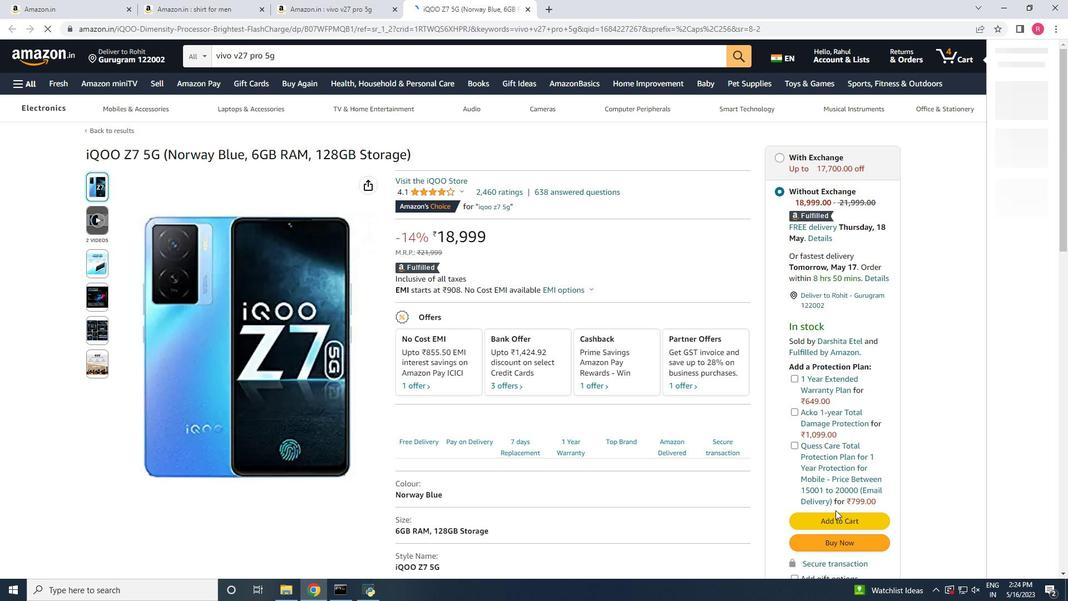 
Action: Mouse scrolled (836, 506) with delta (0, 0)
Screenshot: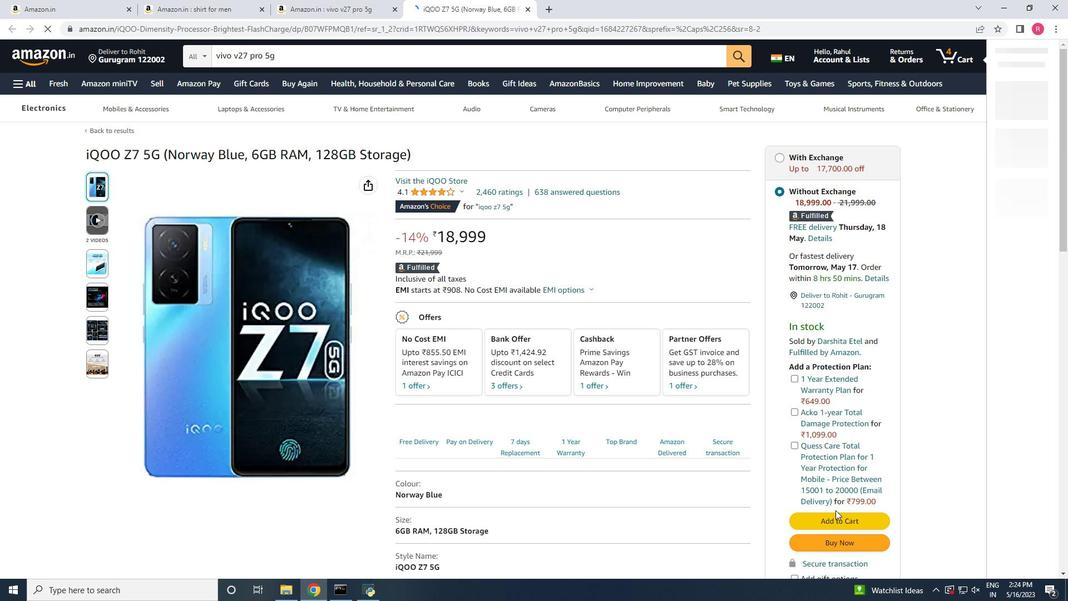 
Action: Mouse scrolled (836, 506) with delta (0, 0)
Screenshot: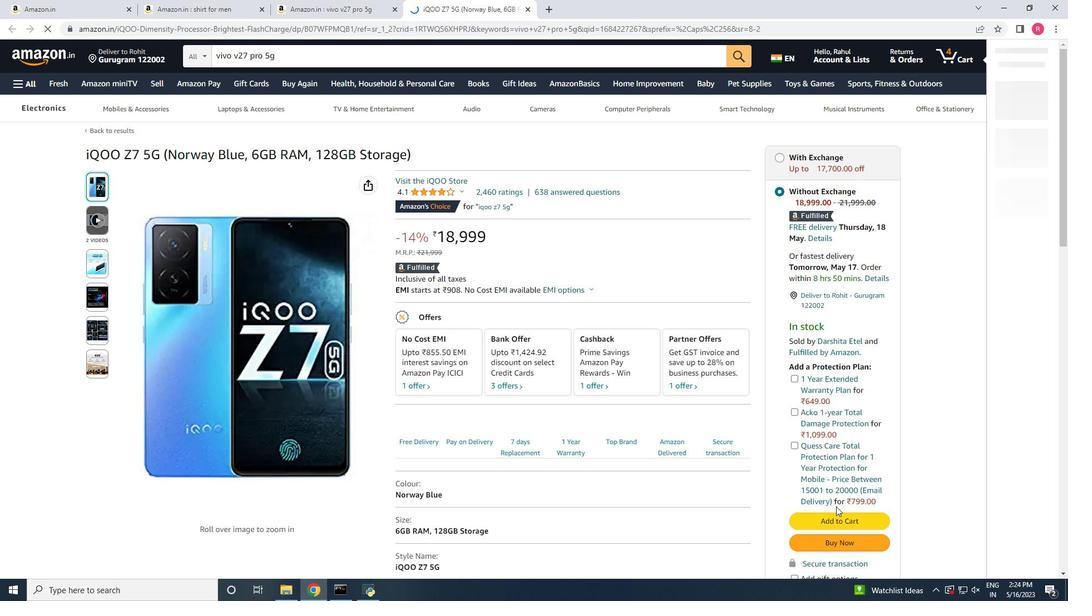 
Action: Mouse moved to (836, 506)
Screenshot: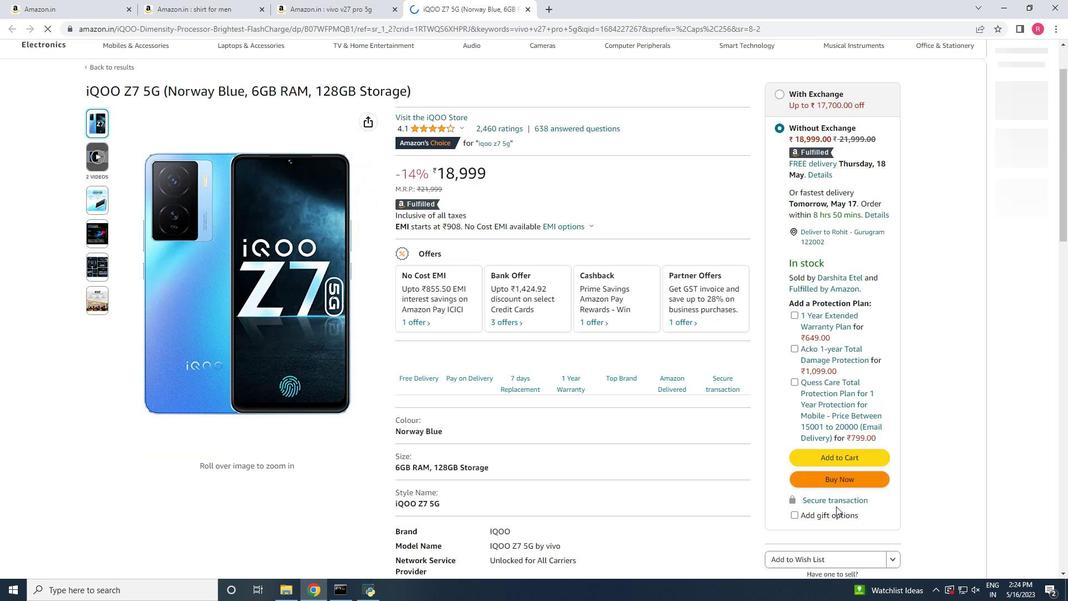 
Action: Mouse pressed left at (836, 506)
Screenshot: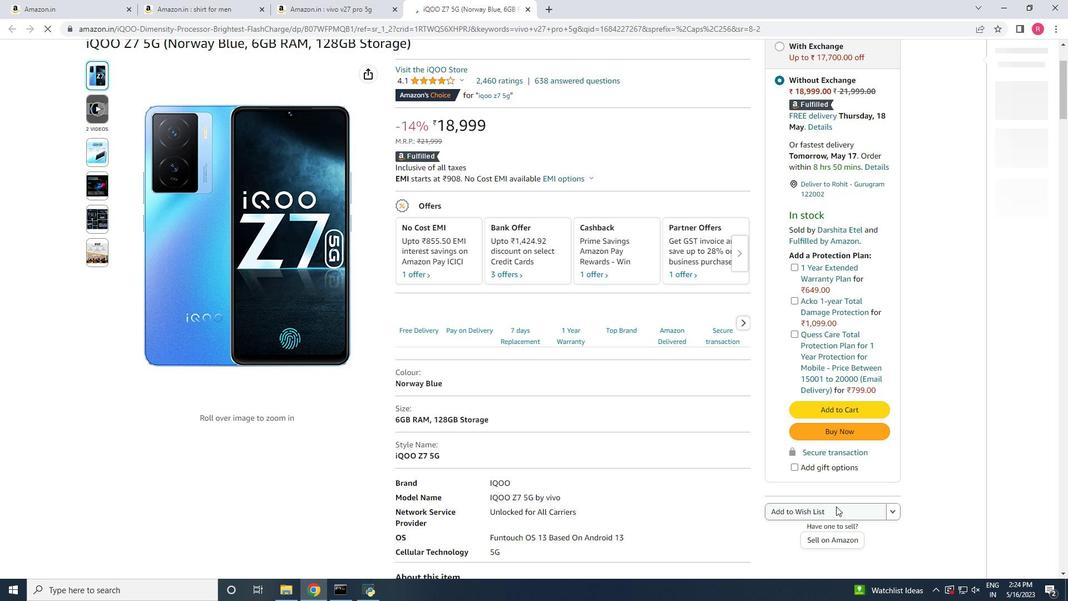 
Action: Mouse moved to (888, 517)
Screenshot: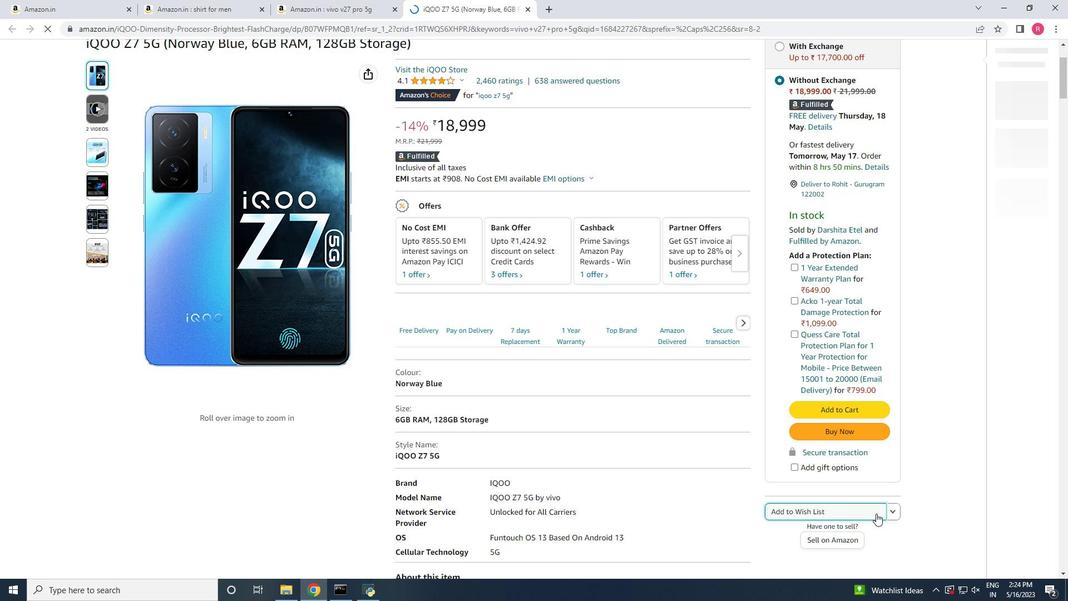
Action: Mouse pressed left at (888, 517)
Screenshot: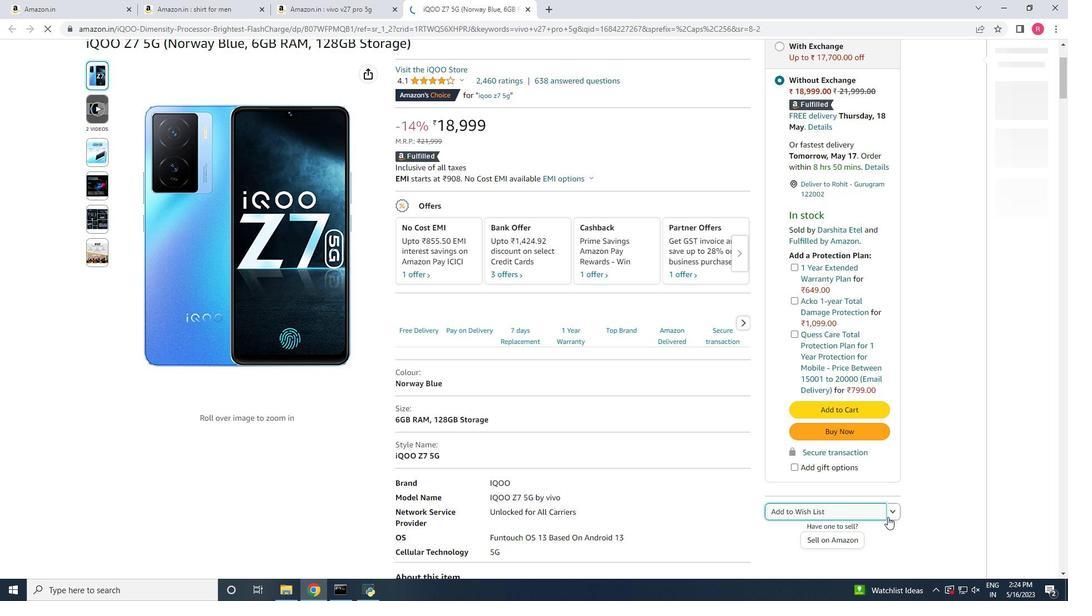 
Action: Mouse moved to (889, 516)
Screenshot: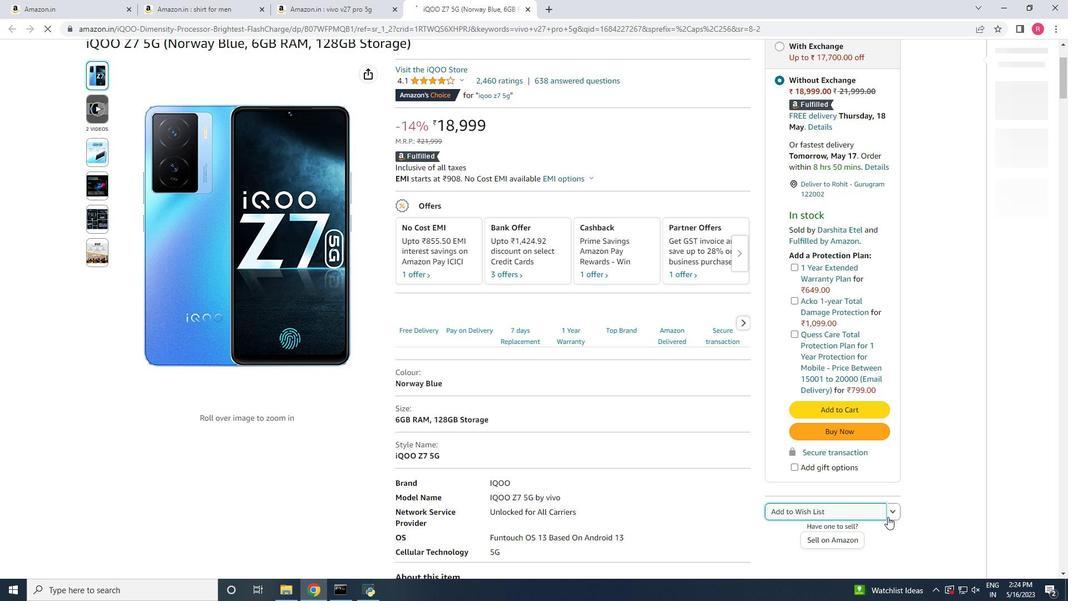 
Action: Mouse pressed left at (889, 516)
Screenshot: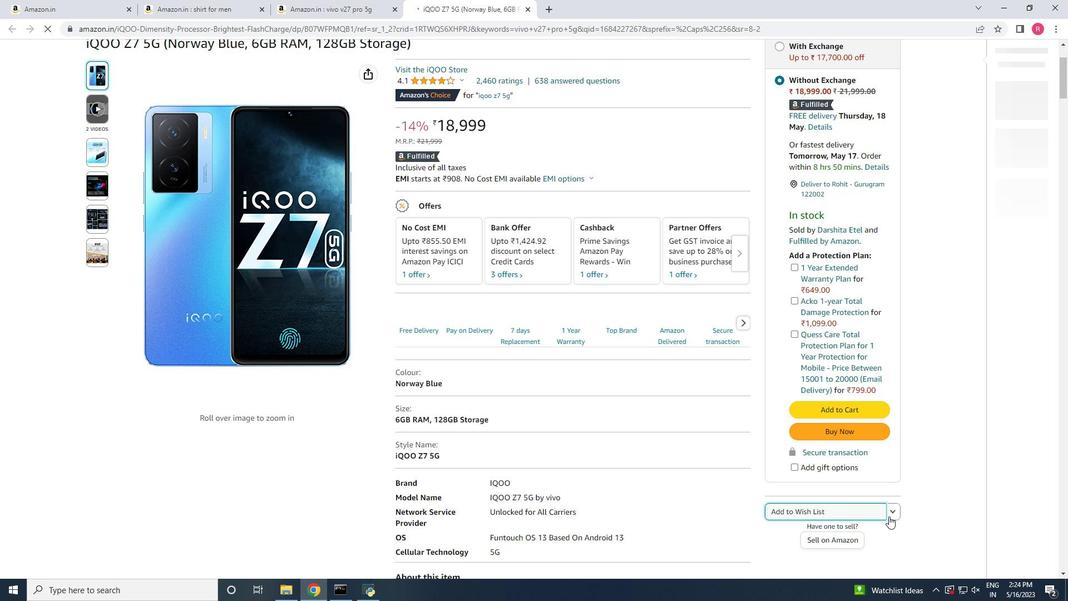 
Action: Mouse moved to (725, 247)
Screenshot: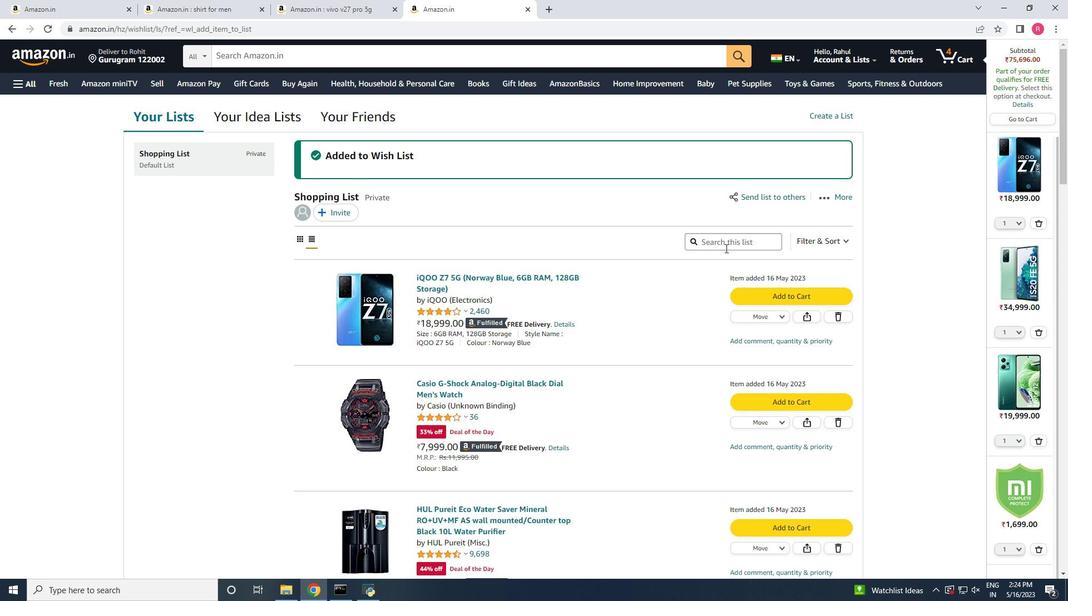 
Action: Mouse pressed left at (725, 247)
Screenshot: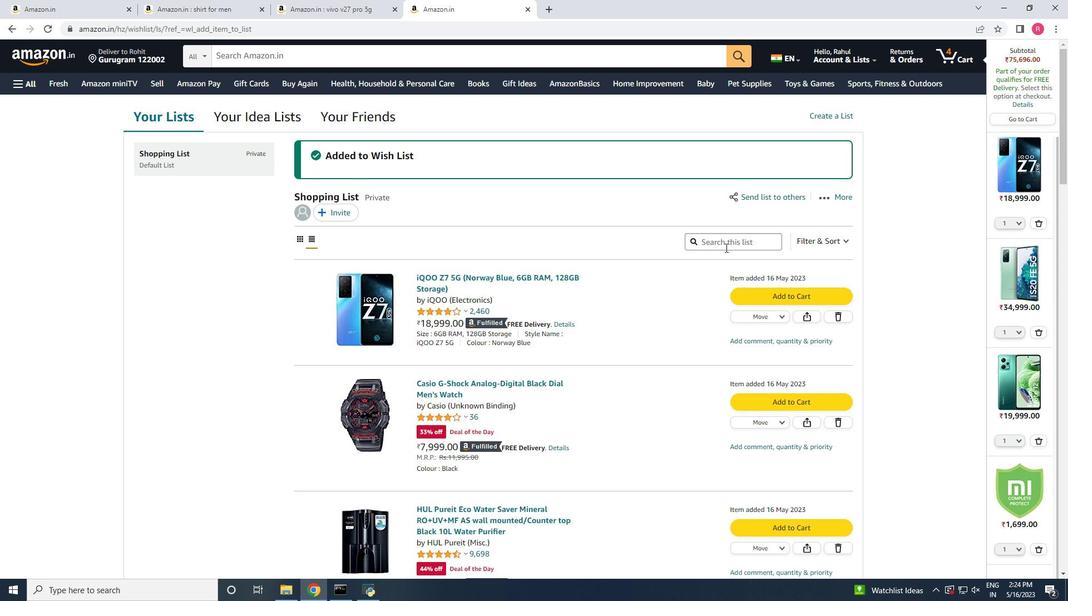 
Action: Mouse moved to (829, 235)
Screenshot: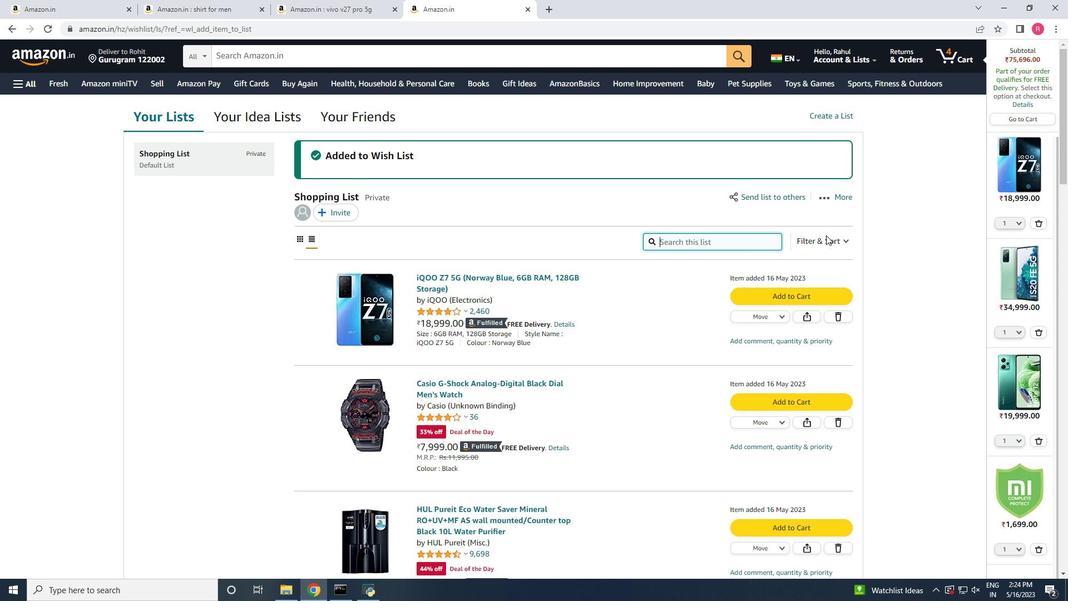 
Action: Mouse pressed left at (829, 235)
Screenshot: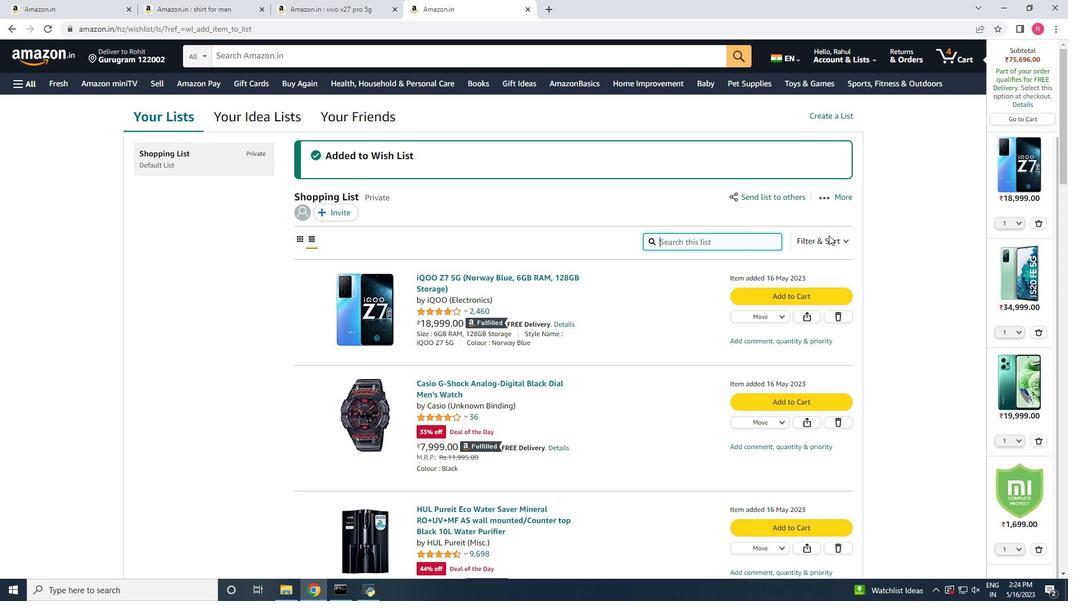 
Action: Mouse moved to (680, 266)
Screenshot: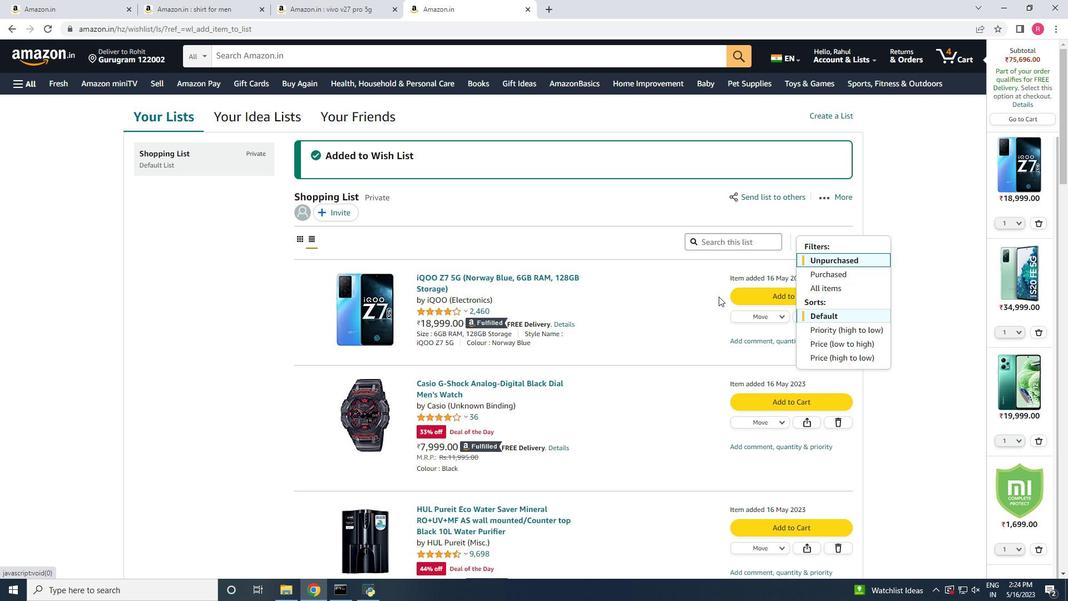 
Action: Mouse pressed left at (680, 266)
Screenshot: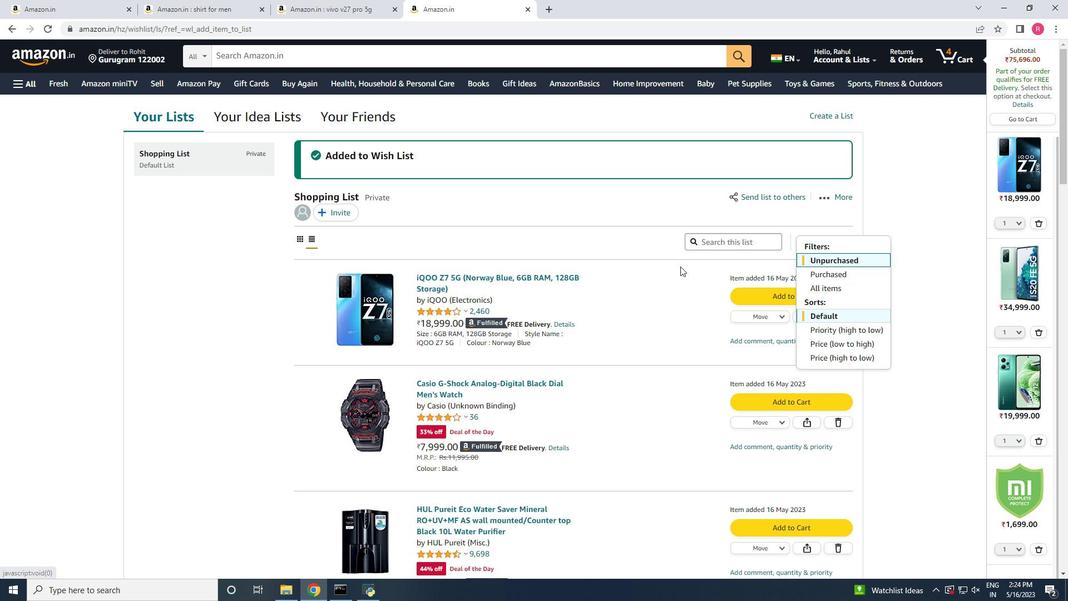 
Action: Mouse scrolled (680, 266) with delta (0, 0)
Screenshot: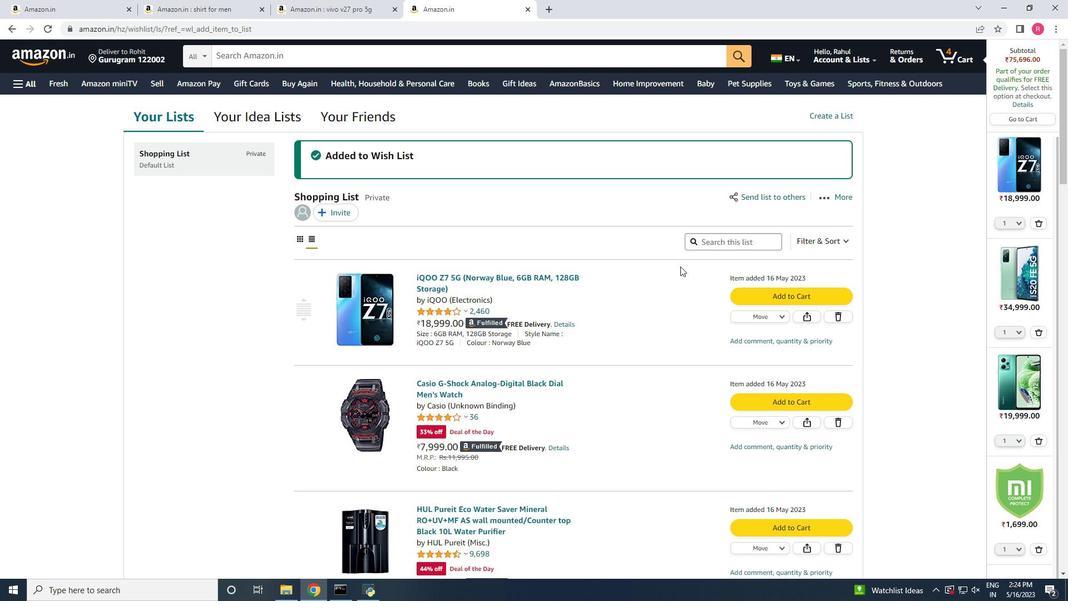 
Action: Mouse scrolled (680, 266) with delta (0, 0)
Screenshot: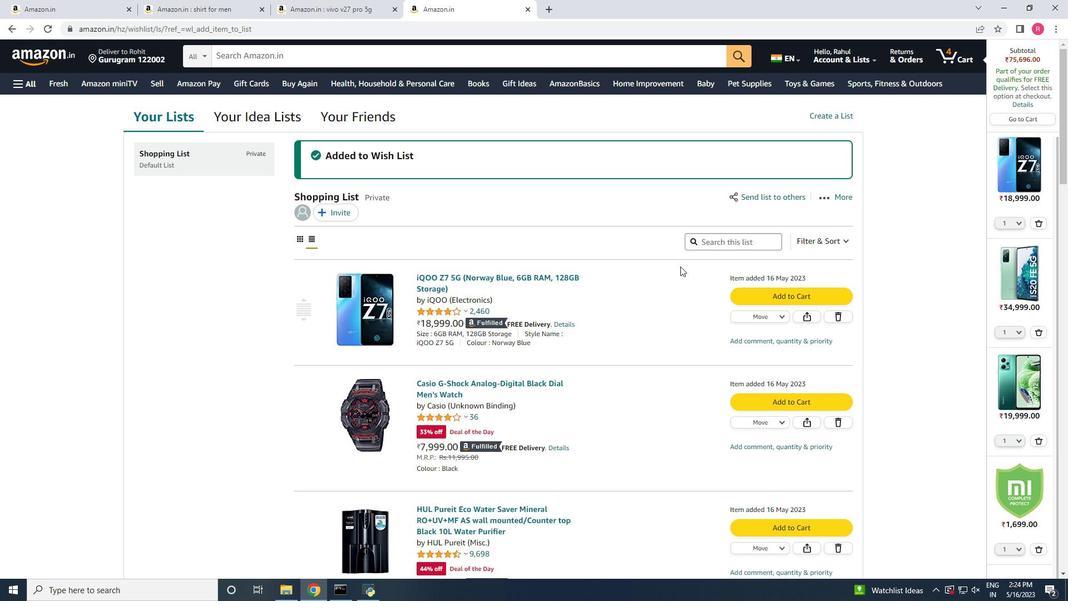 
Action: Mouse scrolled (680, 266) with delta (0, 0)
Screenshot: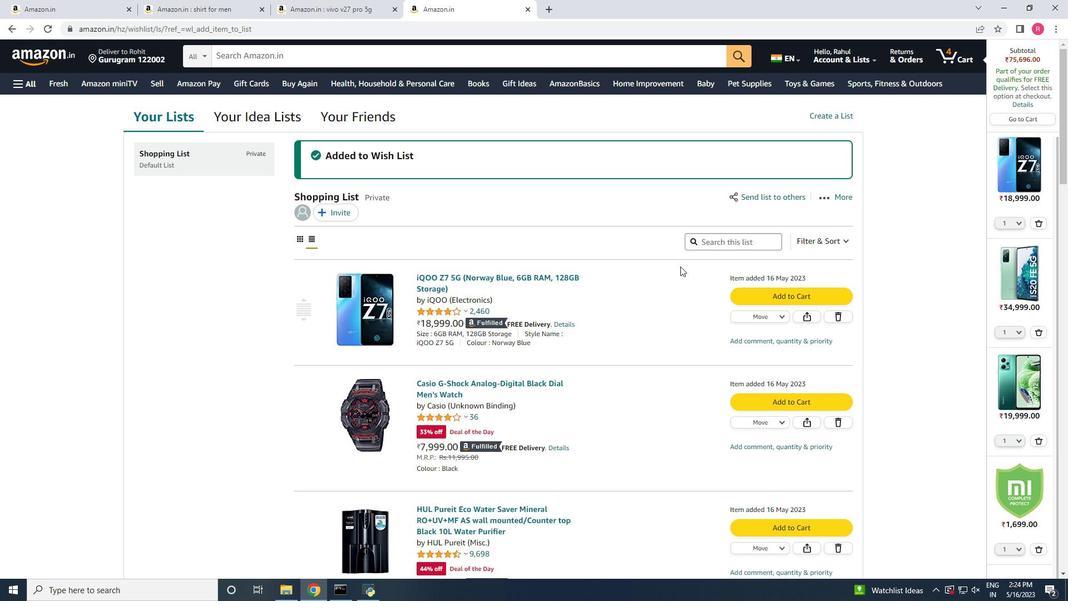 
Action: Mouse scrolled (680, 266) with delta (0, 0)
Screenshot: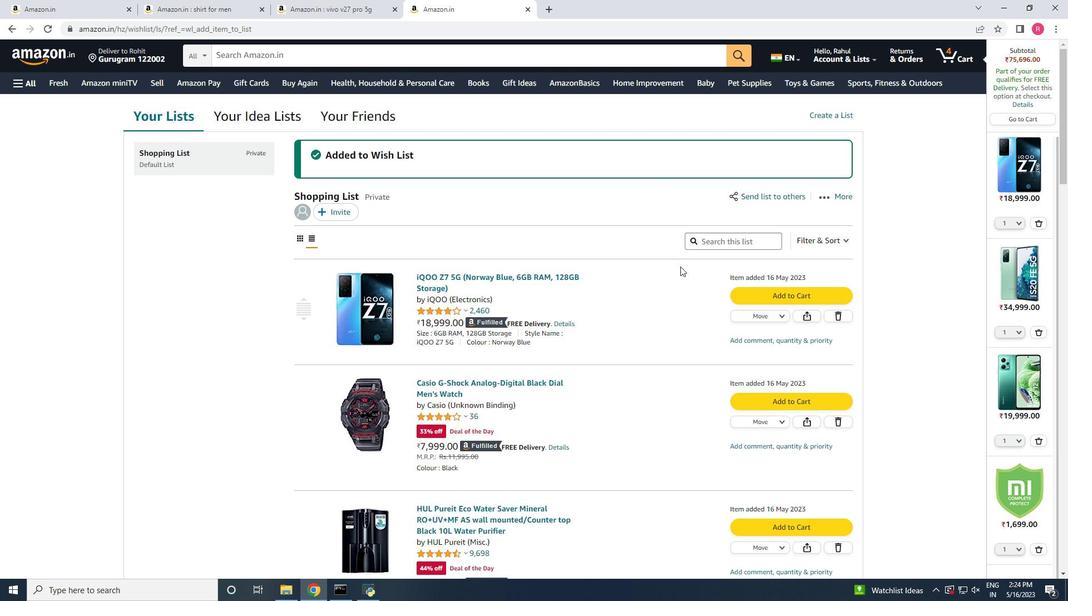 
Action: Mouse scrolled (680, 266) with delta (0, 0)
Screenshot: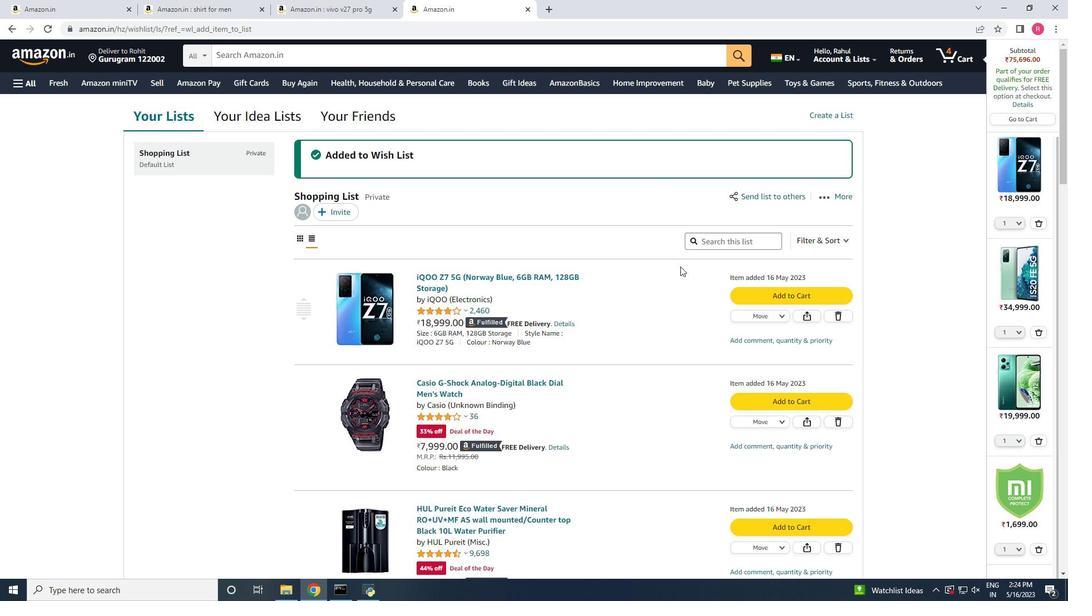 
Action: Mouse scrolled (680, 266) with delta (0, 0)
Screenshot: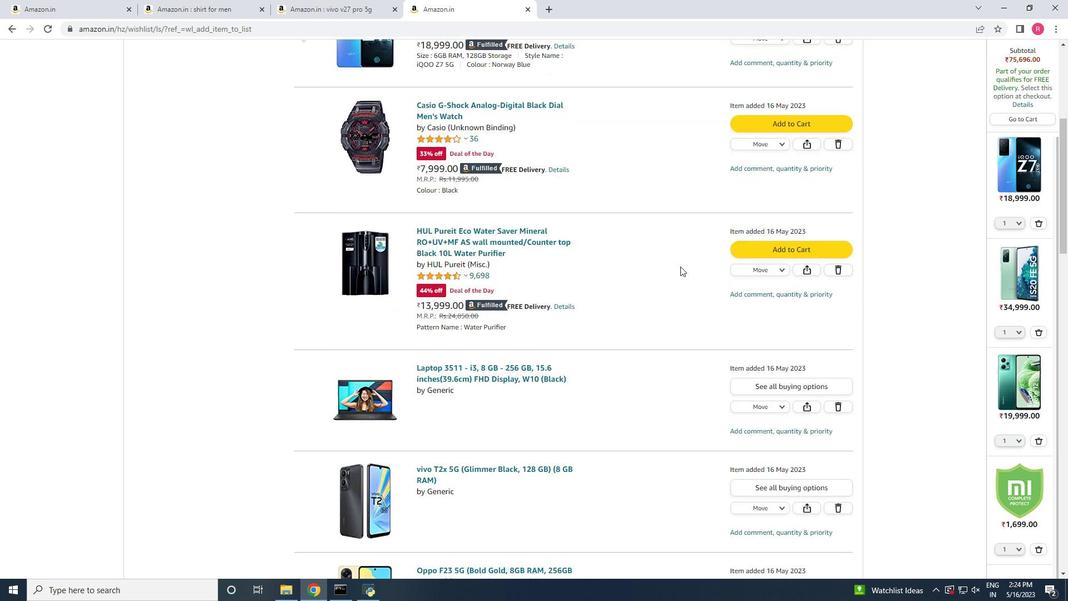 
Action: Mouse scrolled (680, 266) with delta (0, 0)
Screenshot: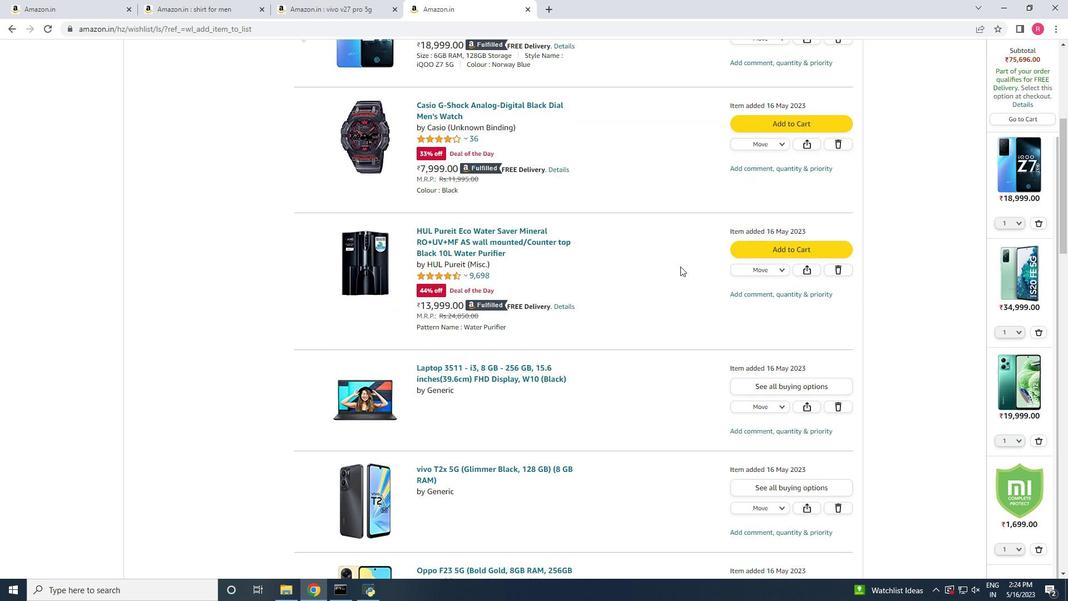 
Action: Mouse scrolled (680, 266) with delta (0, 0)
Screenshot: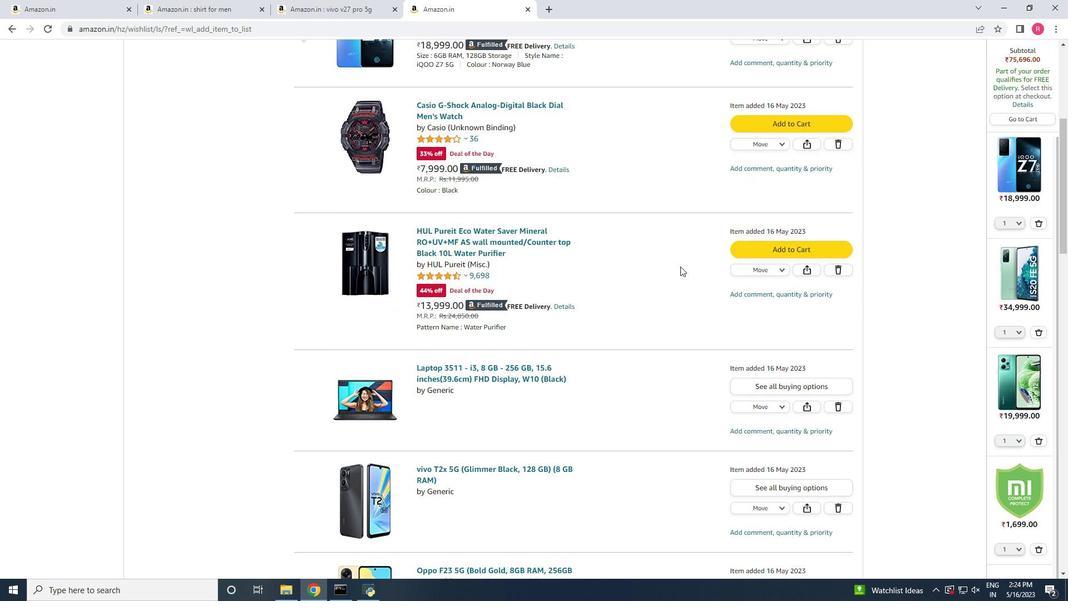 
Action: Mouse scrolled (680, 266) with delta (0, 0)
Screenshot: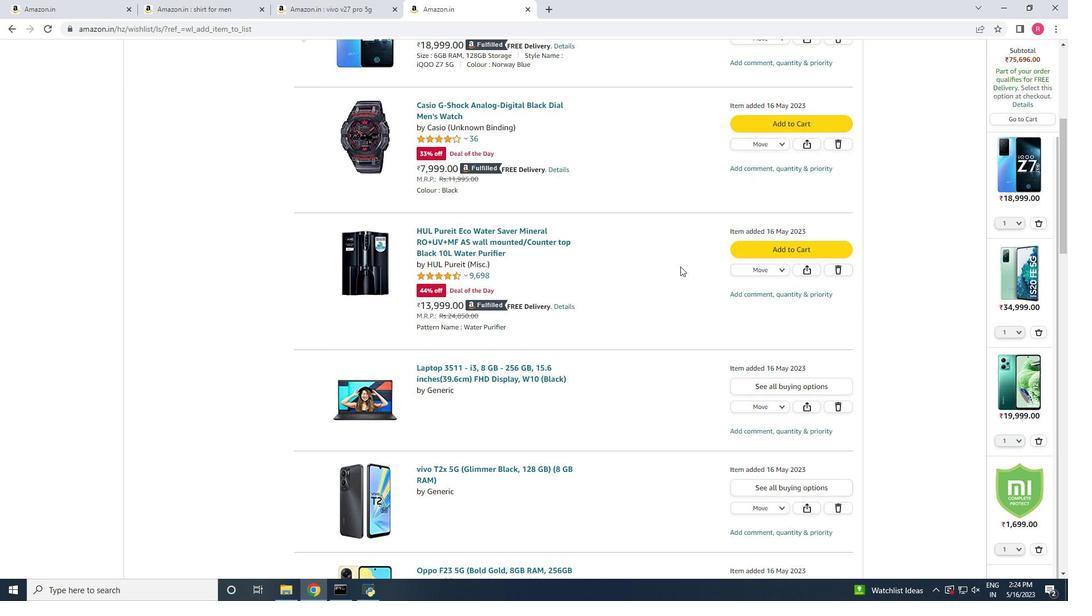 
Action: Mouse scrolled (680, 266) with delta (0, 0)
Screenshot: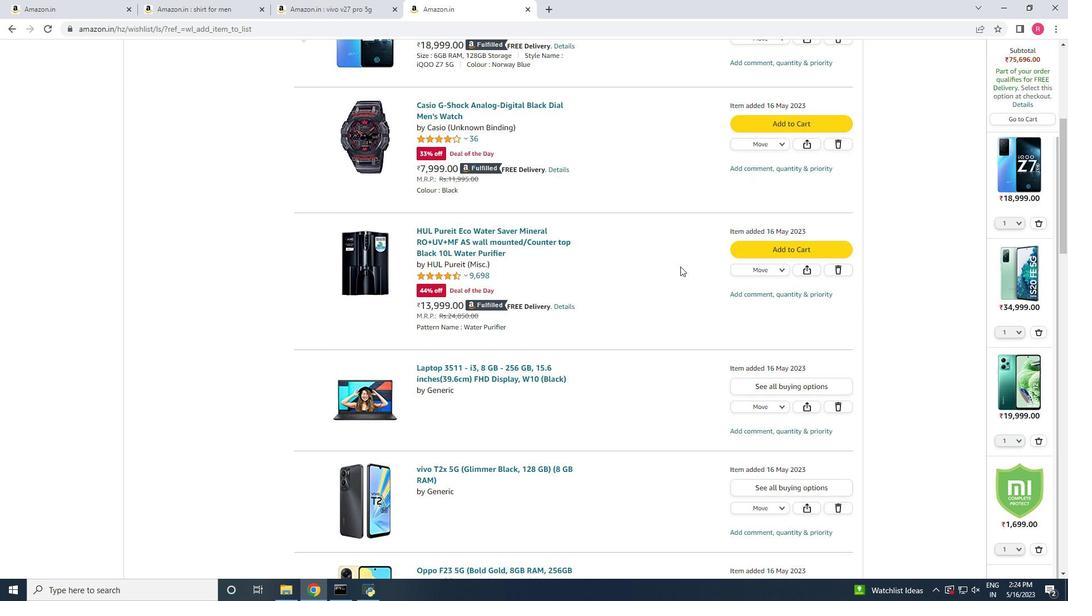 
Action: Mouse scrolled (680, 266) with delta (0, 0)
Screenshot: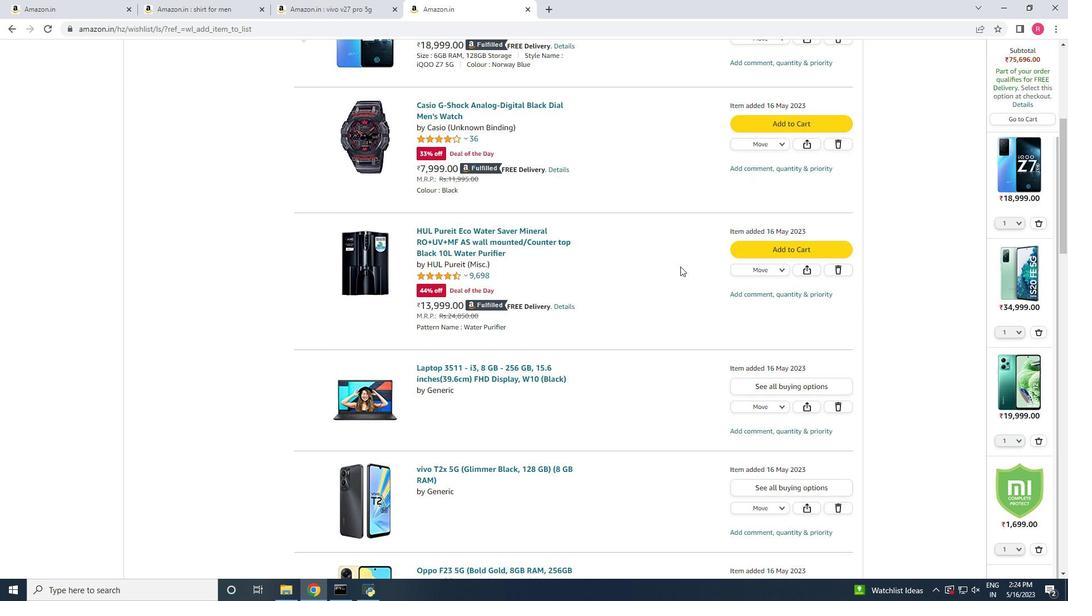 
Action: Mouse scrolled (680, 266) with delta (0, 0)
Screenshot: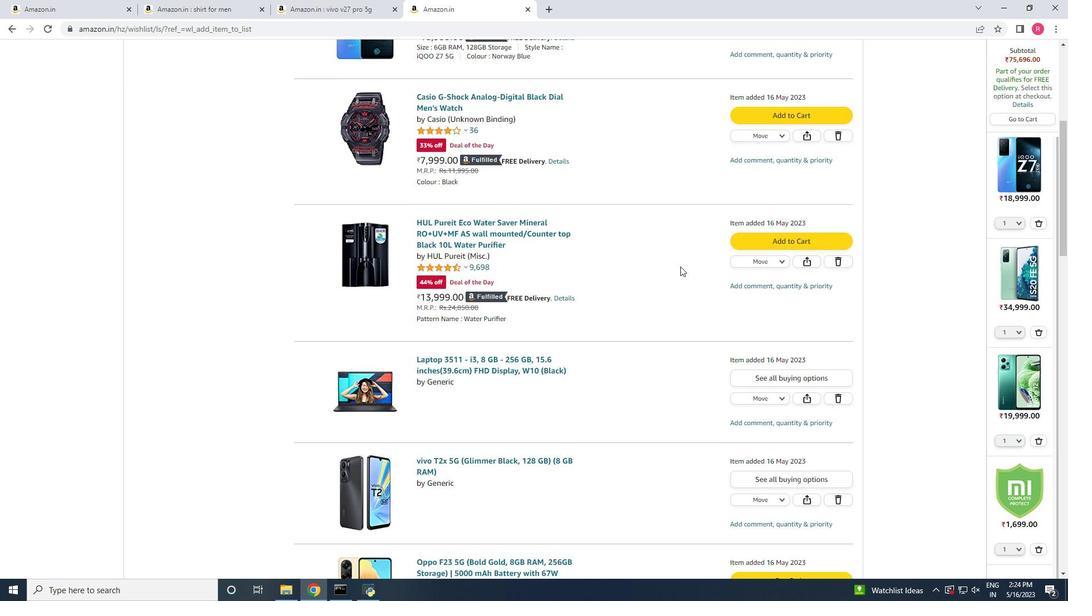
Action: Mouse scrolled (680, 266) with delta (0, 0)
Screenshot: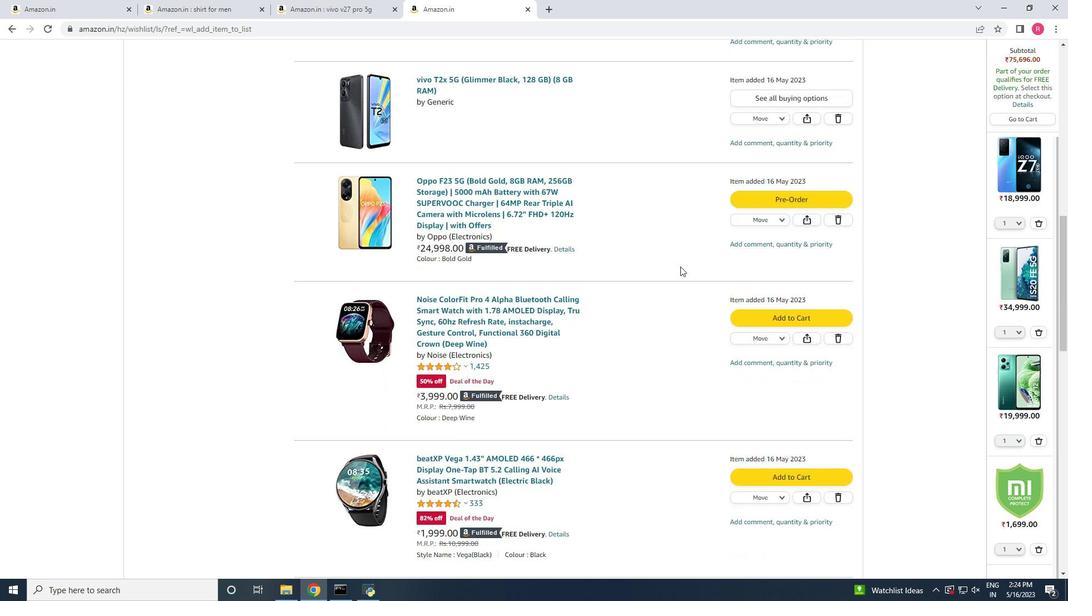 
Action: Mouse scrolled (680, 266) with delta (0, 0)
Screenshot: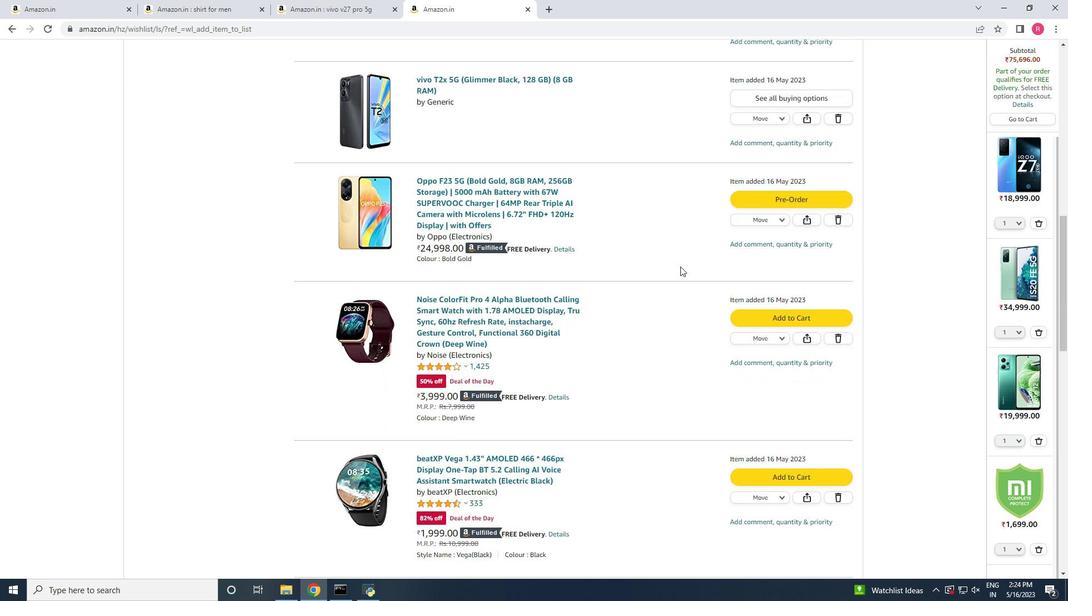 
Action: Mouse scrolled (680, 266) with delta (0, 0)
Screenshot: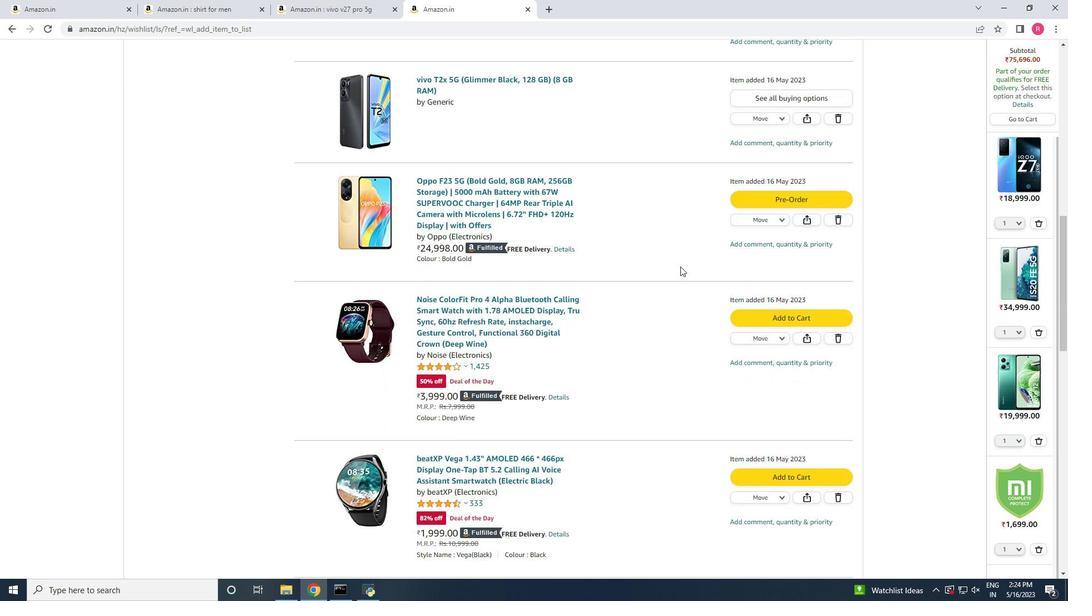 
Action: Mouse scrolled (680, 266) with delta (0, 0)
Screenshot: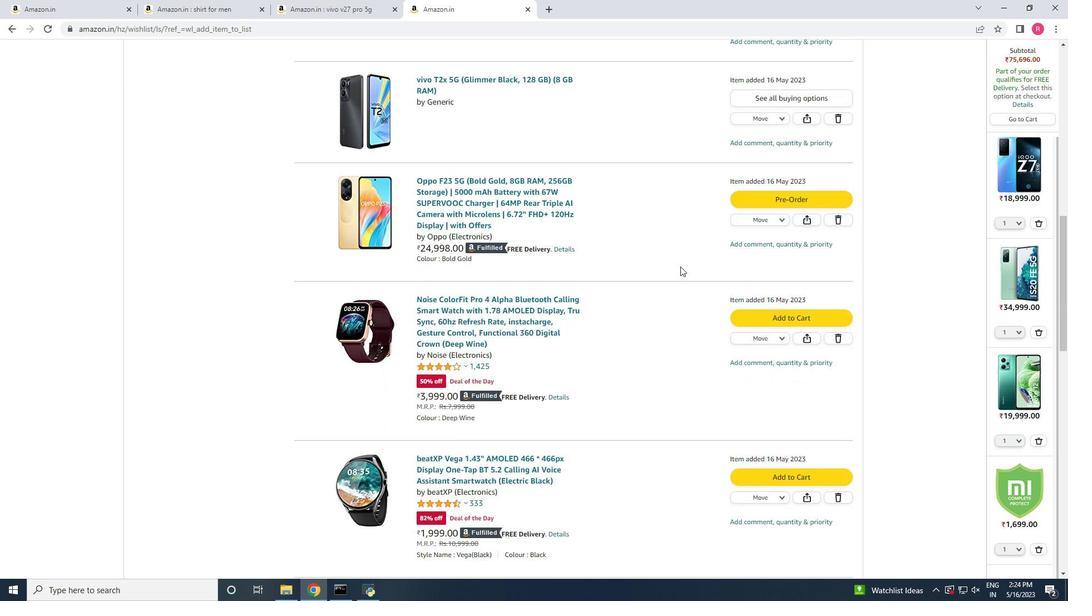 
Action: Mouse scrolled (680, 266) with delta (0, 0)
Screenshot: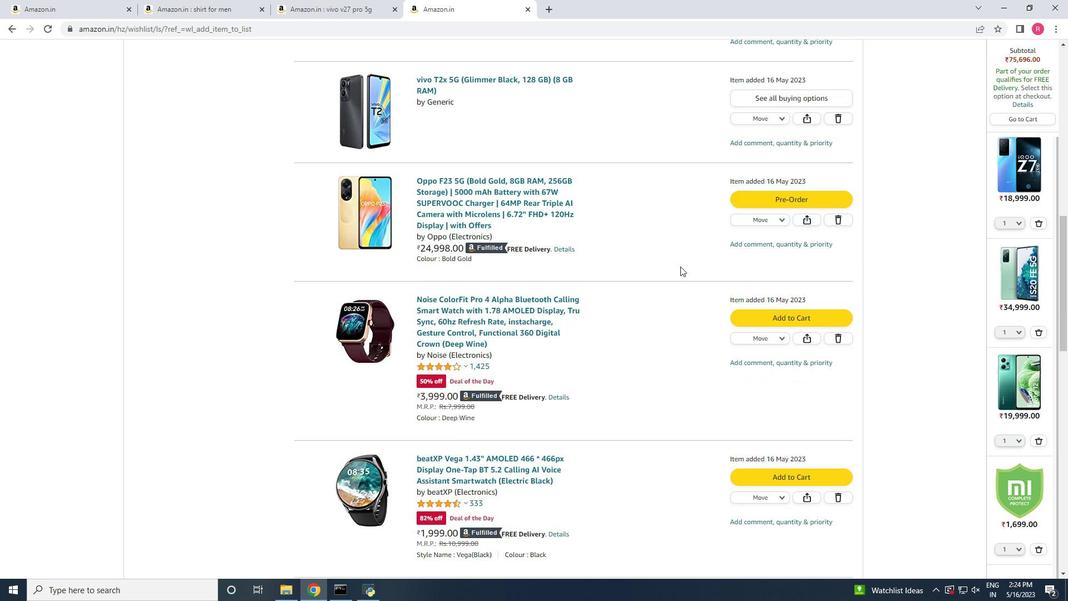 
Action: Mouse scrolled (680, 266) with delta (0, 0)
Screenshot: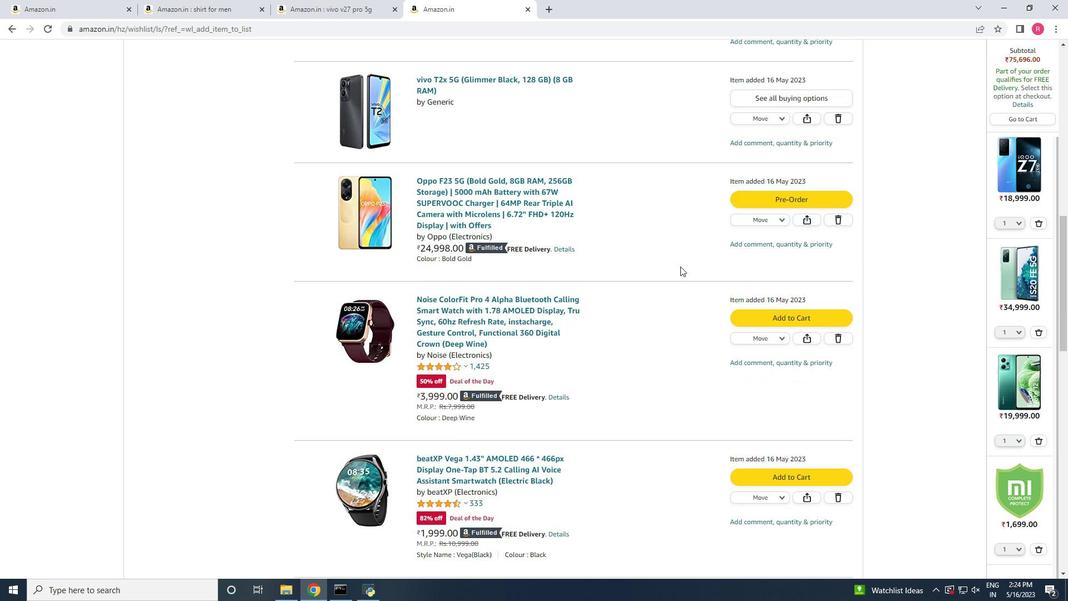 
Action: Mouse scrolled (680, 266) with delta (0, 0)
Screenshot: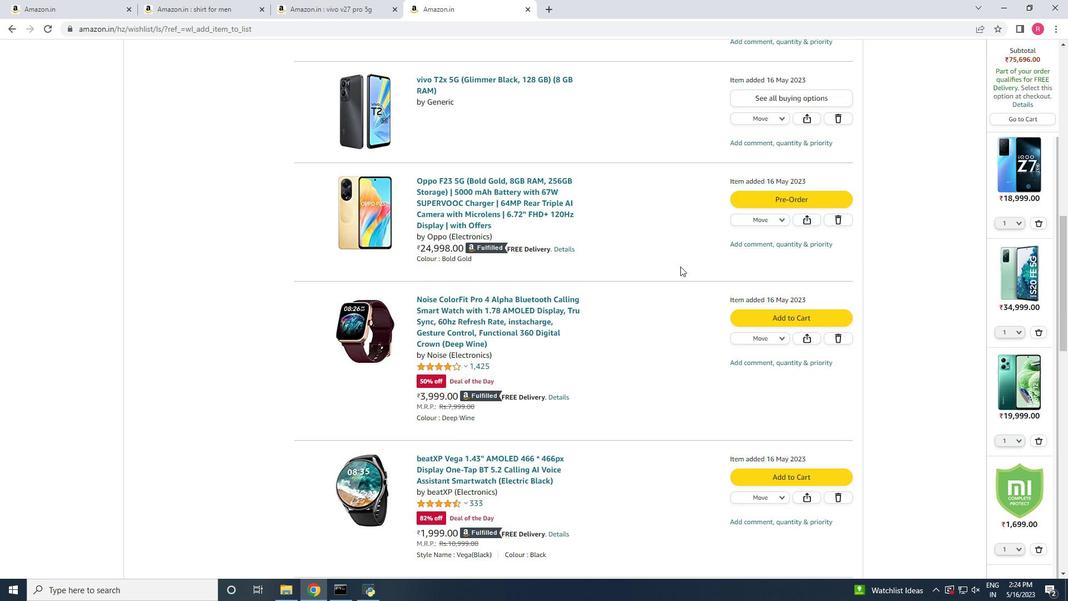 
Action: Mouse scrolled (680, 267) with delta (0, 0)
Screenshot: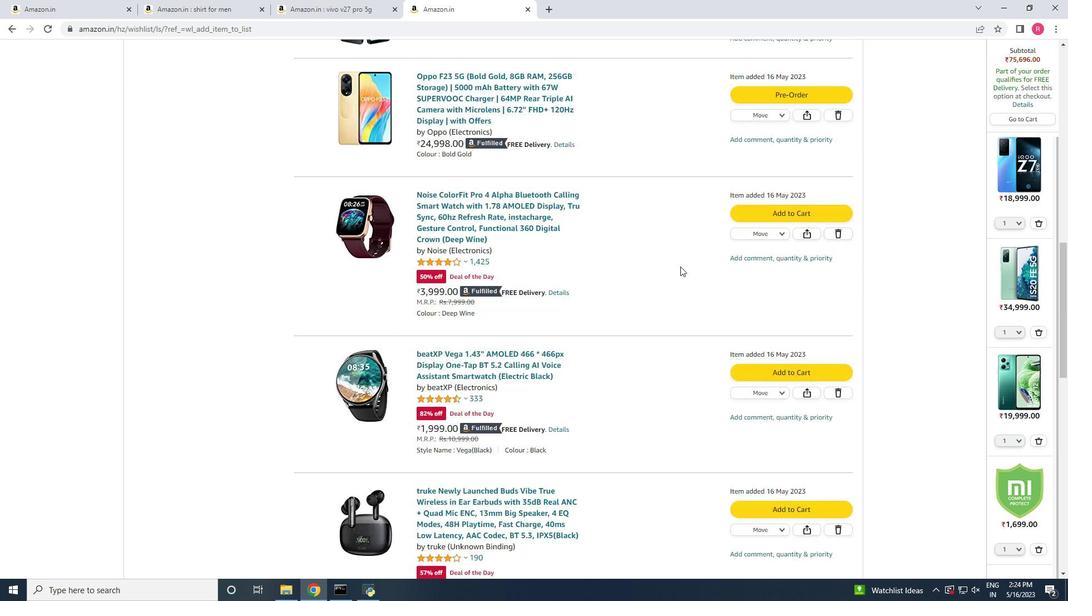 
Action: Mouse scrolled (680, 267) with delta (0, 0)
Screenshot: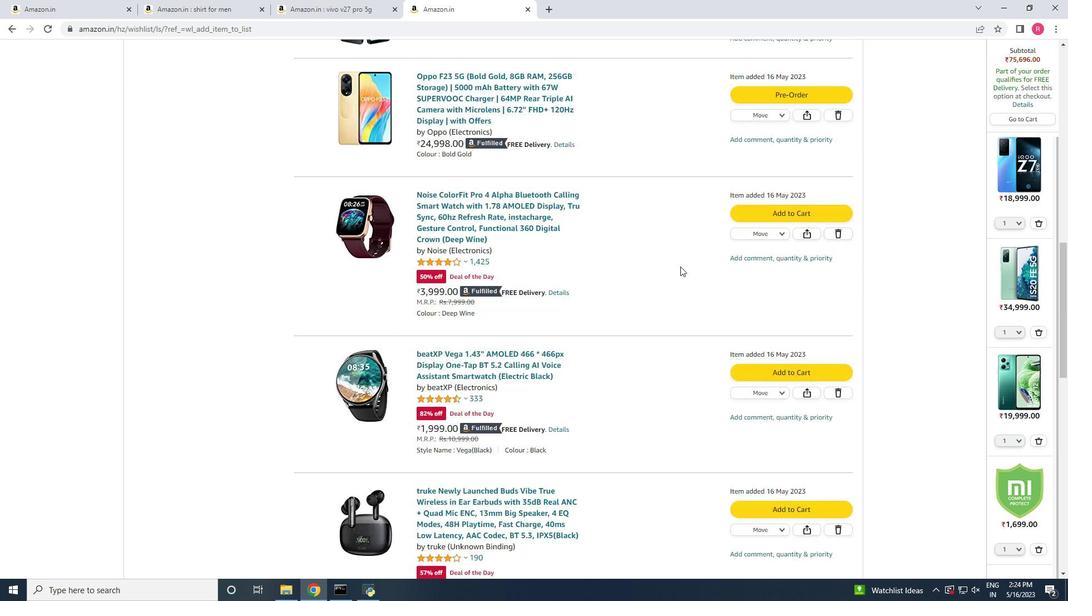 
Action: Mouse scrolled (680, 267) with delta (0, 0)
Screenshot: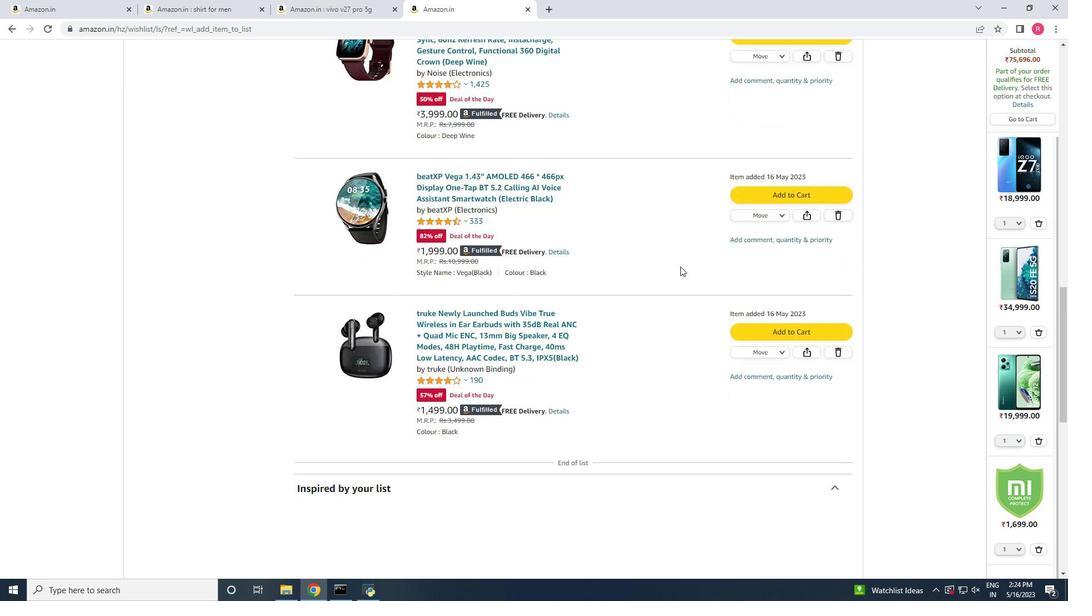 
Action: Mouse scrolled (680, 267) with delta (0, 0)
Screenshot: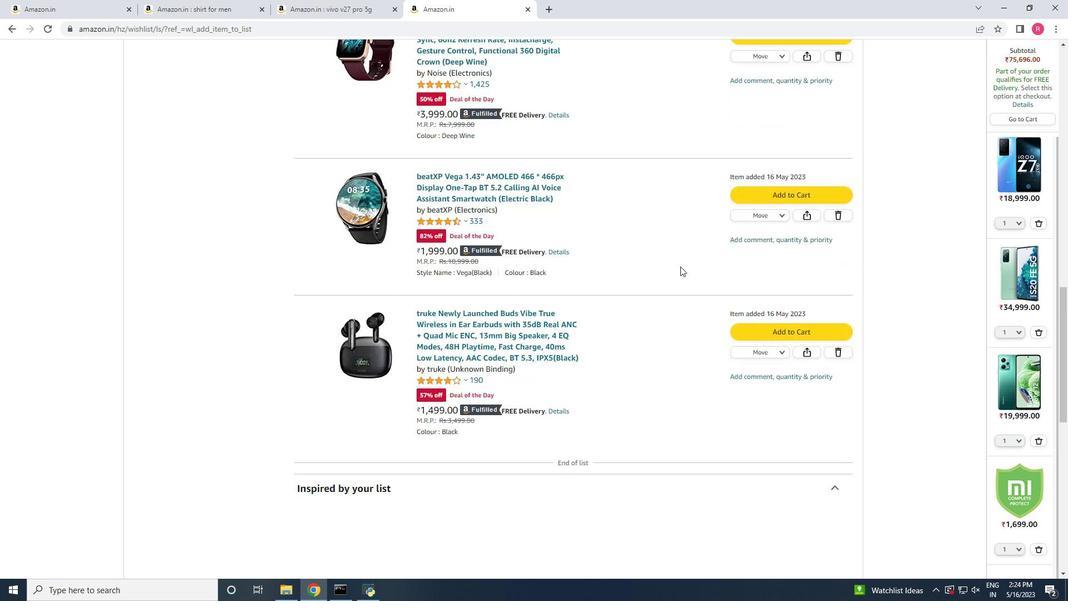 
Action: Mouse scrolled (680, 267) with delta (0, 0)
Screenshot: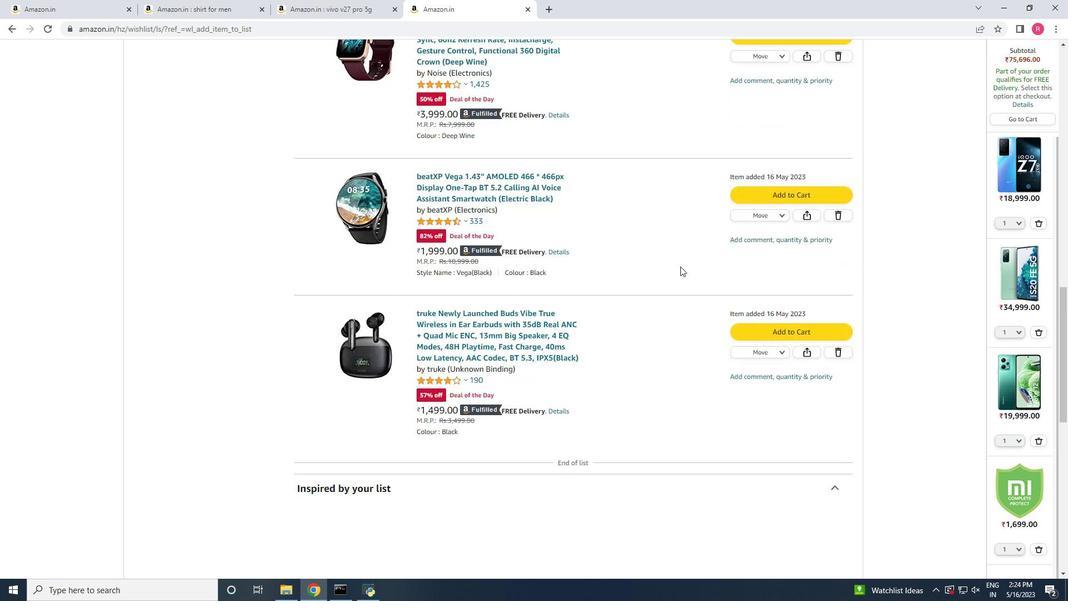 
Action: Mouse scrolled (680, 267) with delta (0, 0)
Screenshot: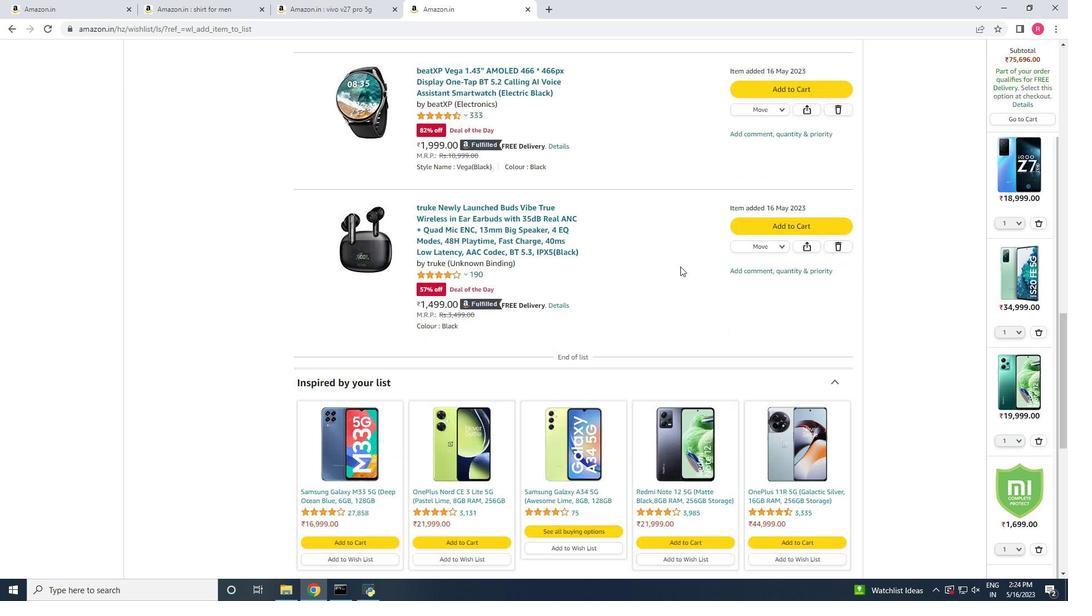 
Action: Mouse scrolled (680, 267) with delta (0, 0)
Screenshot: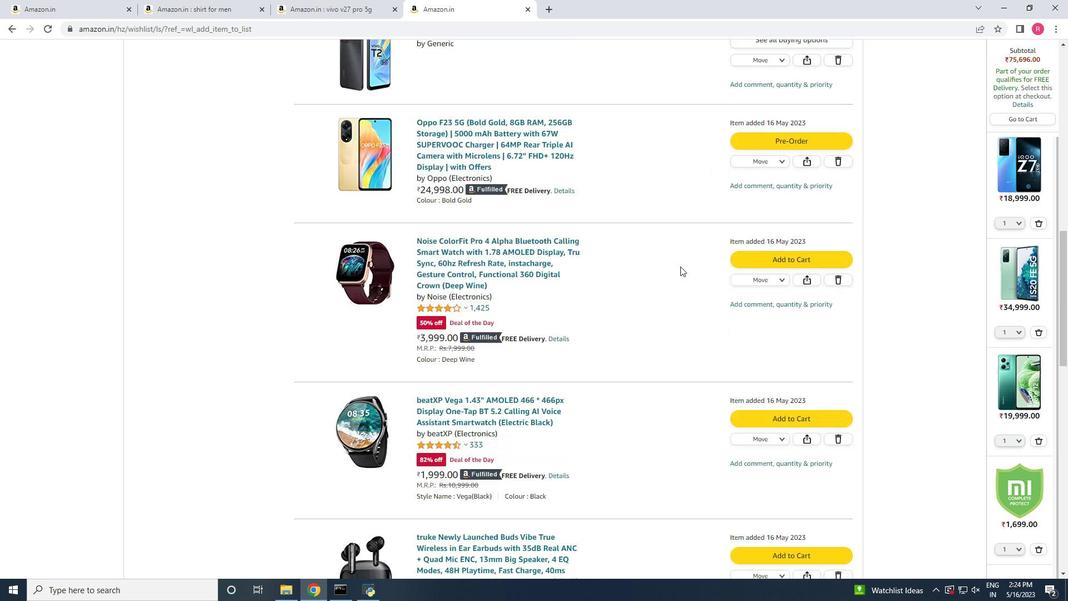 
Action: Mouse scrolled (680, 267) with delta (0, 0)
Screenshot: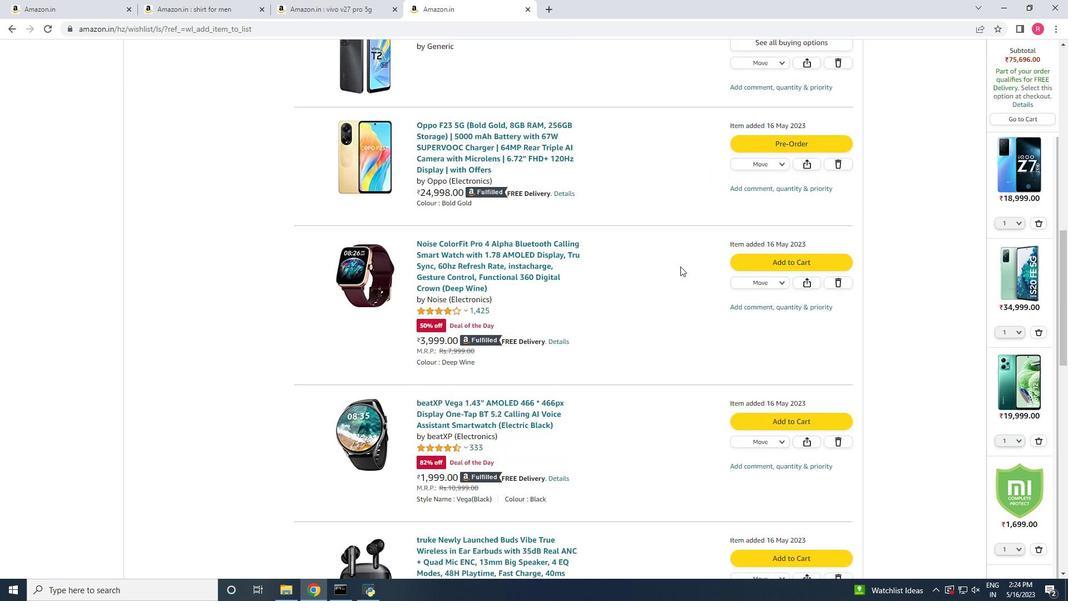 
Action: Mouse scrolled (680, 267) with delta (0, 0)
Screenshot: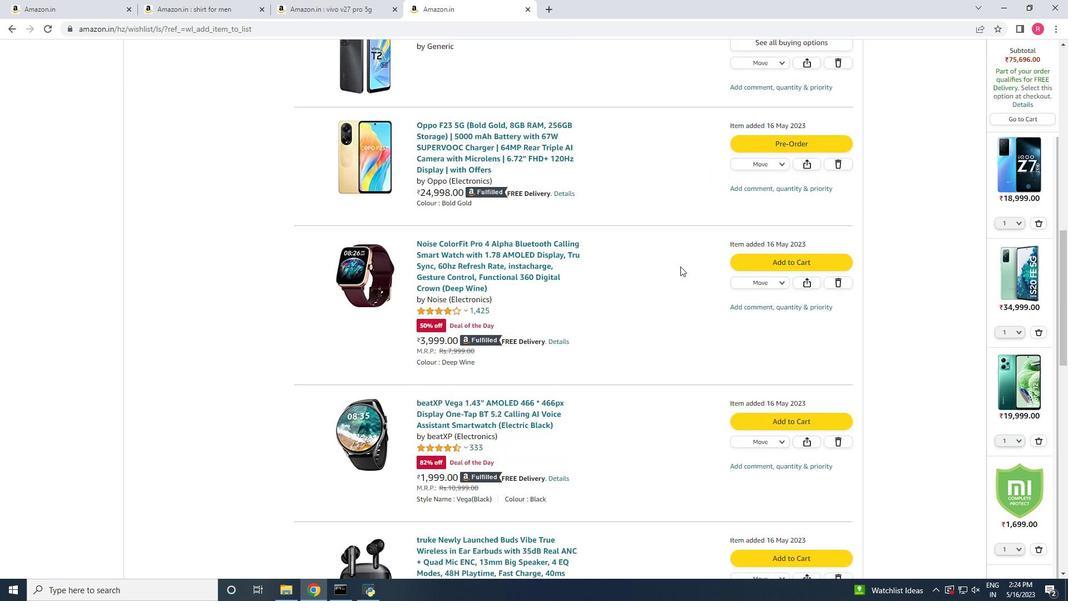
Action: Mouse scrolled (680, 267) with delta (0, 0)
Screenshot: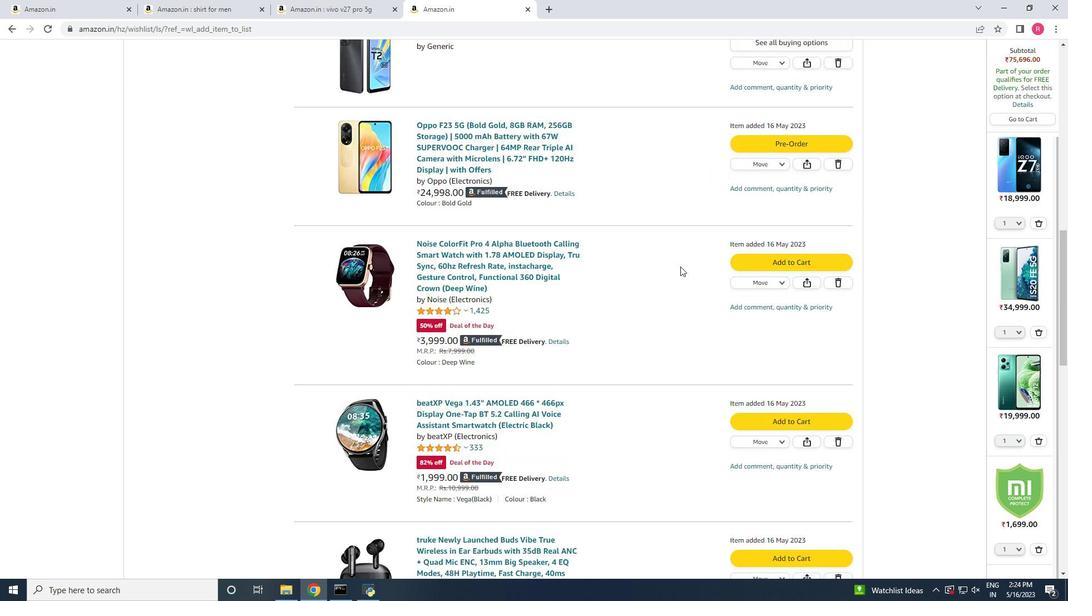 
Action: Mouse scrolled (680, 267) with delta (0, 0)
Screenshot: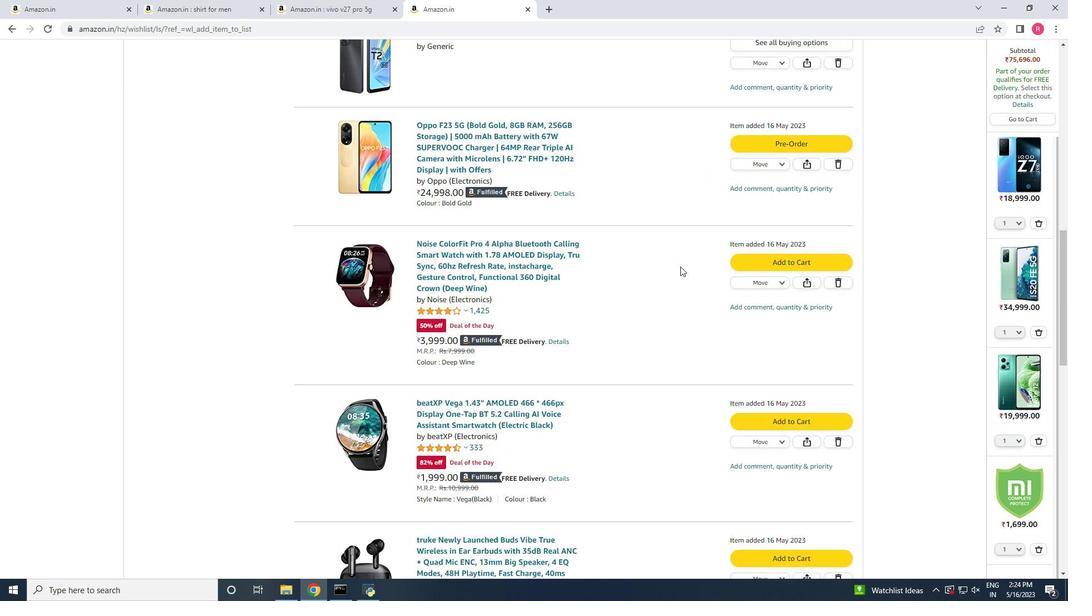 
Action: Mouse scrolled (680, 267) with delta (0, 0)
Screenshot: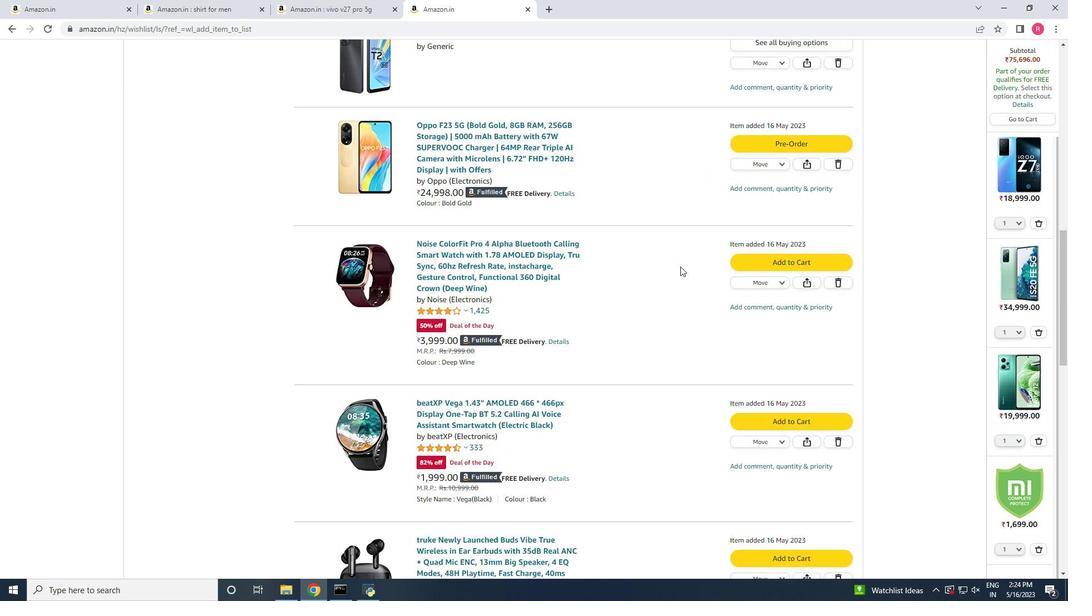 
Action: Mouse scrolled (680, 267) with delta (0, 0)
Screenshot: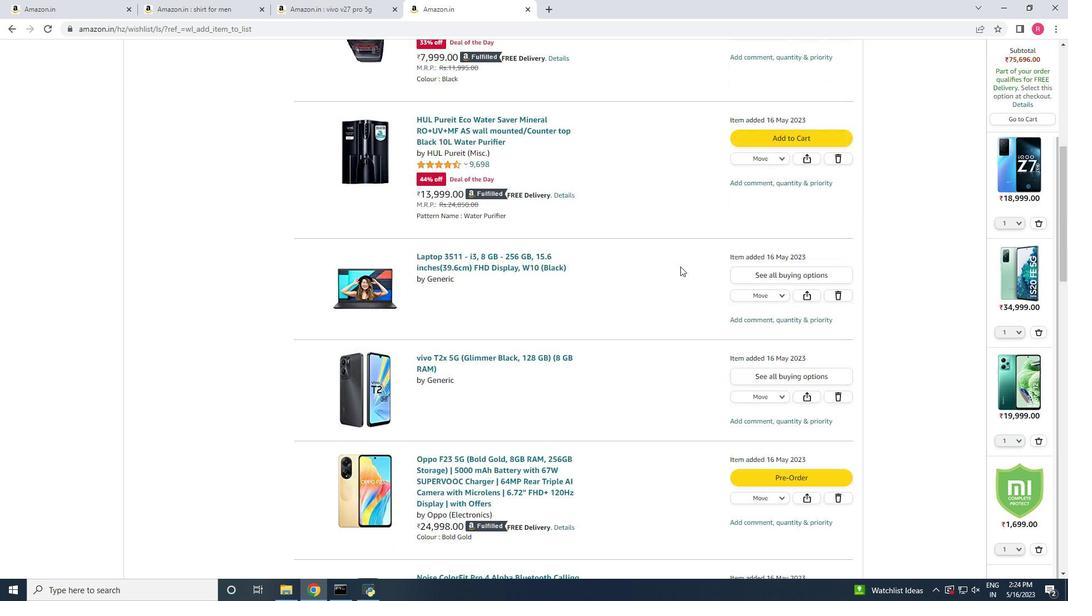 
Action: Mouse scrolled (680, 267) with delta (0, 0)
Screenshot: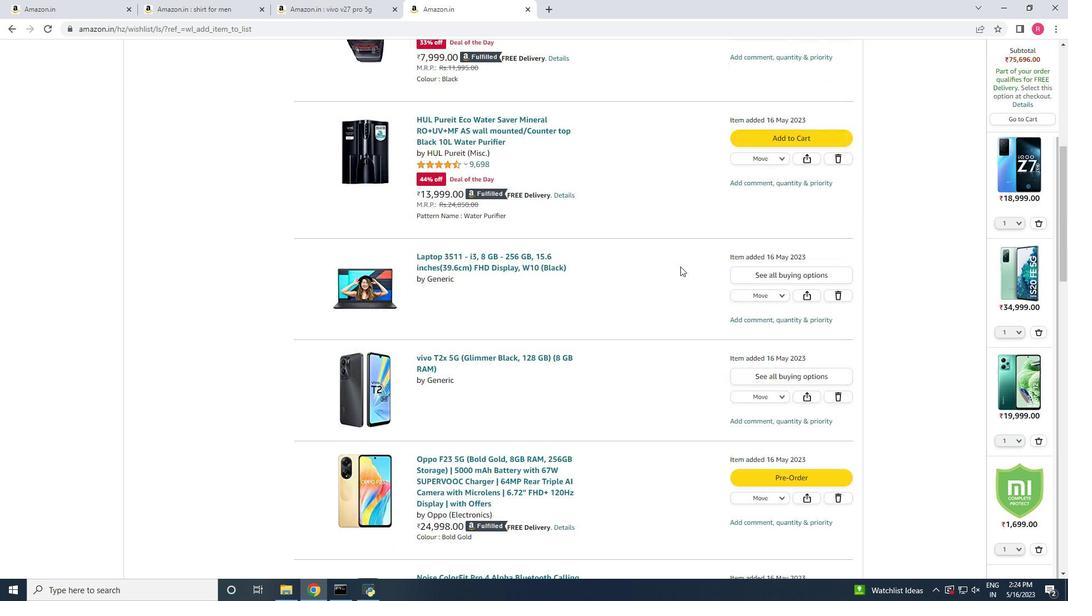 
Action: Mouse scrolled (680, 267) with delta (0, 0)
Screenshot: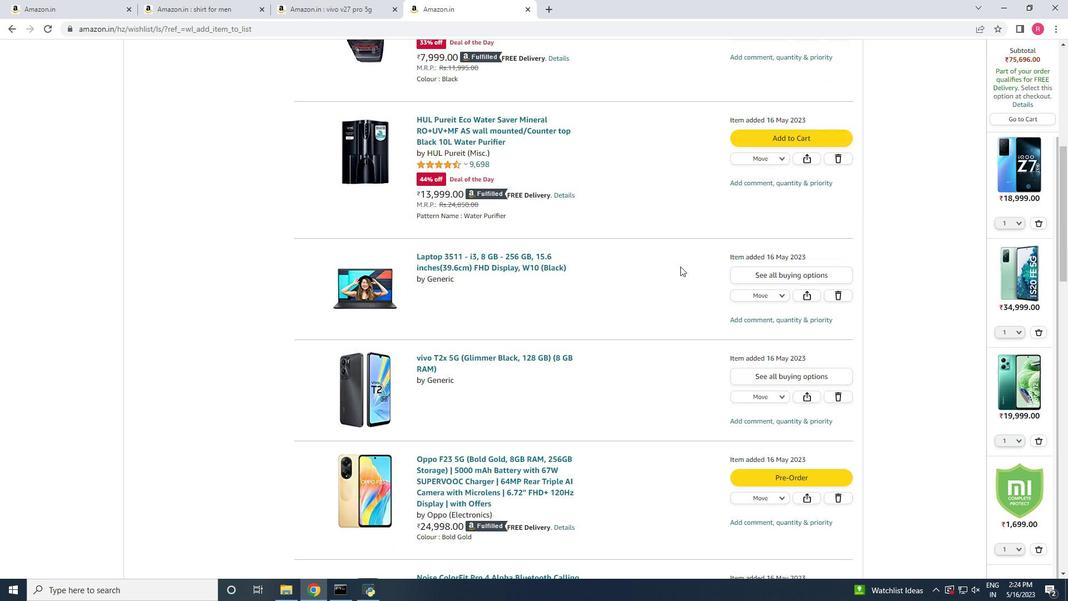 
Action: Mouse scrolled (680, 267) with delta (0, 0)
Screenshot: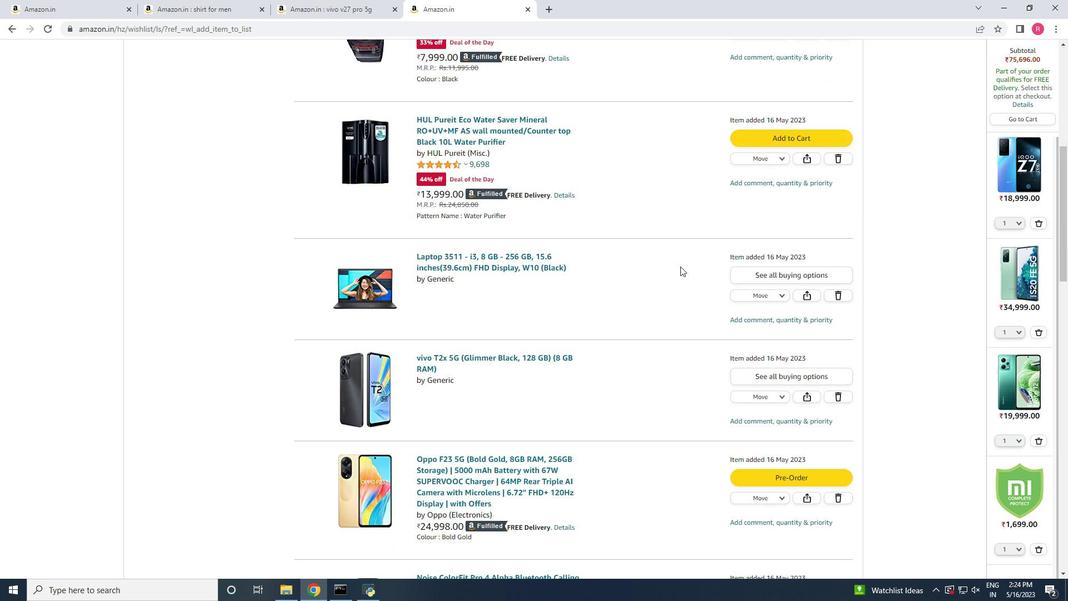 
Action: Mouse scrolled (680, 267) with delta (0, 0)
Screenshot: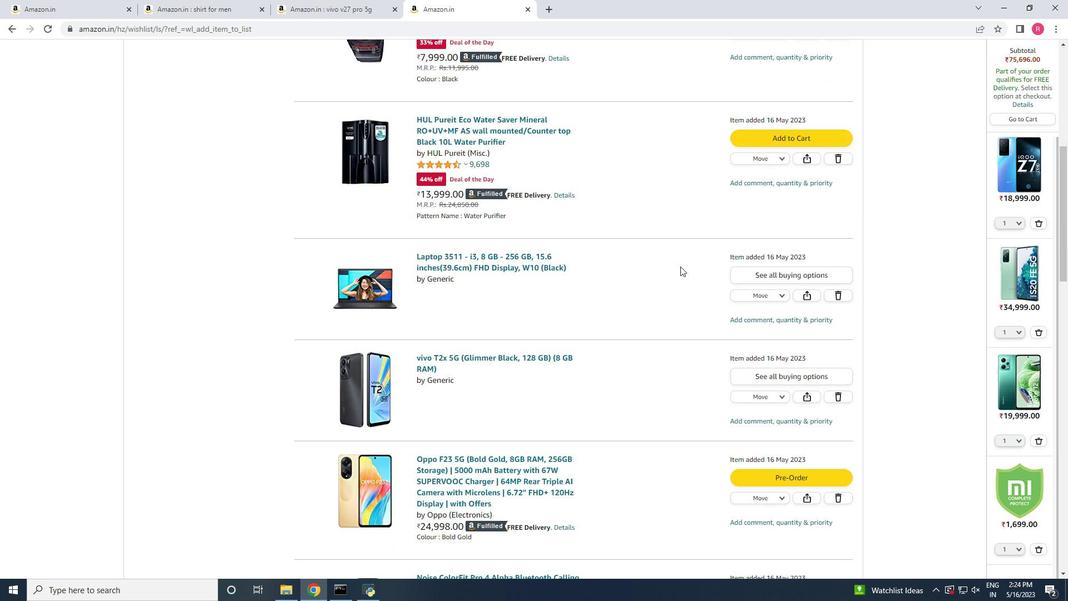 
Action: Mouse scrolled (680, 267) with delta (0, 0)
Screenshot: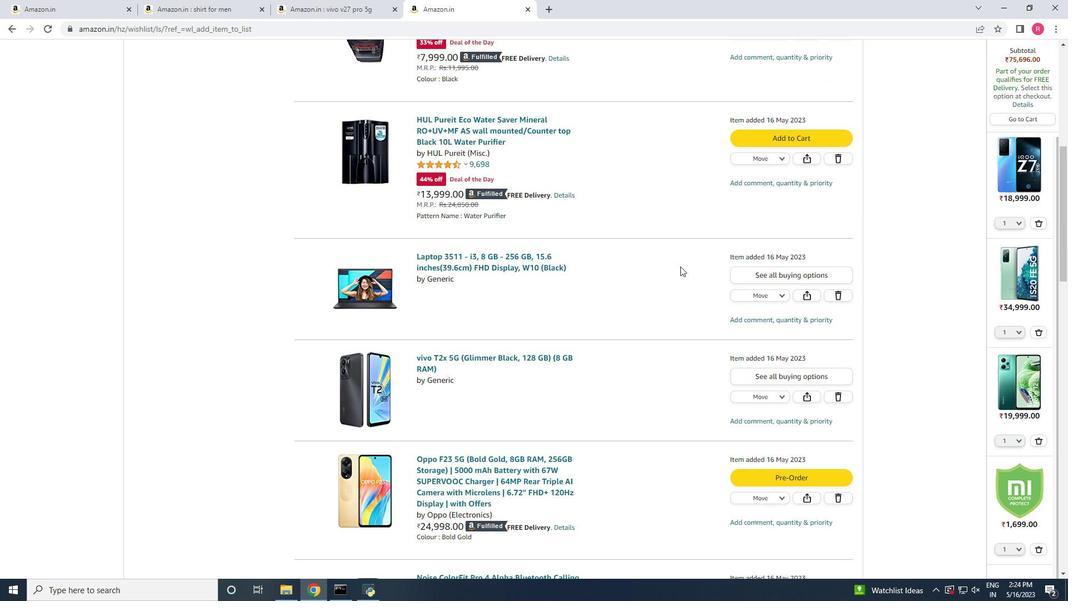 
Action: Mouse scrolled (680, 267) with delta (0, 0)
Screenshot: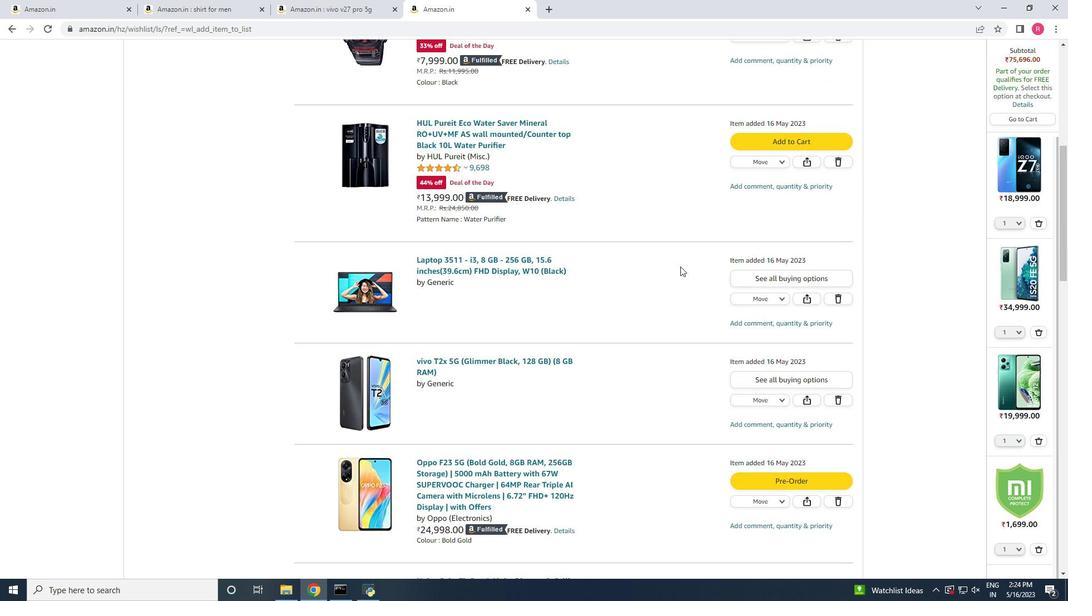 
Action: Mouse scrolled (680, 267) with delta (0, 0)
Screenshot: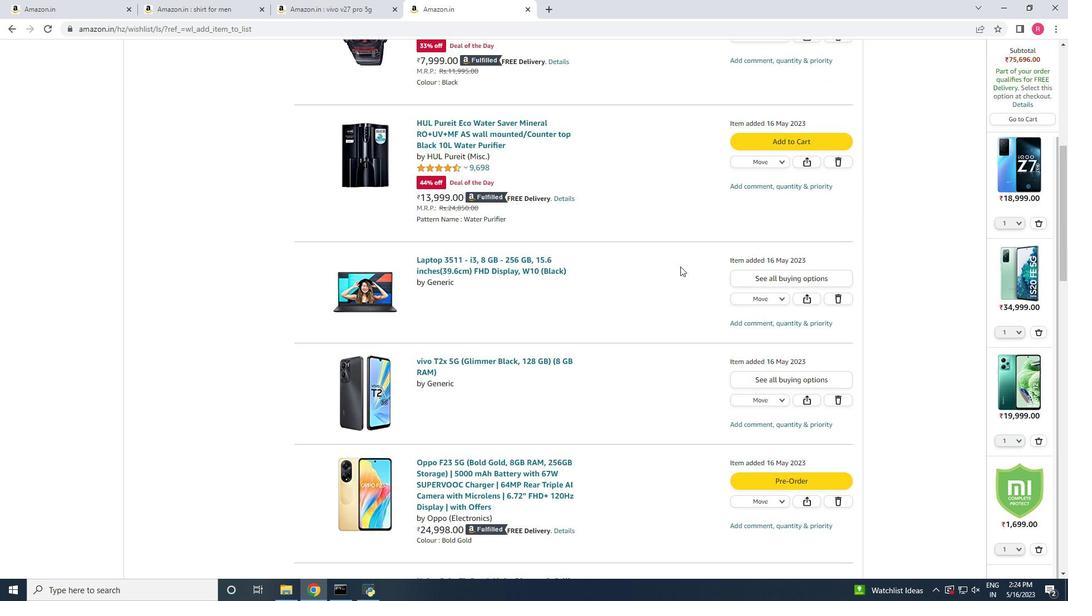 
